 Task: Plan a trip to Danghara, Tajikistan from 10th December, 2023 to 15th December, 2023 for 7 adults.4 bedrooms having 7 beds and 4 bathrooms. Property type can be house. Amenities needed are: wifi, TV, free parkinig on premises, gym, breakfast. Look for 3 properties as per requirement.
Action: Mouse moved to (446, 96)
Screenshot: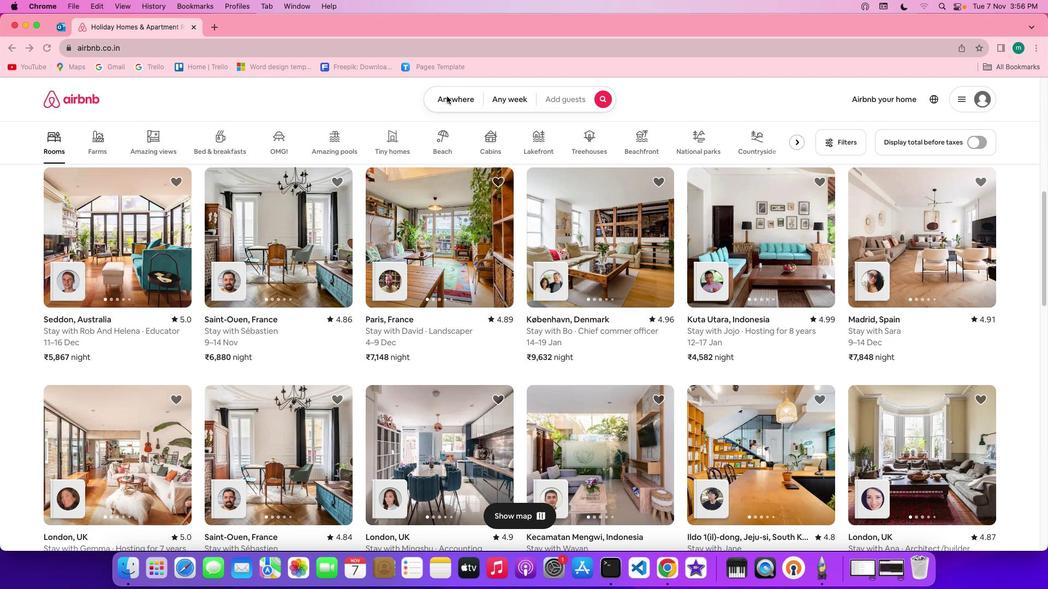 
Action: Mouse pressed left at (446, 96)
Screenshot: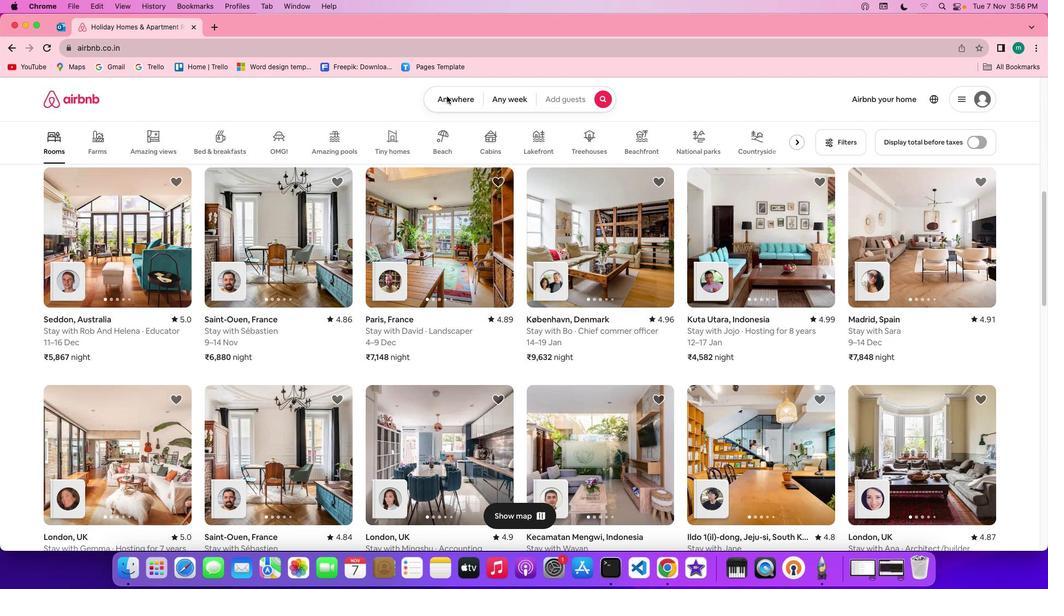 
Action: Mouse pressed left at (446, 96)
Screenshot: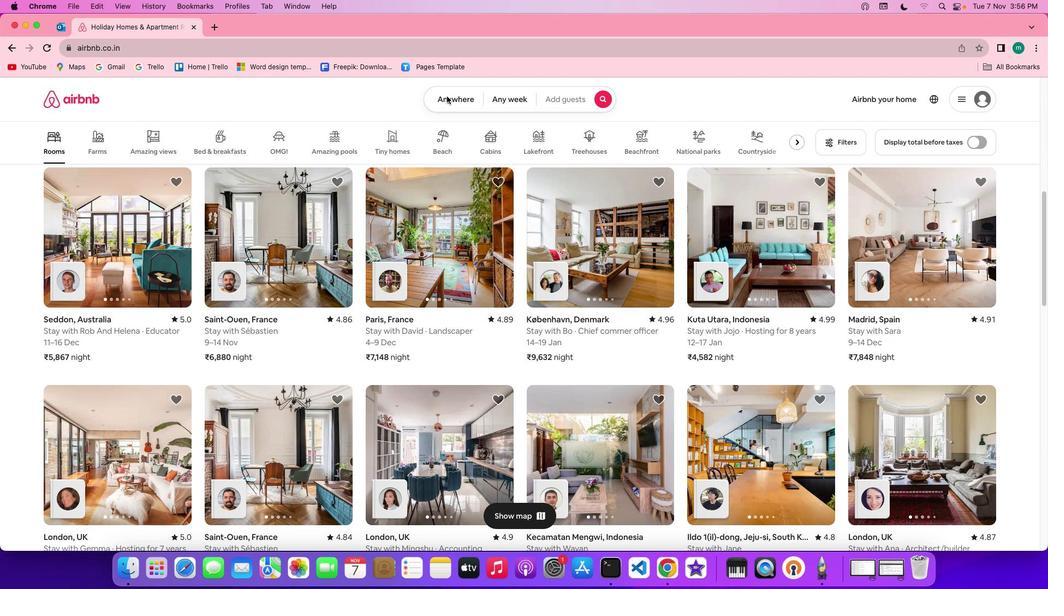 
Action: Mouse moved to (415, 145)
Screenshot: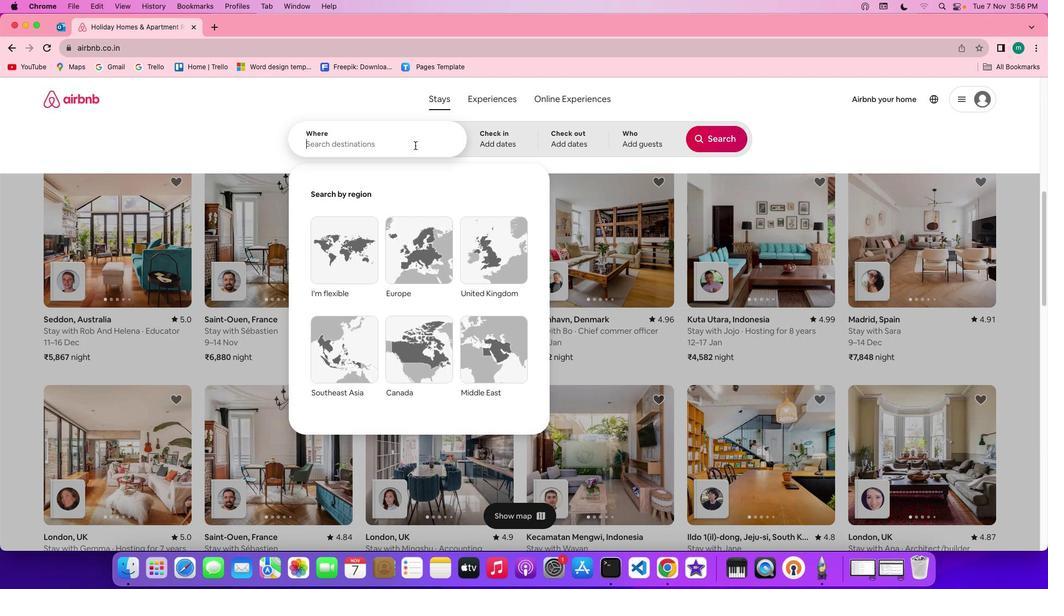 
Action: Mouse pressed left at (415, 145)
Screenshot: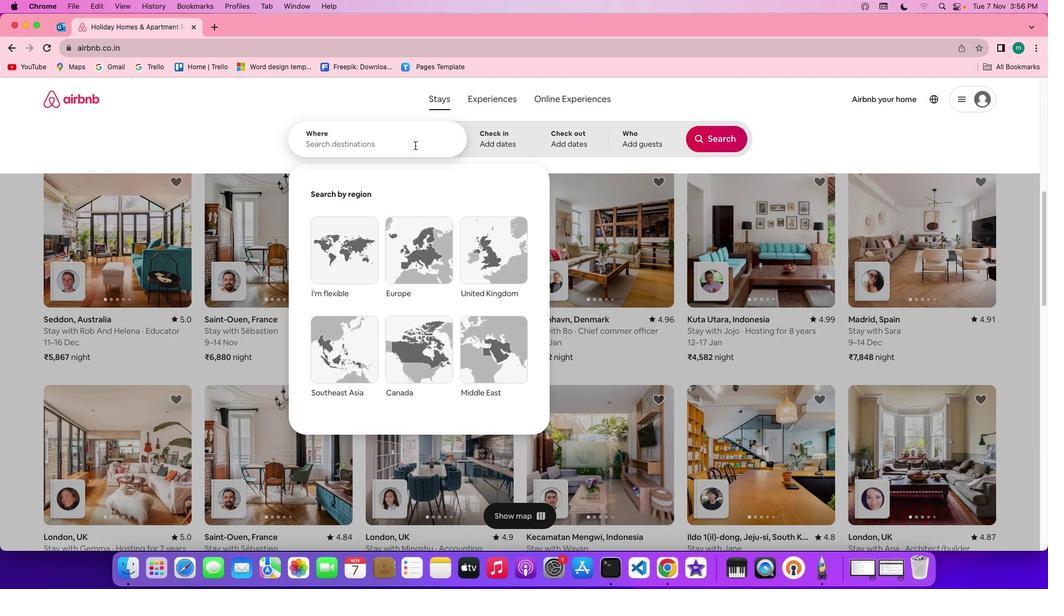 
Action: Key pressed Key.shift'D''a''n''g''h''a''r''a'','Key.spaceKey.shift'T''a''j''i''k''i''s''t''a''n'
Screenshot: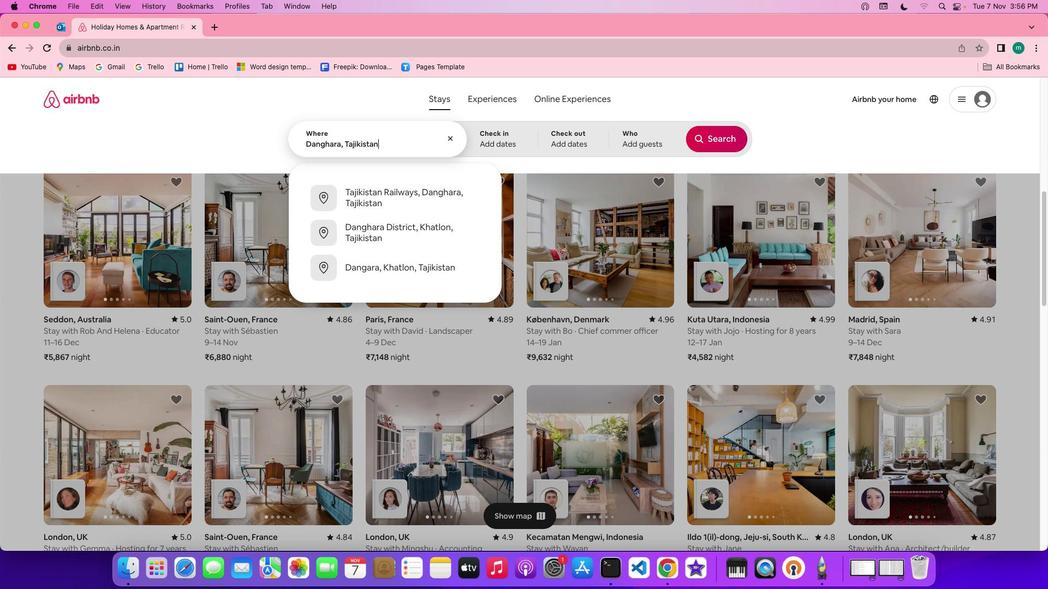 
Action: Mouse moved to (494, 143)
Screenshot: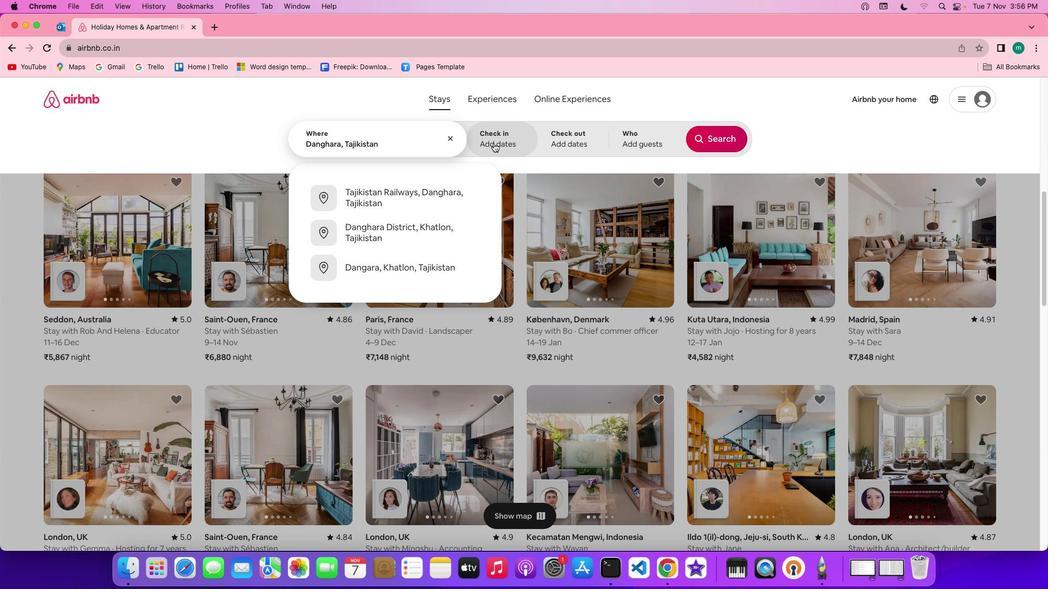 
Action: Mouse pressed left at (494, 143)
Screenshot: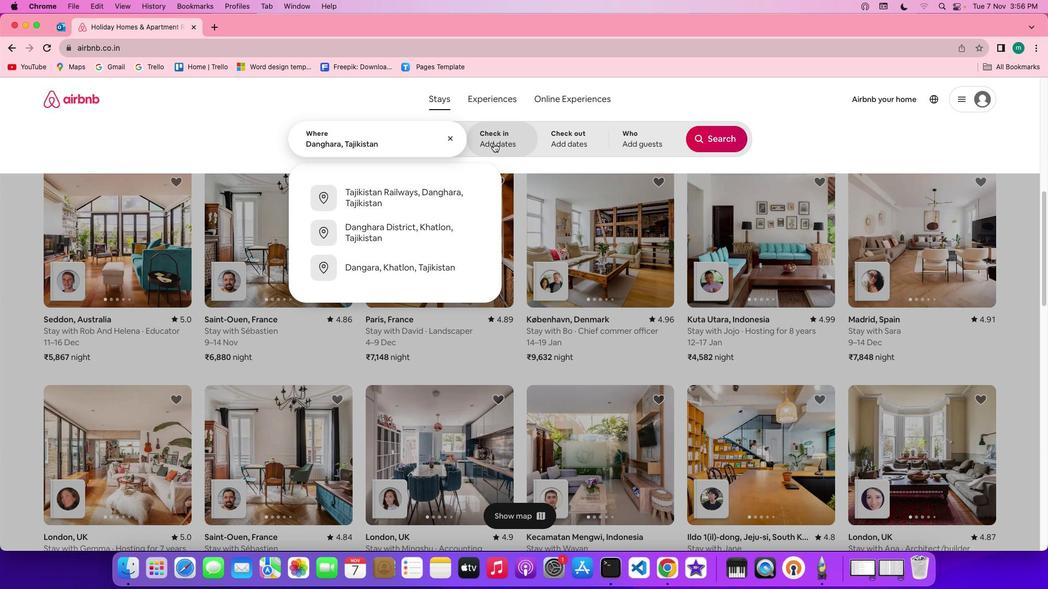 
Action: Mouse moved to (555, 330)
Screenshot: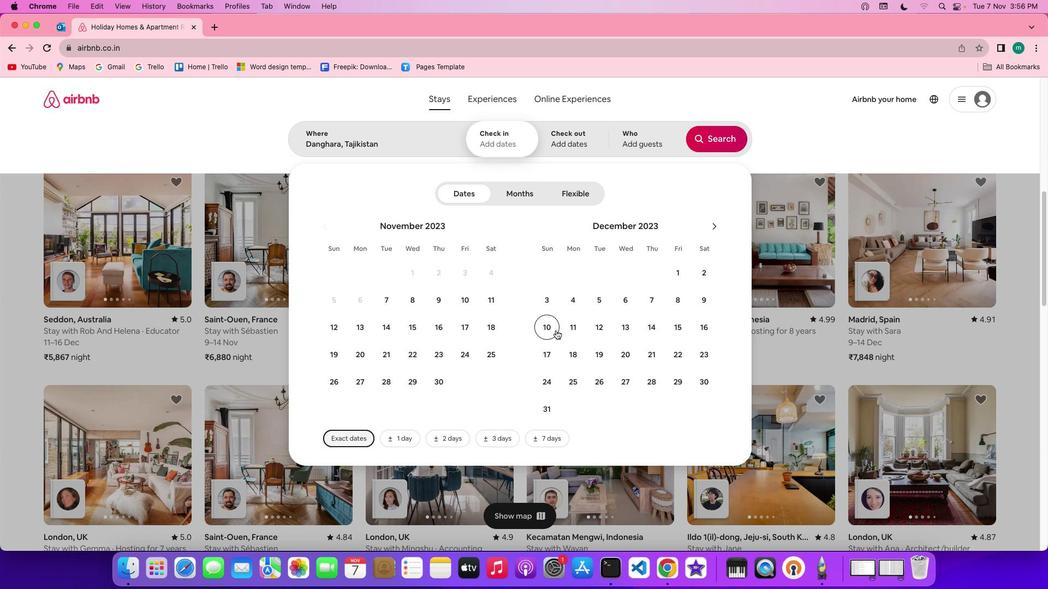 
Action: Mouse pressed left at (555, 330)
Screenshot: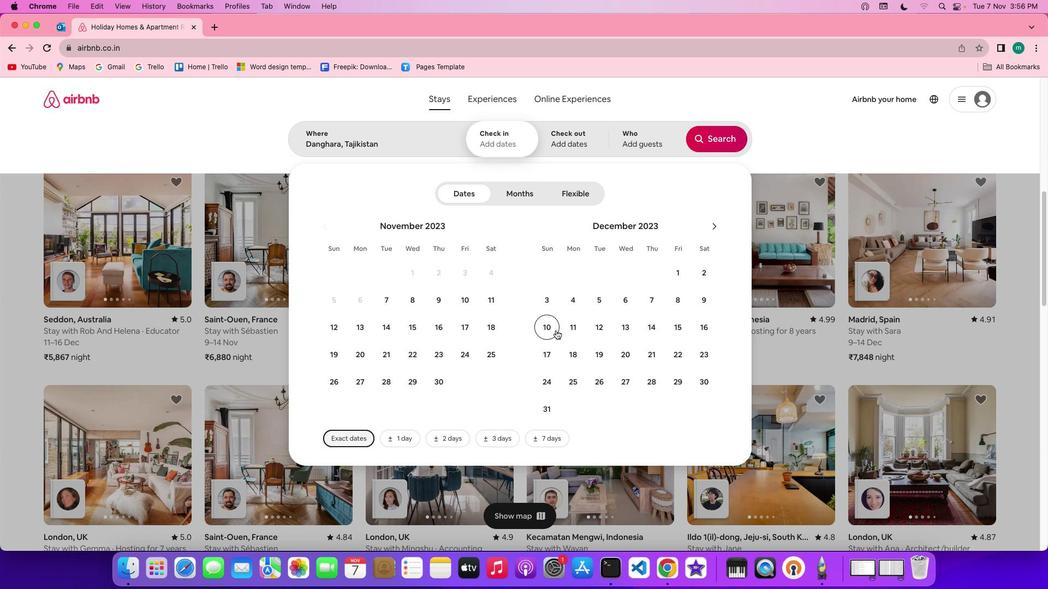 
Action: Mouse moved to (687, 332)
Screenshot: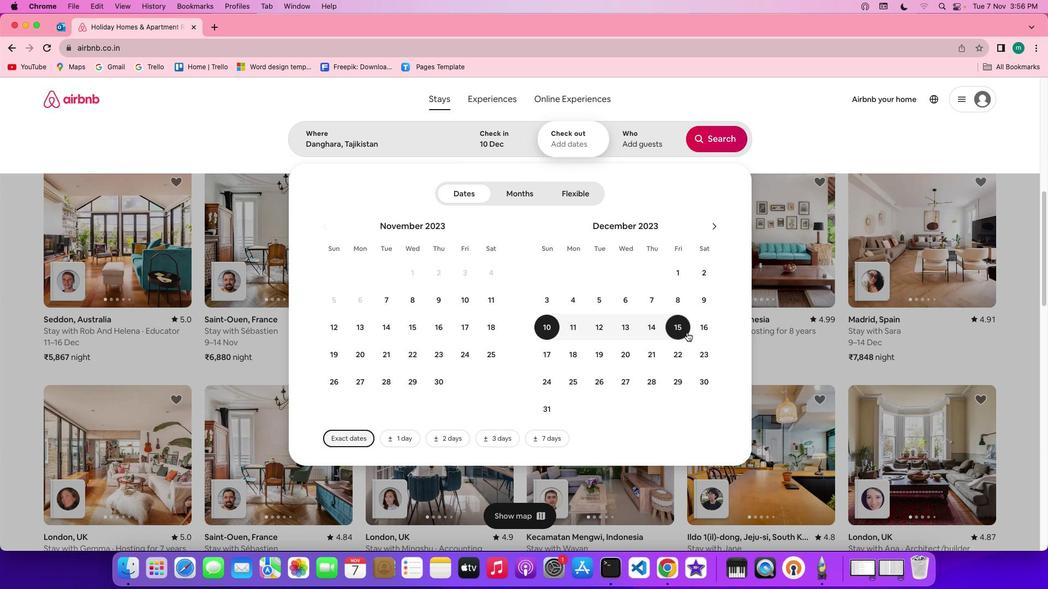 
Action: Mouse pressed left at (687, 332)
Screenshot: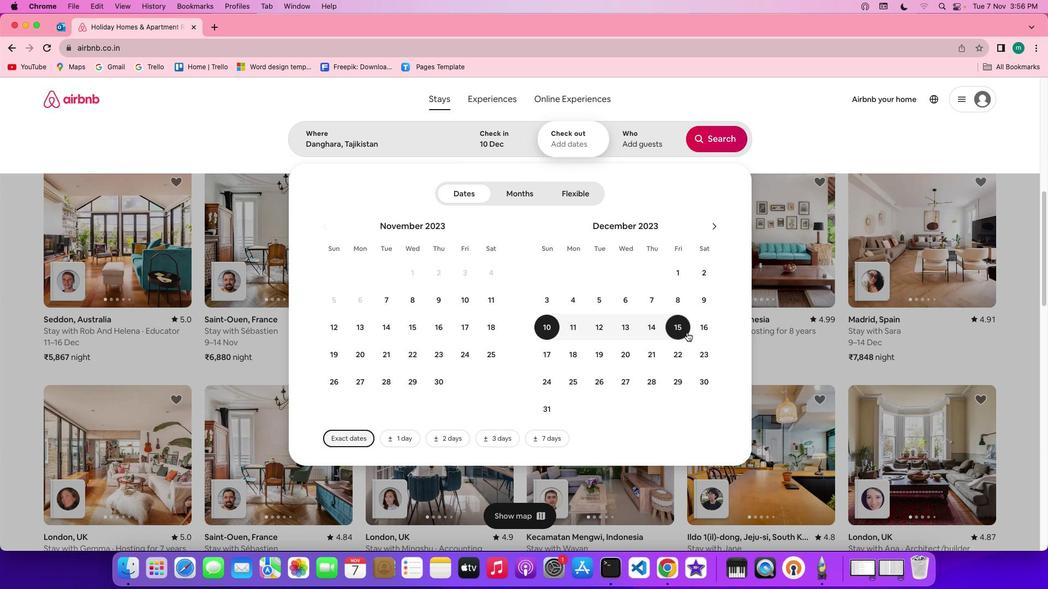 
Action: Mouse moved to (647, 142)
Screenshot: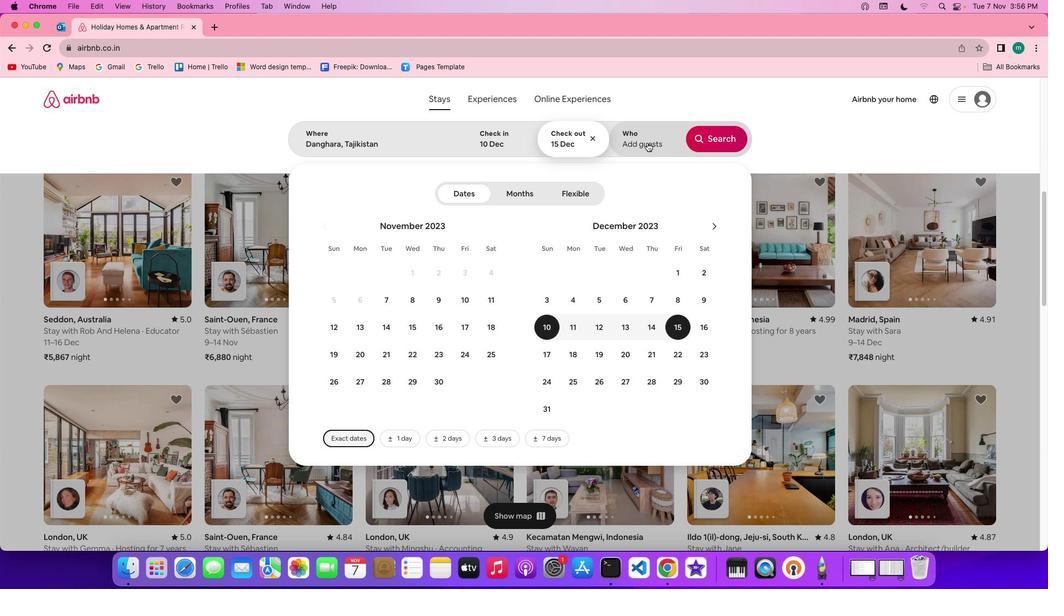 
Action: Mouse pressed left at (647, 142)
Screenshot: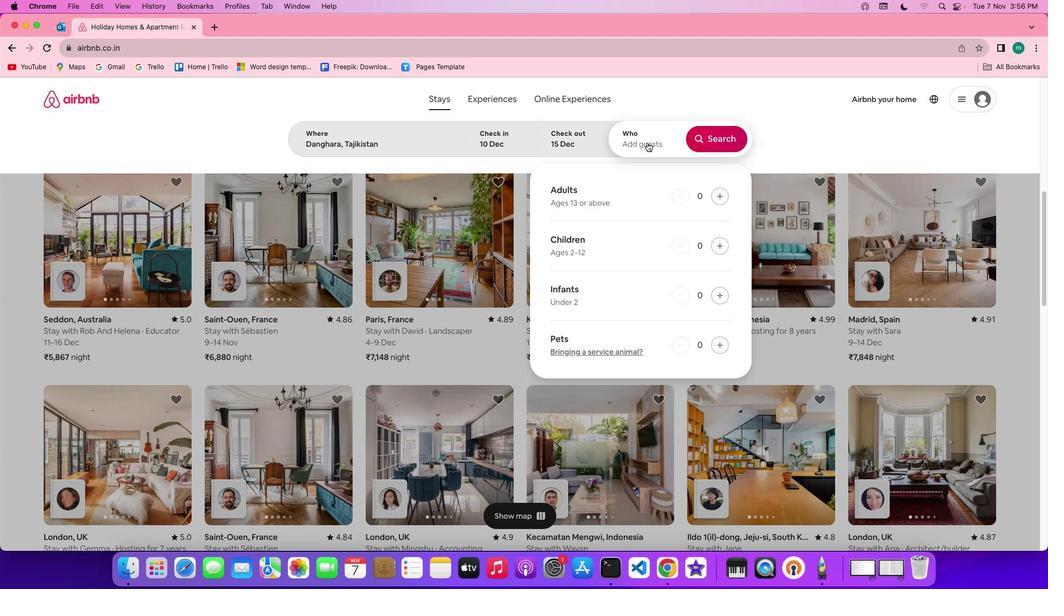 
Action: Mouse moved to (724, 197)
Screenshot: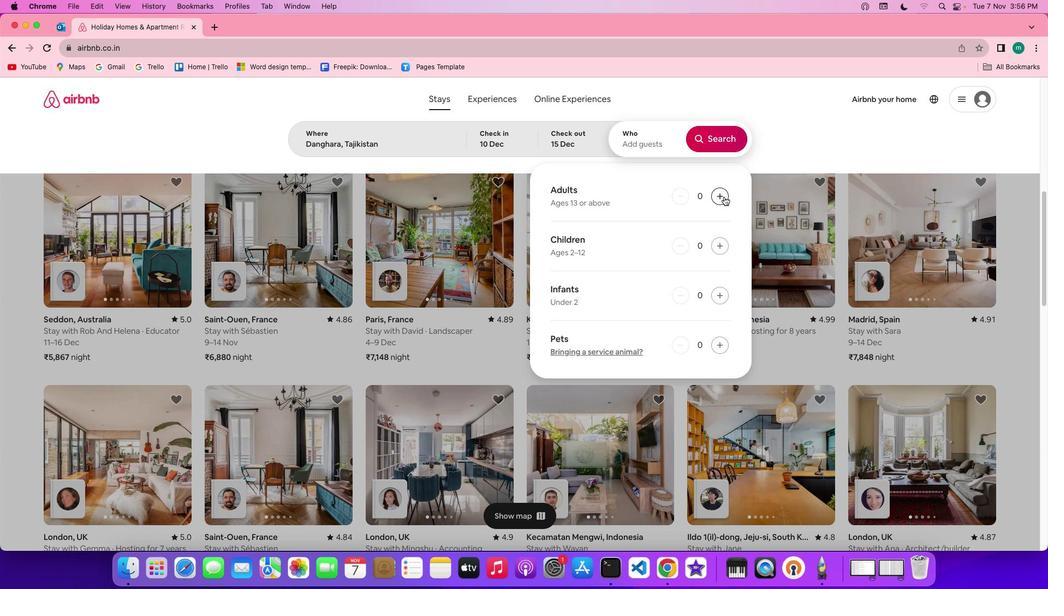 
Action: Mouse pressed left at (724, 197)
Screenshot: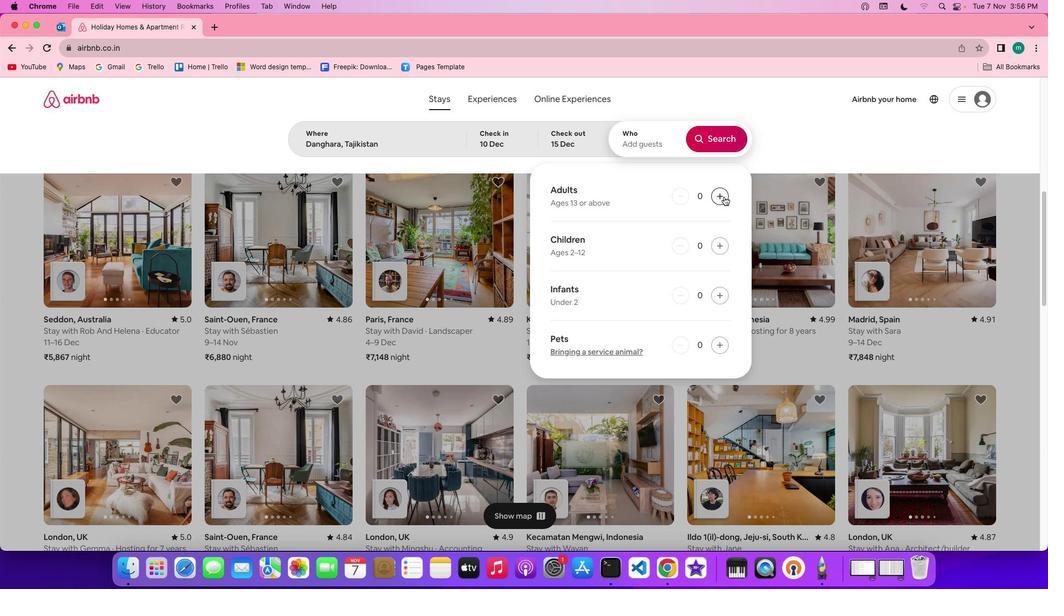 
Action: Mouse pressed left at (724, 197)
Screenshot: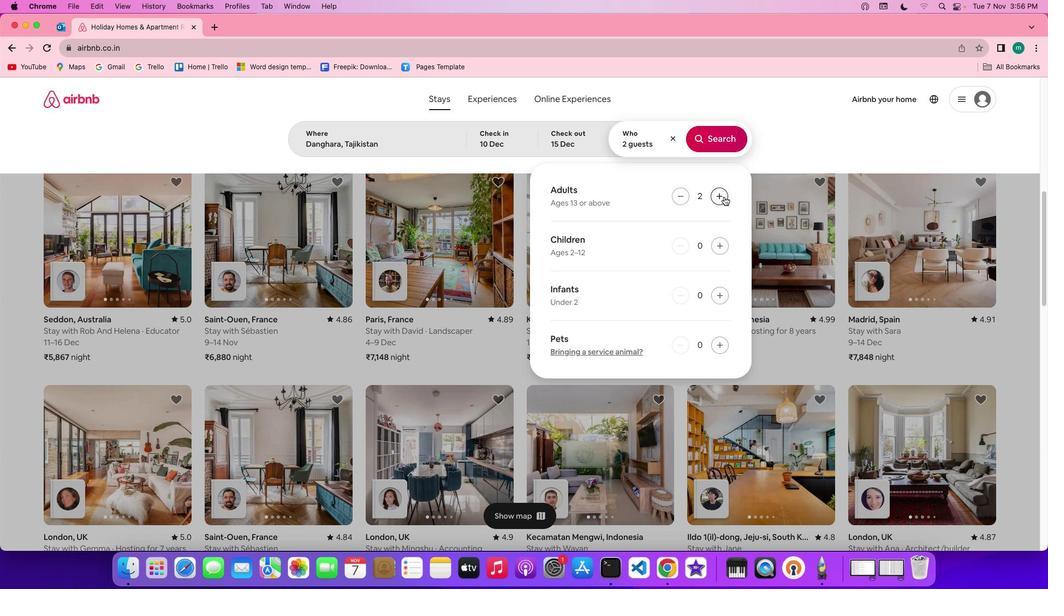 
Action: Mouse pressed left at (724, 197)
Screenshot: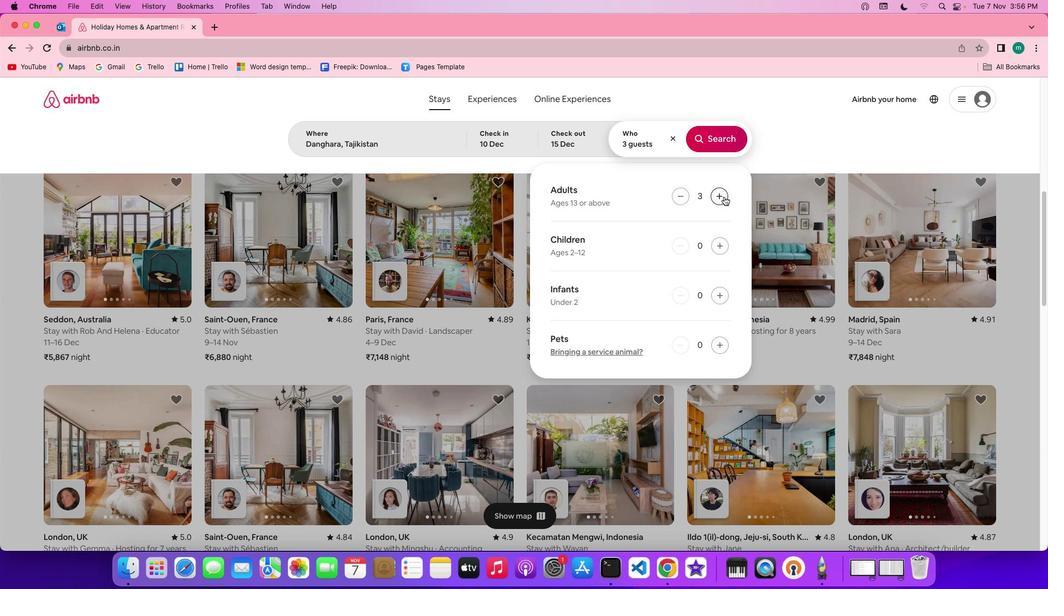 
Action: Mouse pressed left at (724, 197)
Screenshot: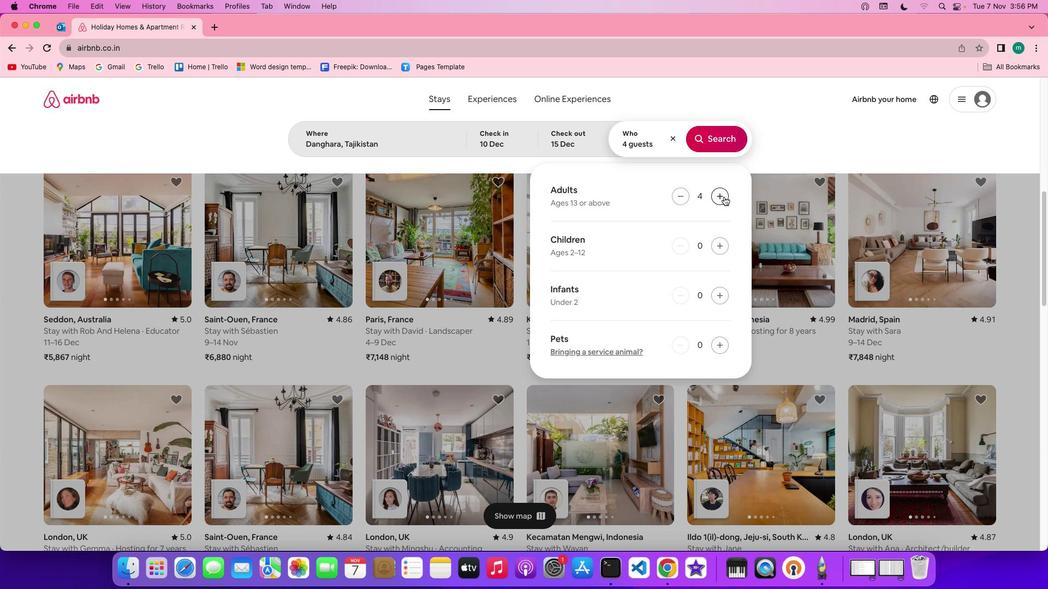 
Action: Mouse pressed left at (724, 197)
Screenshot: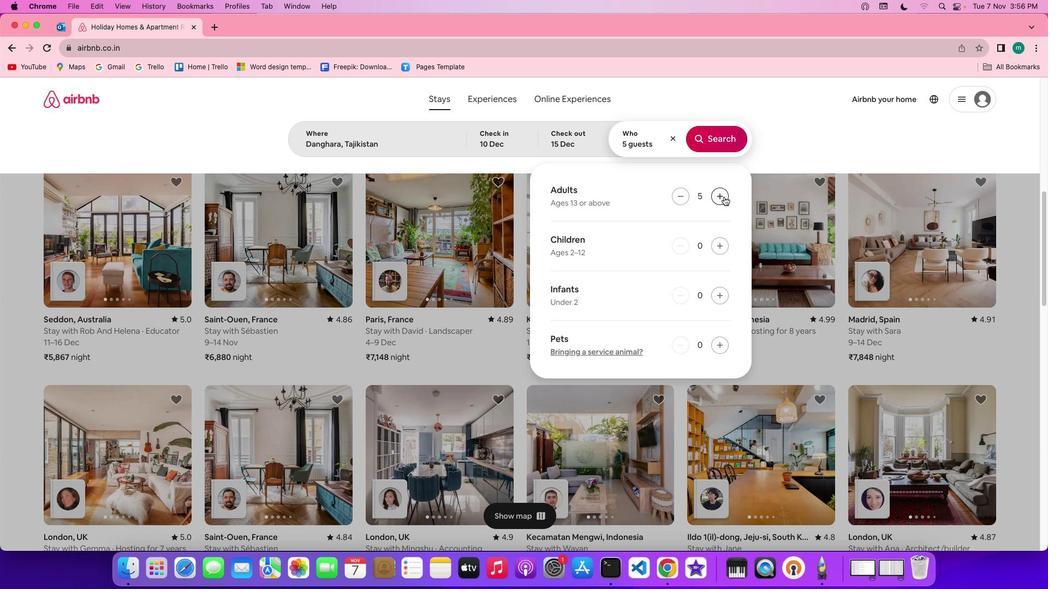 
Action: Mouse pressed left at (724, 197)
Screenshot: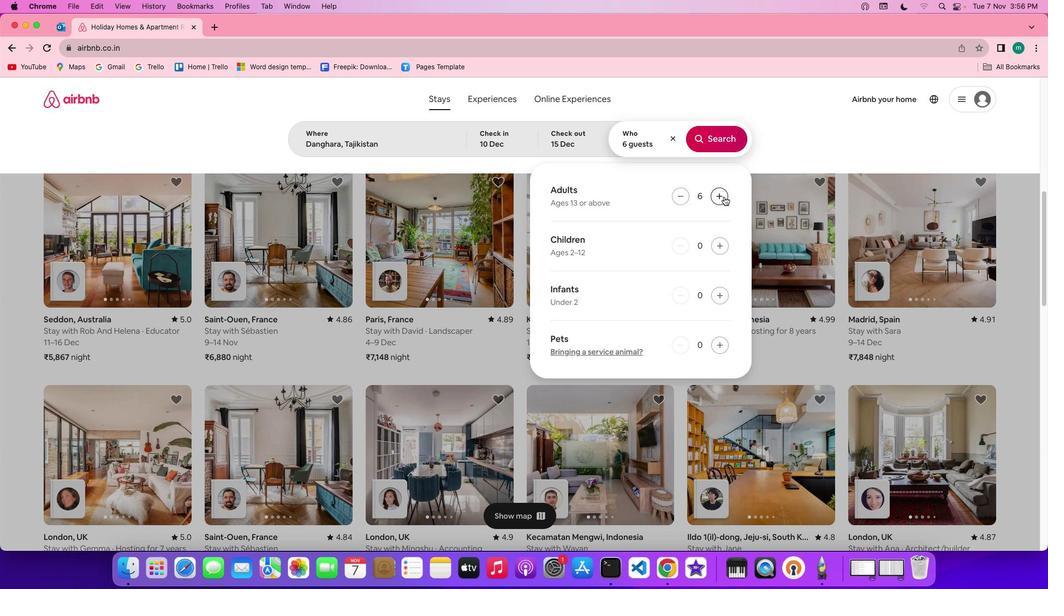 
Action: Mouse pressed left at (724, 197)
Screenshot: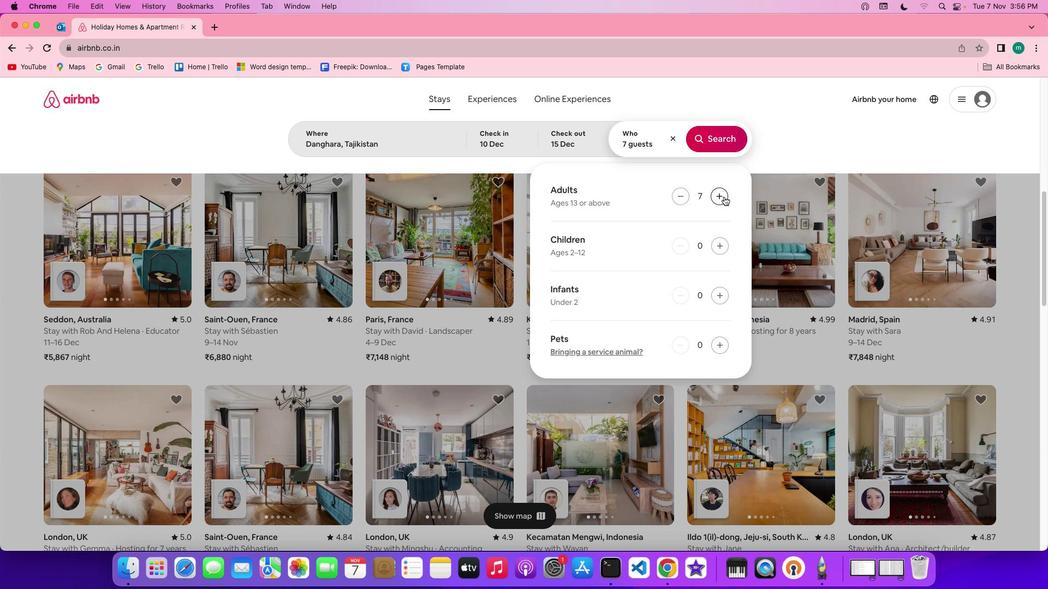 
Action: Mouse moved to (712, 134)
Screenshot: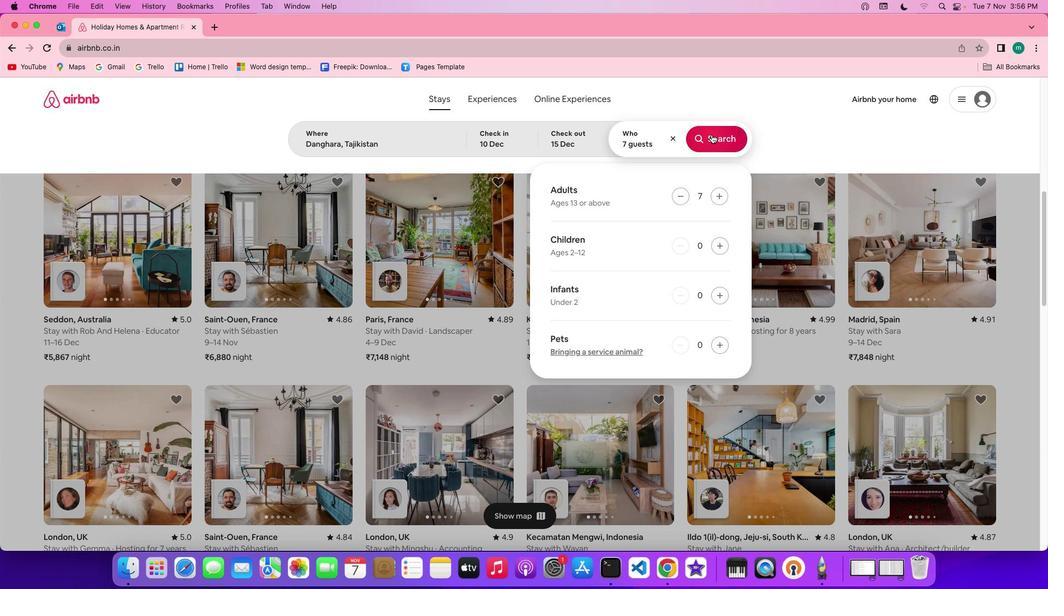 
Action: Mouse pressed left at (712, 134)
Screenshot: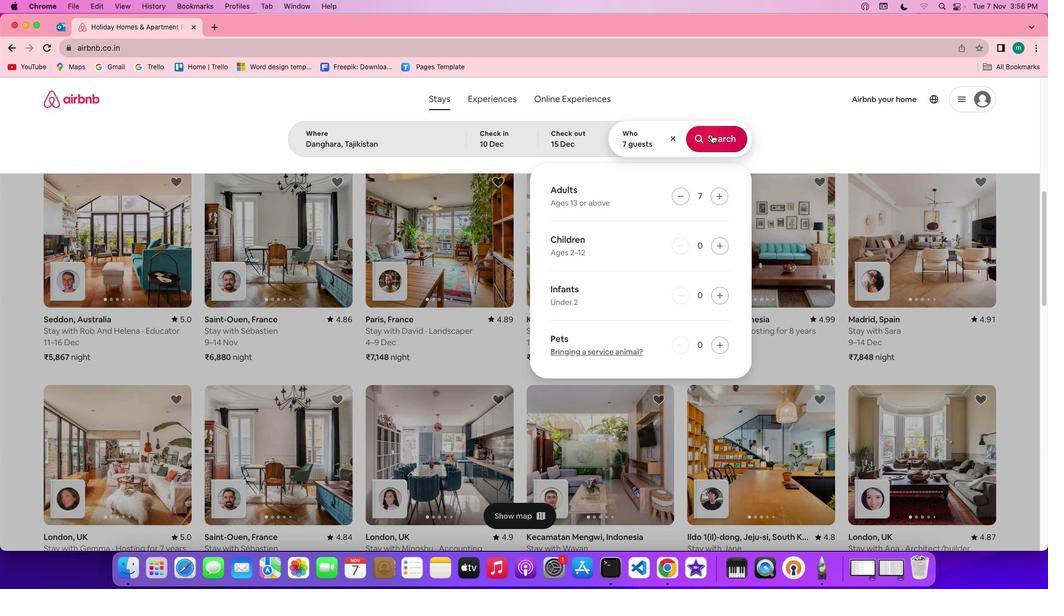 
Action: Mouse moved to (885, 144)
Screenshot: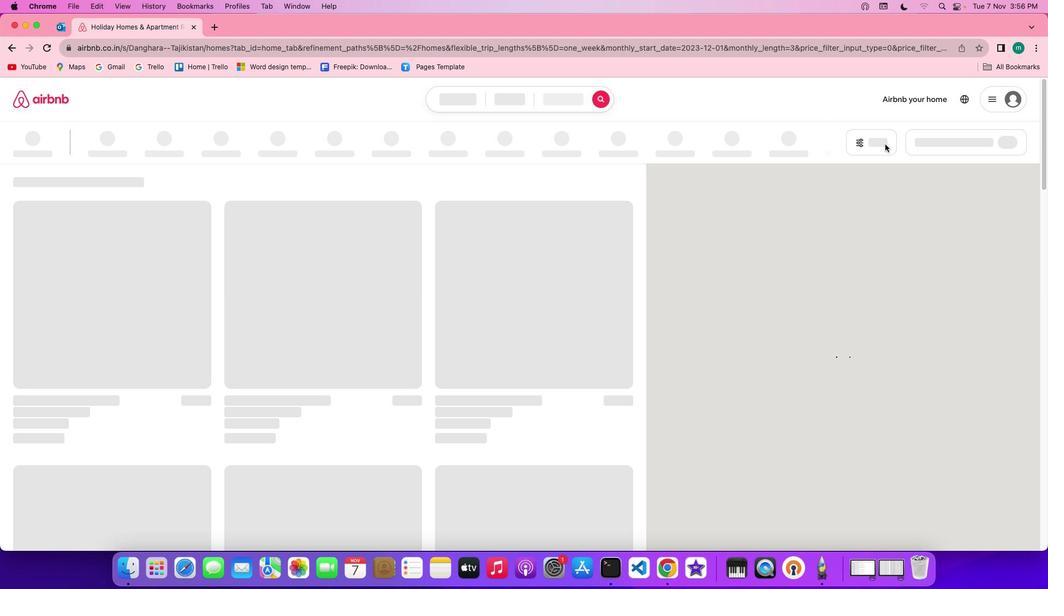 
Action: Mouse pressed left at (885, 144)
Screenshot: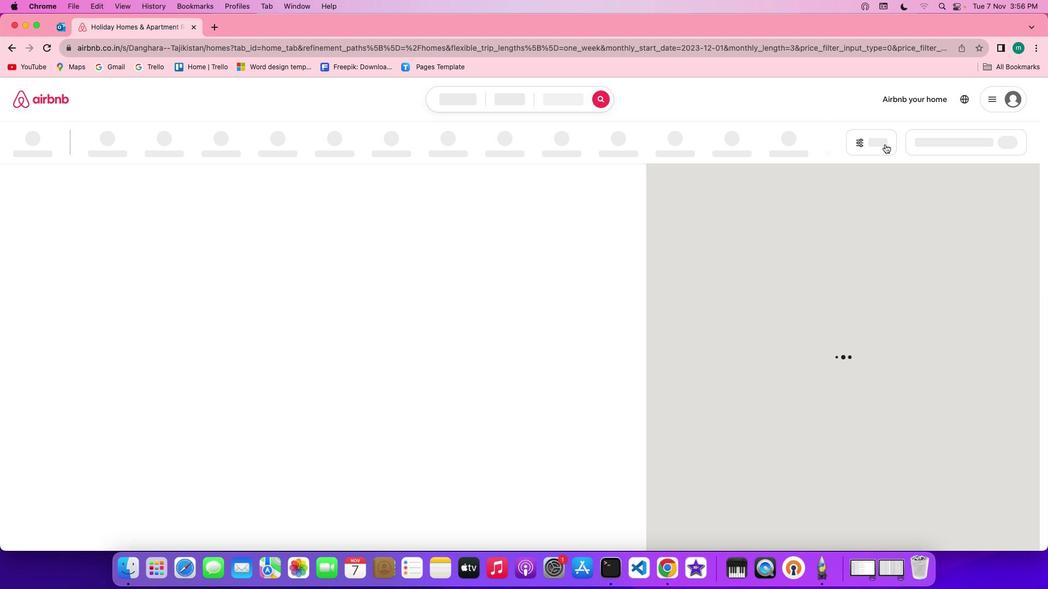 
Action: Mouse moved to (870, 137)
Screenshot: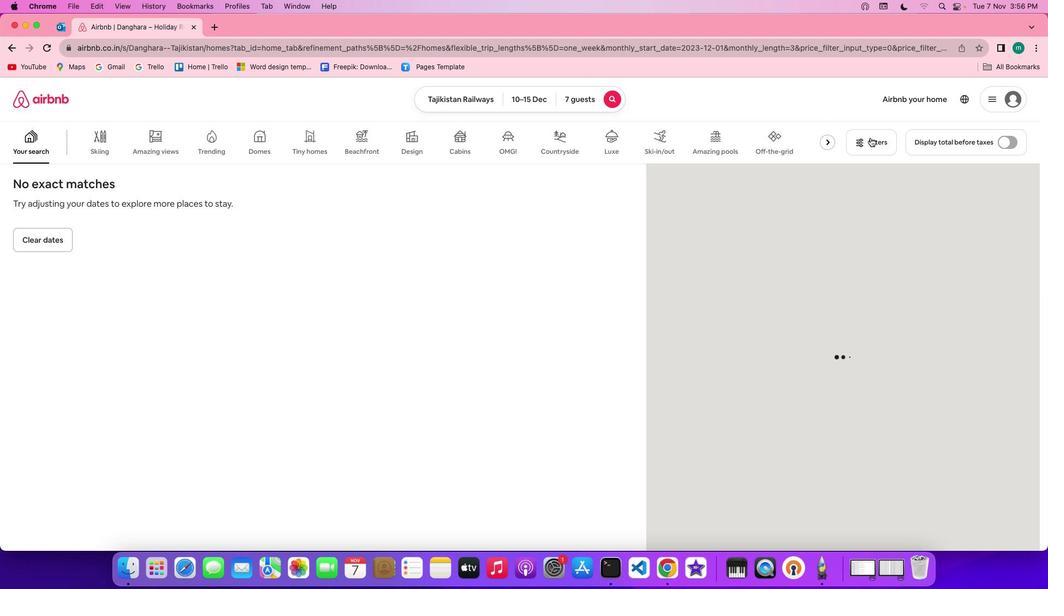 
Action: Mouse pressed left at (870, 137)
Screenshot: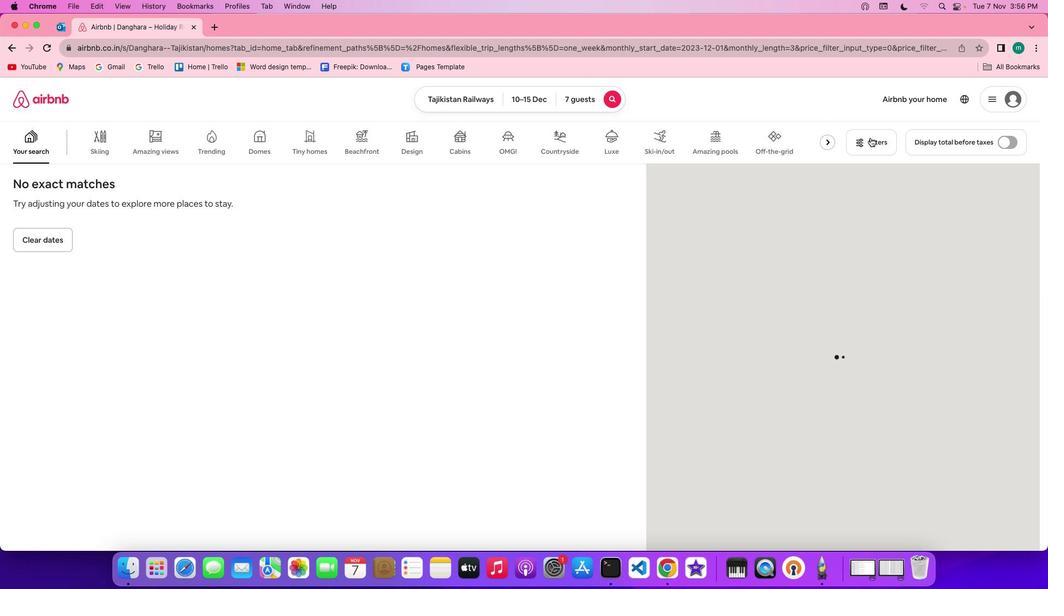 
Action: Mouse moved to (868, 146)
Screenshot: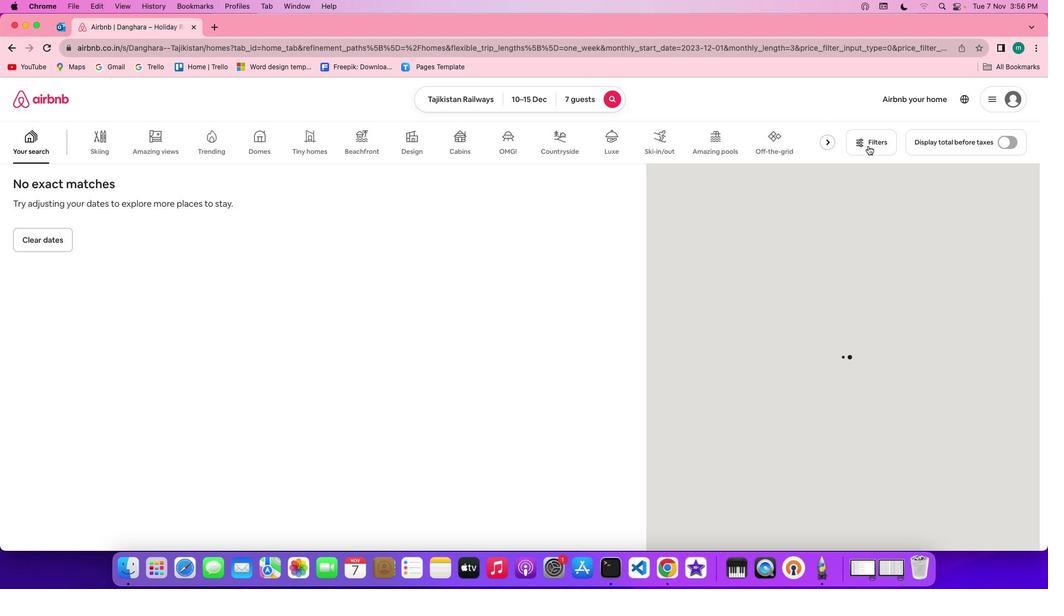 
Action: Mouse pressed left at (868, 146)
Screenshot: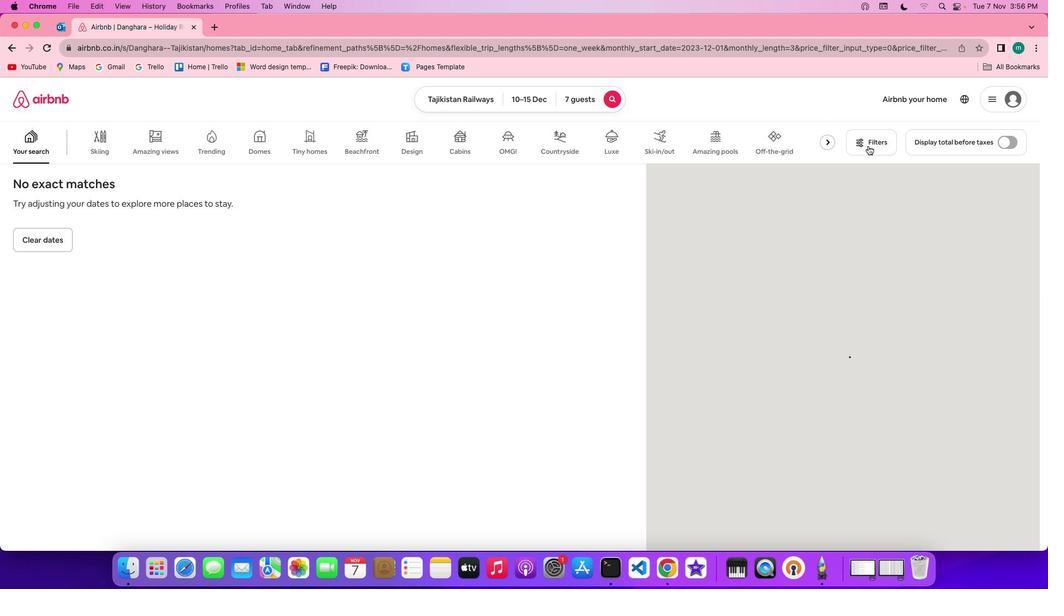 
Action: Mouse moved to (870, 144)
Screenshot: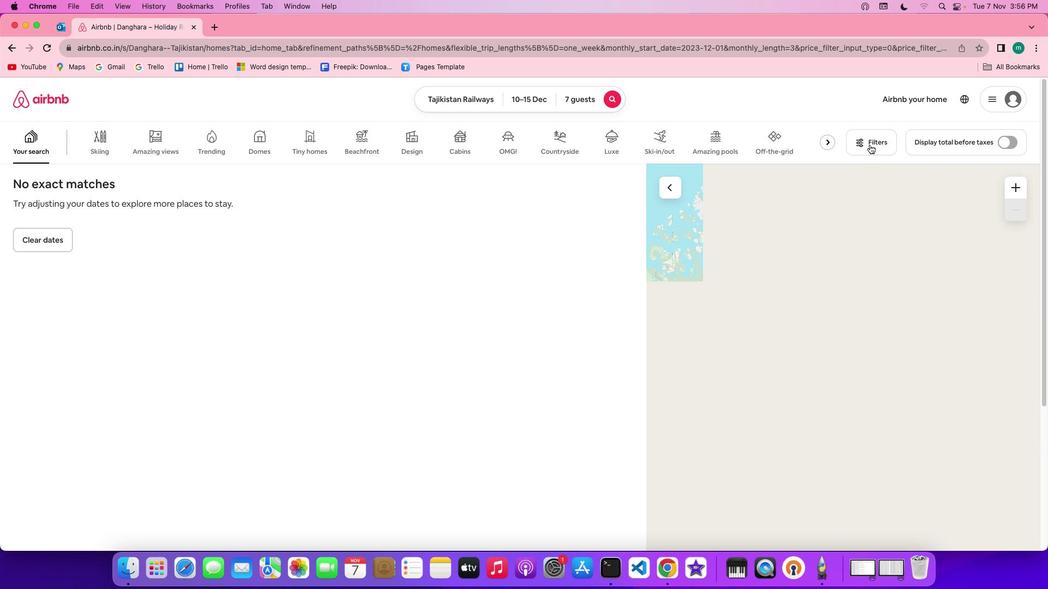 
Action: Mouse pressed left at (870, 144)
Screenshot: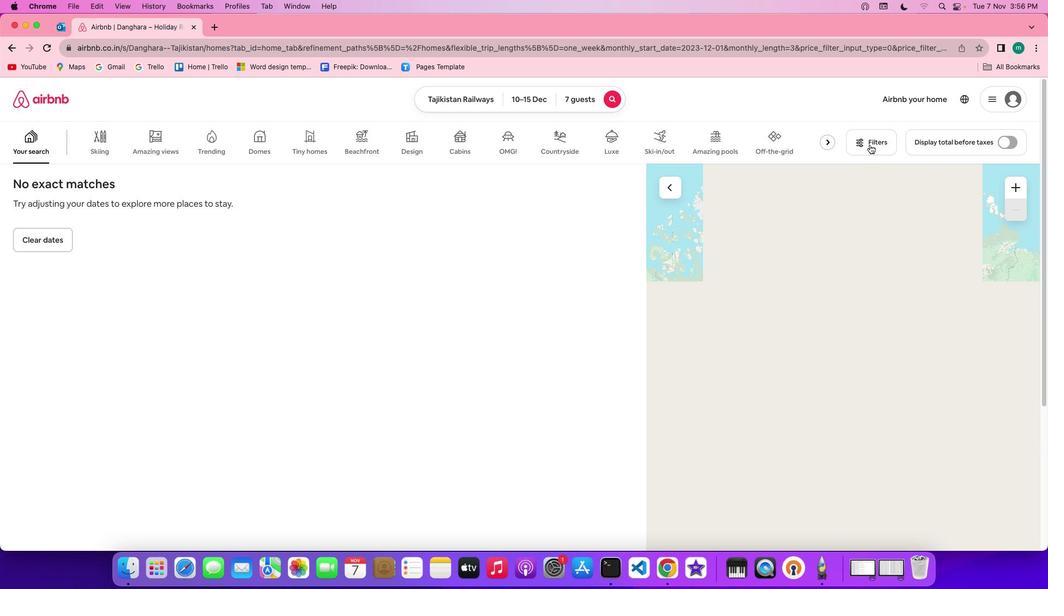 
Action: Mouse moved to (626, 270)
Screenshot: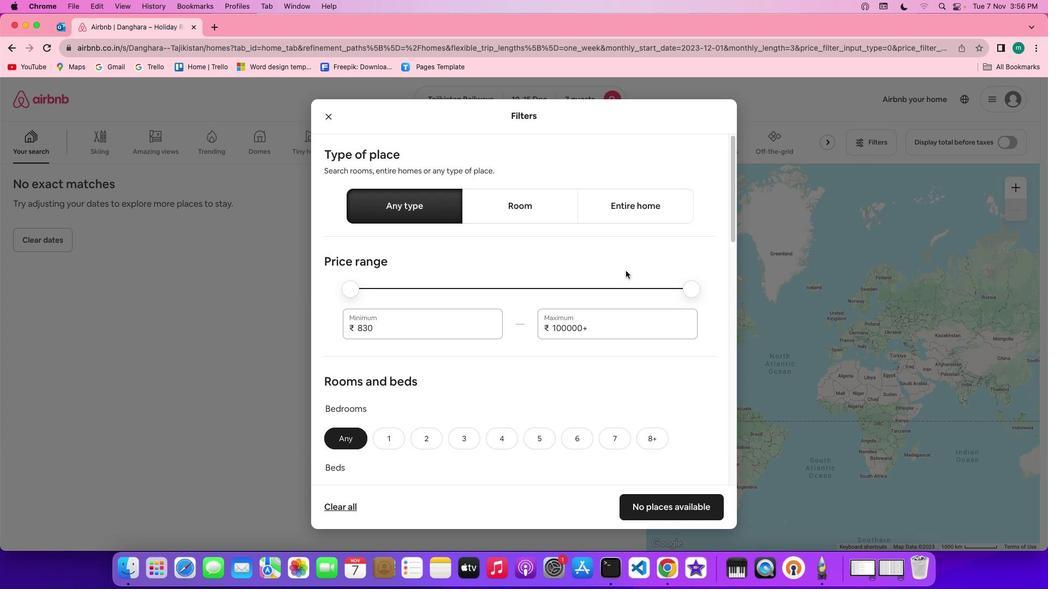 
Action: Mouse scrolled (626, 270) with delta (0, 0)
Screenshot: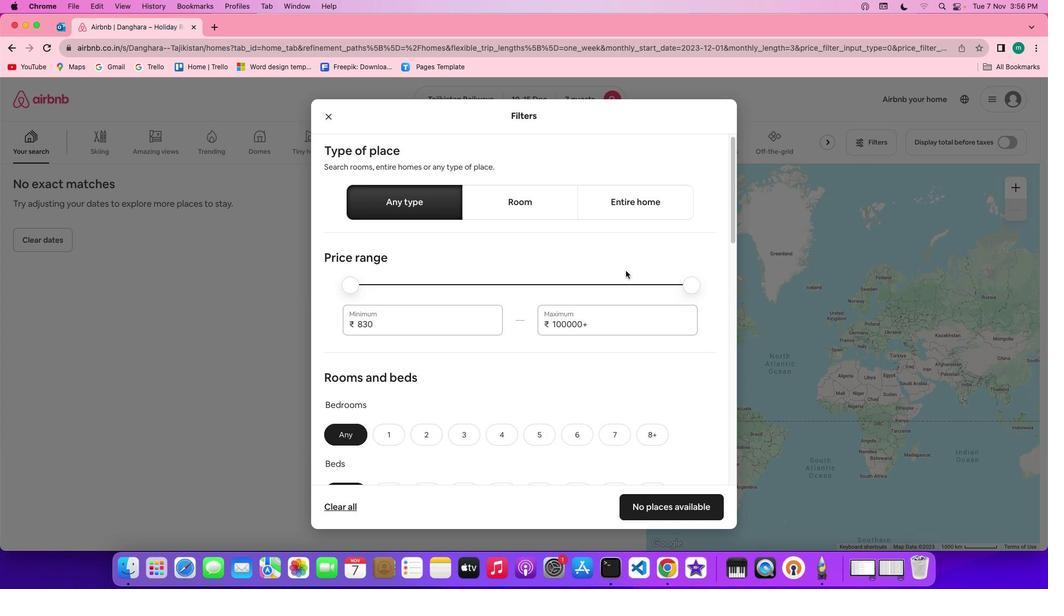 
Action: Mouse scrolled (626, 270) with delta (0, 0)
Screenshot: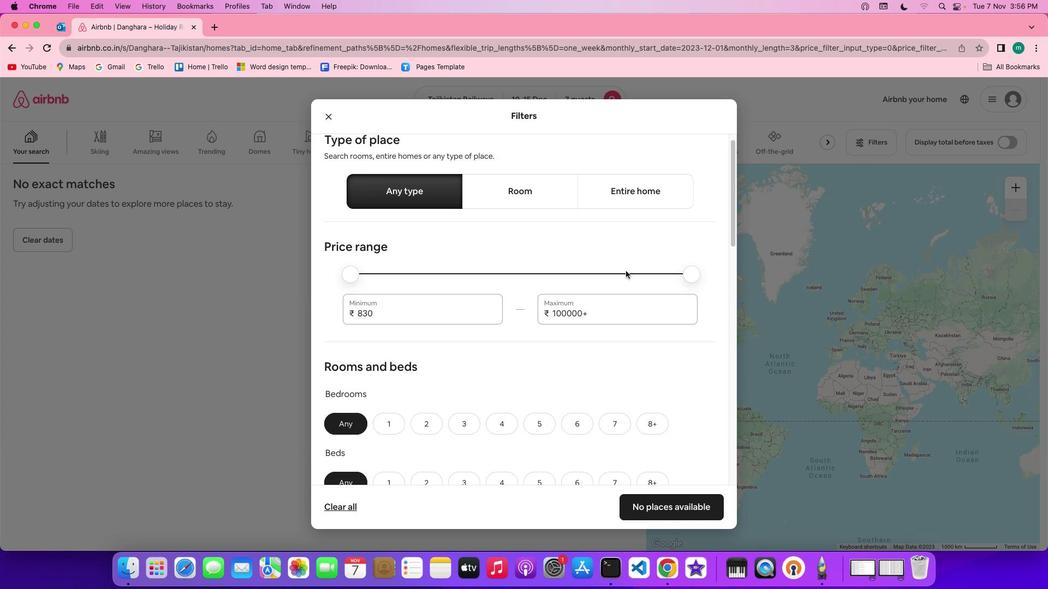 
Action: Mouse scrolled (626, 270) with delta (0, 0)
Screenshot: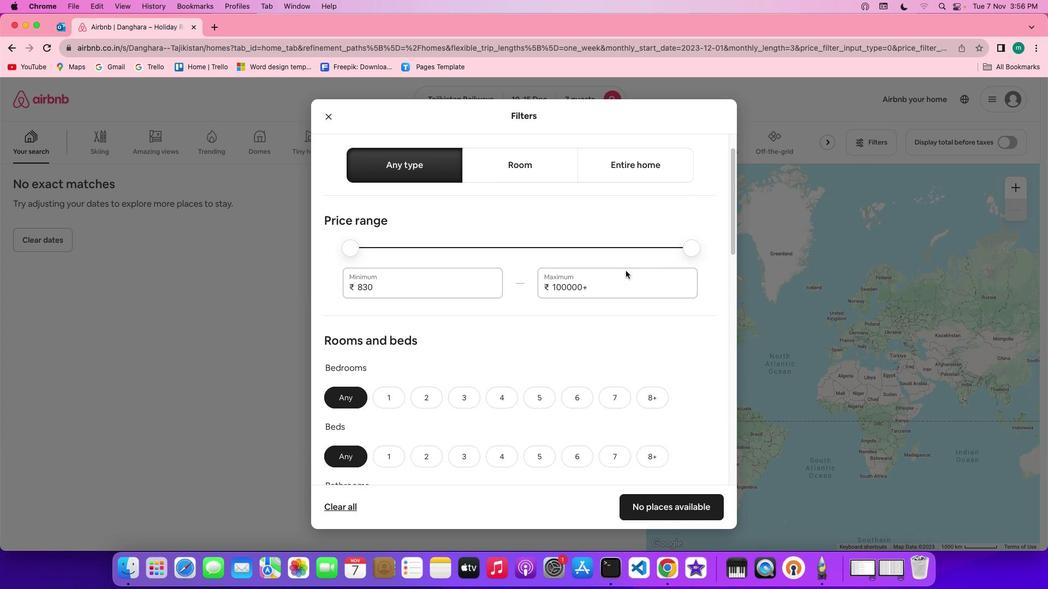 
Action: Mouse scrolled (626, 270) with delta (0, 0)
Screenshot: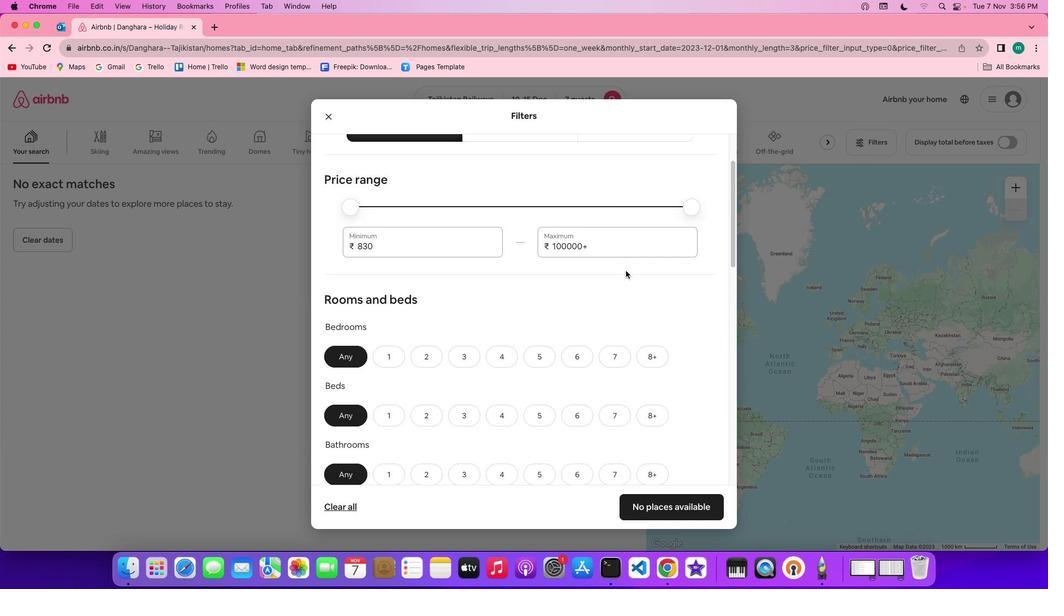 
Action: Mouse moved to (625, 270)
Screenshot: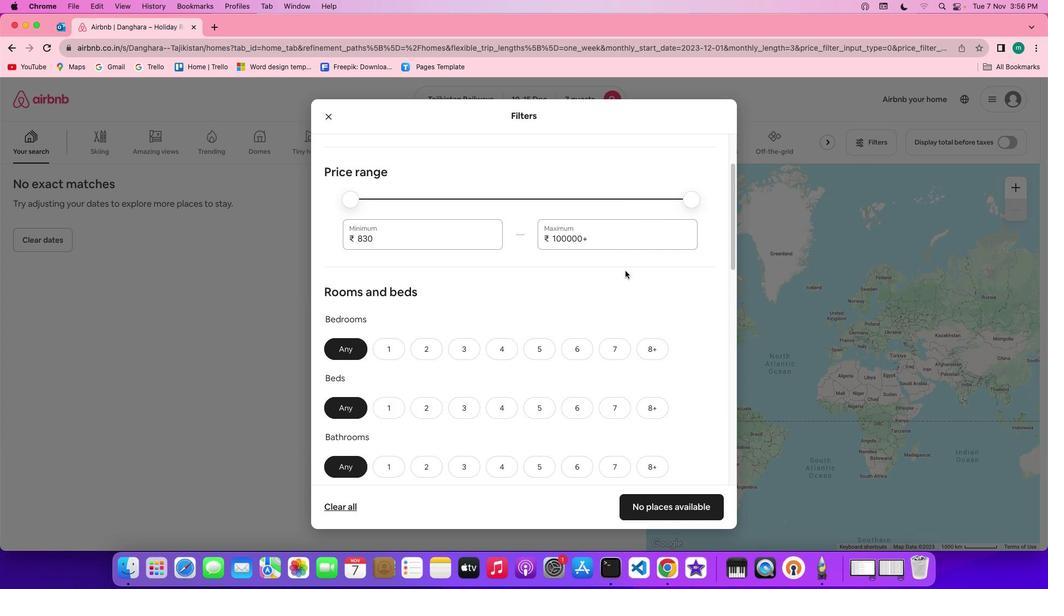 
Action: Mouse scrolled (625, 270) with delta (0, 0)
Screenshot: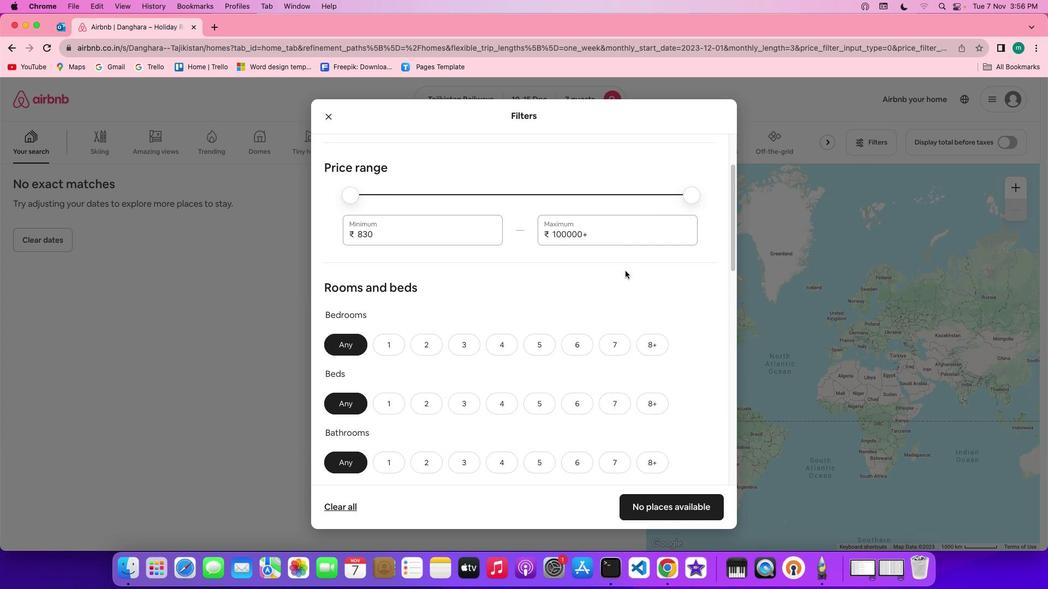 
Action: Mouse scrolled (625, 270) with delta (0, 0)
Screenshot: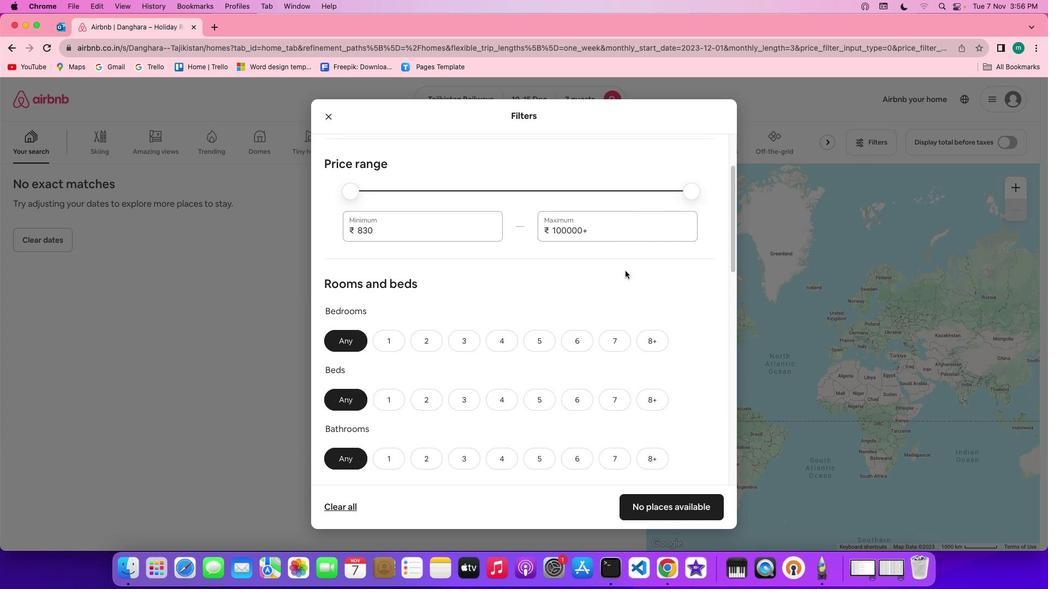 
Action: Mouse scrolled (625, 270) with delta (0, 0)
Screenshot: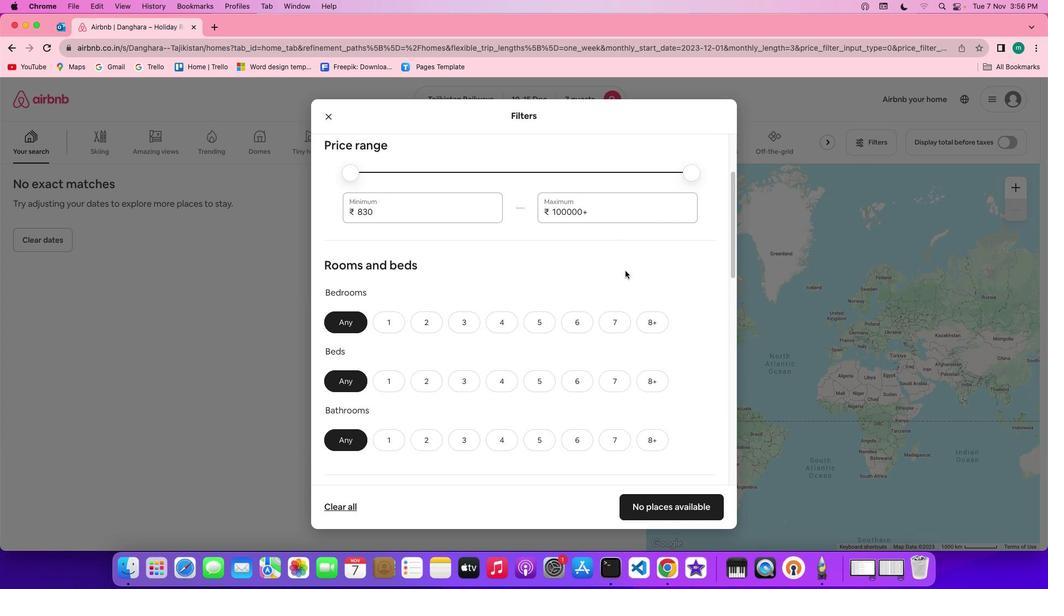 
Action: Mouse scrolled (625, 270) with delta (0, 0)
Screenshot: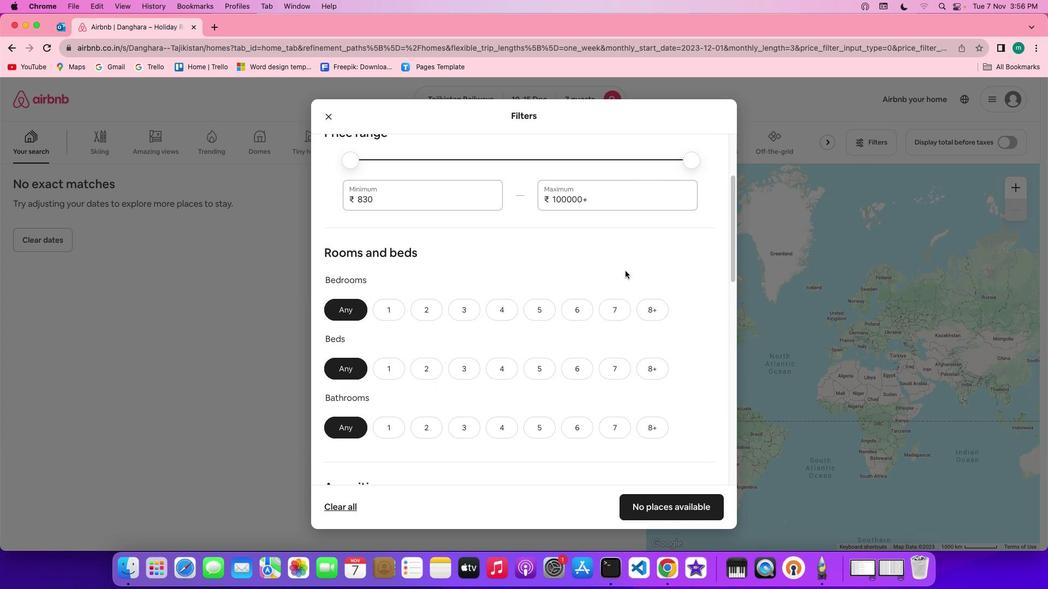 
Action: Mouse scrolled (625, 270) with delta (0, 0)
Screenshot: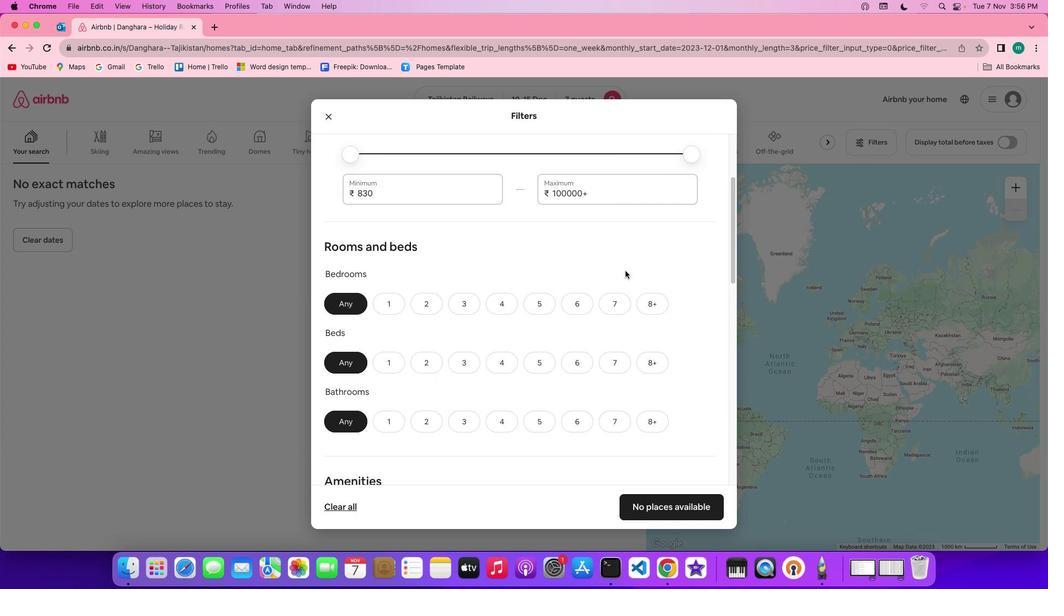 
Action: Mouse scrolled (625, 270) with delta (0, 0)
Screenshot: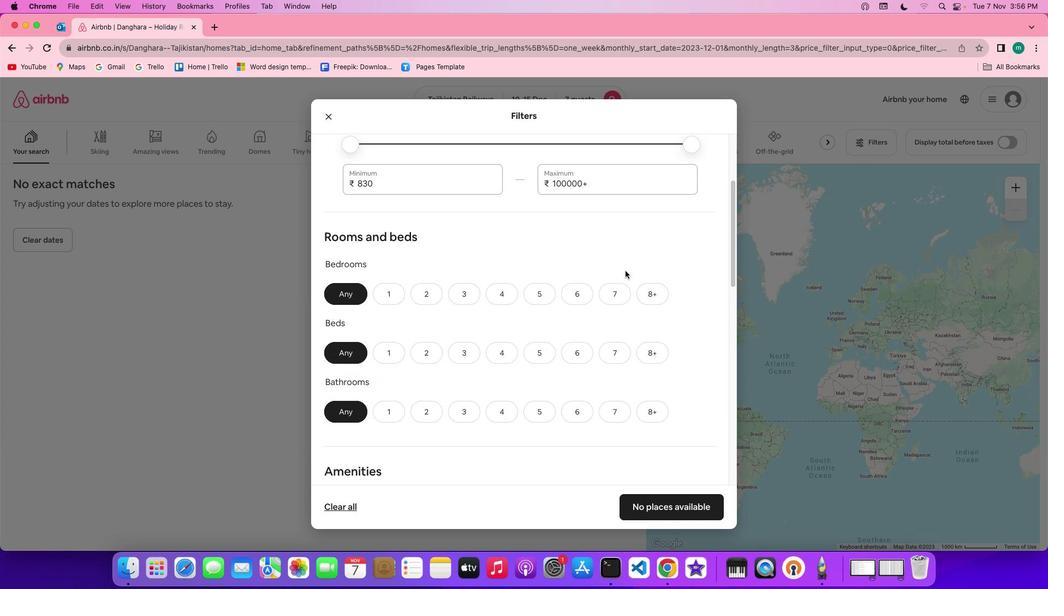 
Action: Mouse scrolled (625, 270) with delta (0, 0)
Screenshot: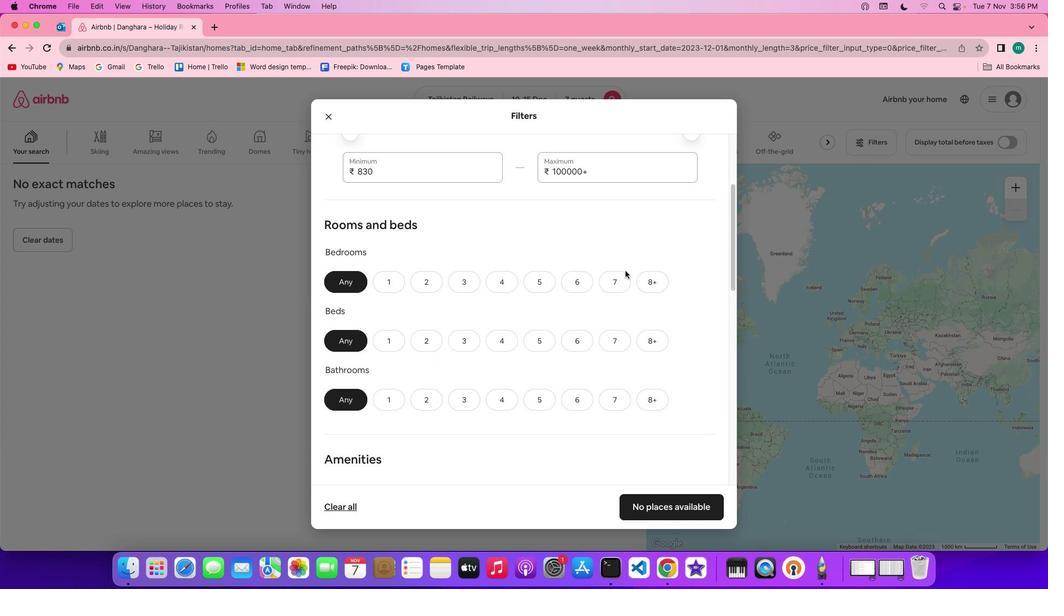
Action: Mouse scrolled (625, 270) with delta (0, 0)
Screenshot: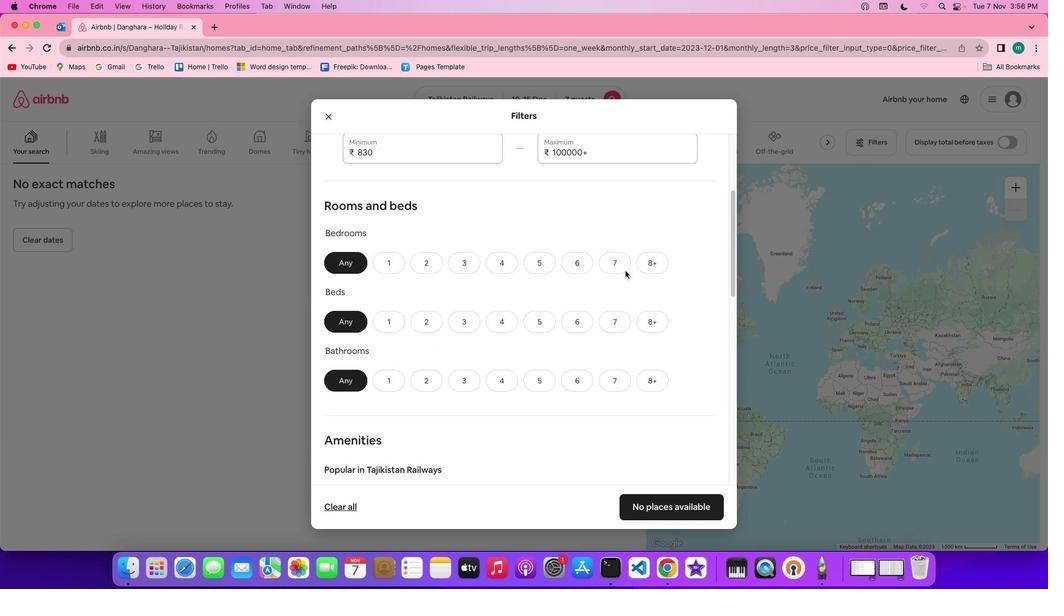 
Action: Mouse moved to (506, 255)
Screenshot: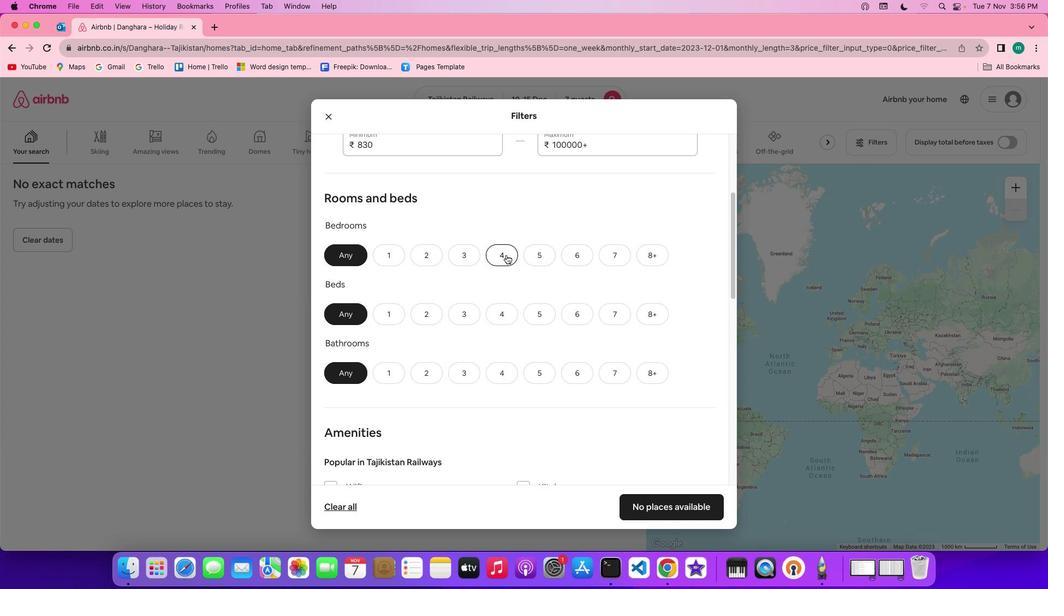 
Action: Mouse pressed left at (506, 255)
Screenshot: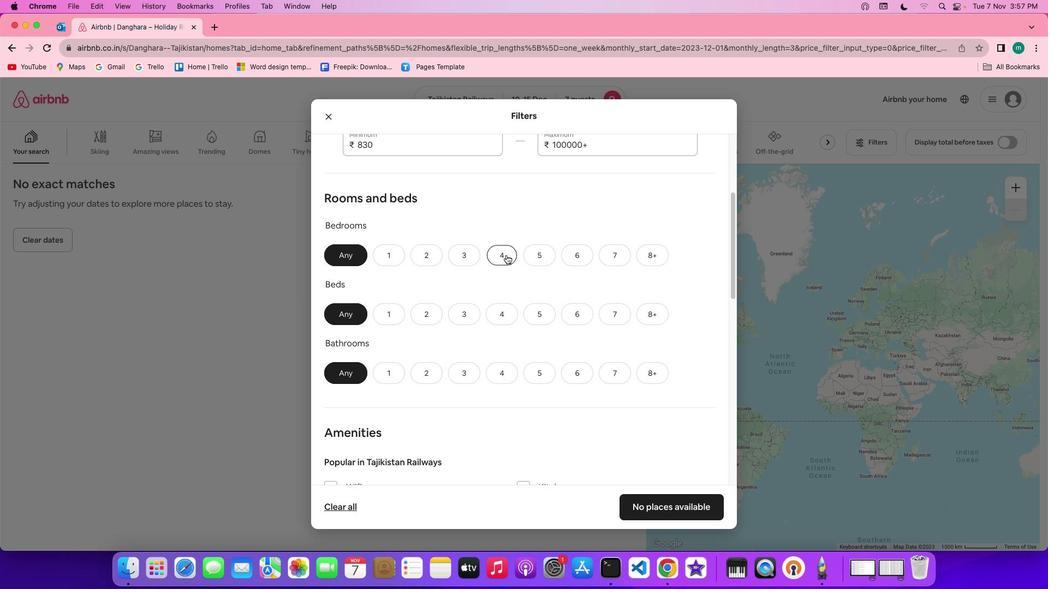 
Action: Mouse moved to (606, 314)
Screenshot: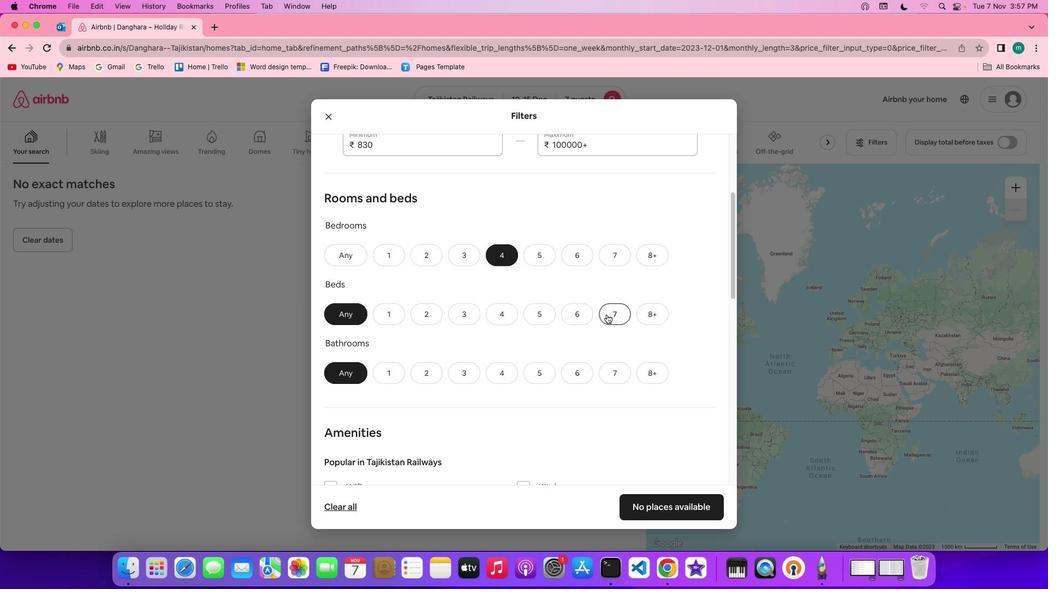 
Action: Mouse pressed left at (606, 314)
Screenshot: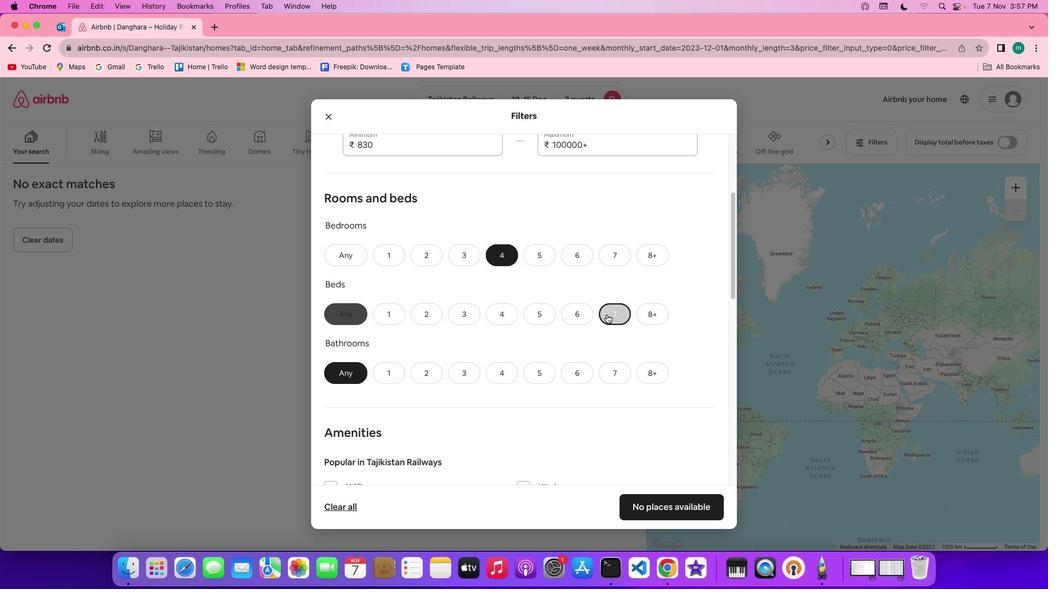 
Action: Mouse moved to (515, 370)
Screenshot: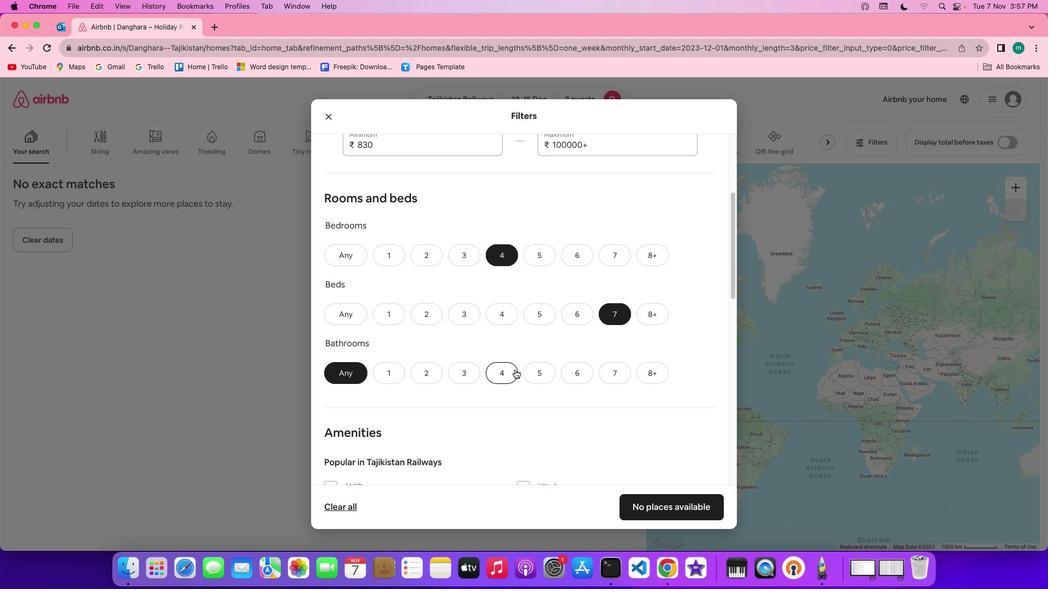 
Action: Mouse pressed left at (515, 370)
Screenshot: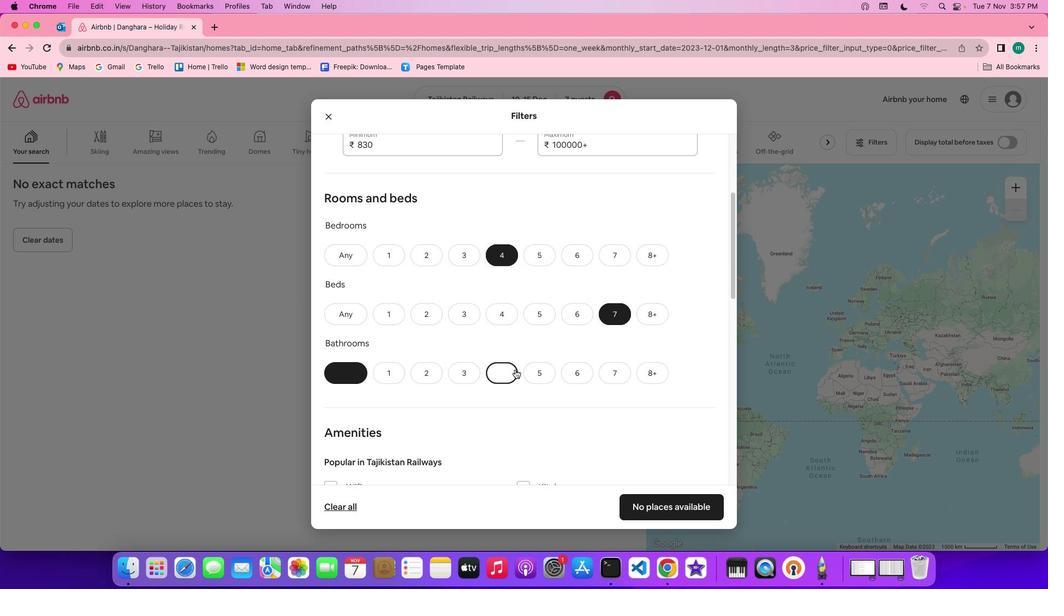 
Action: Mouse moved to (625, 363)
Screenshot: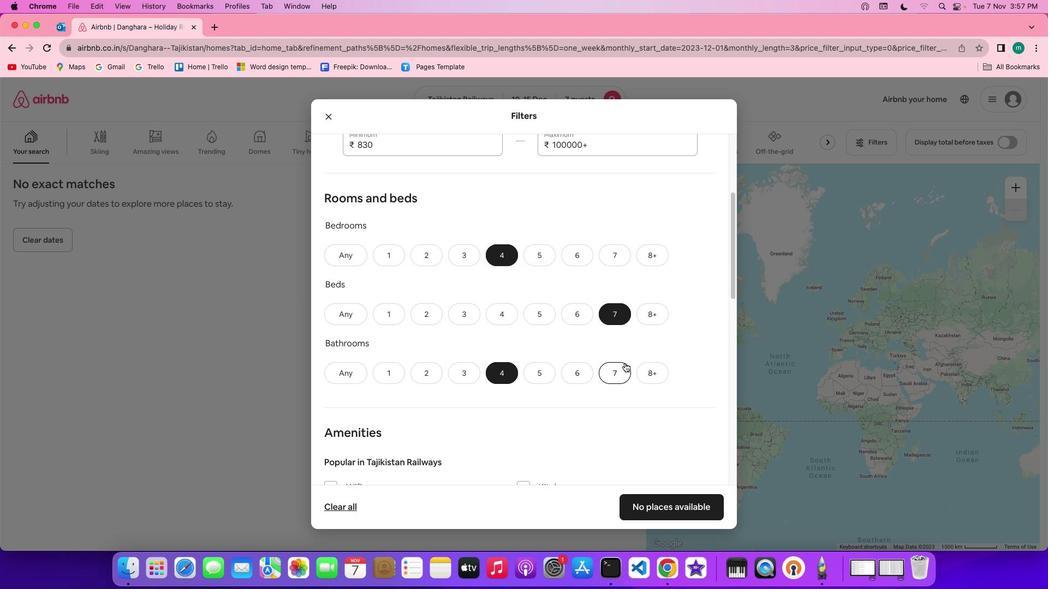 
Action: Mouse scrolled (625, 363) with delta (0, 0)
Screenshot: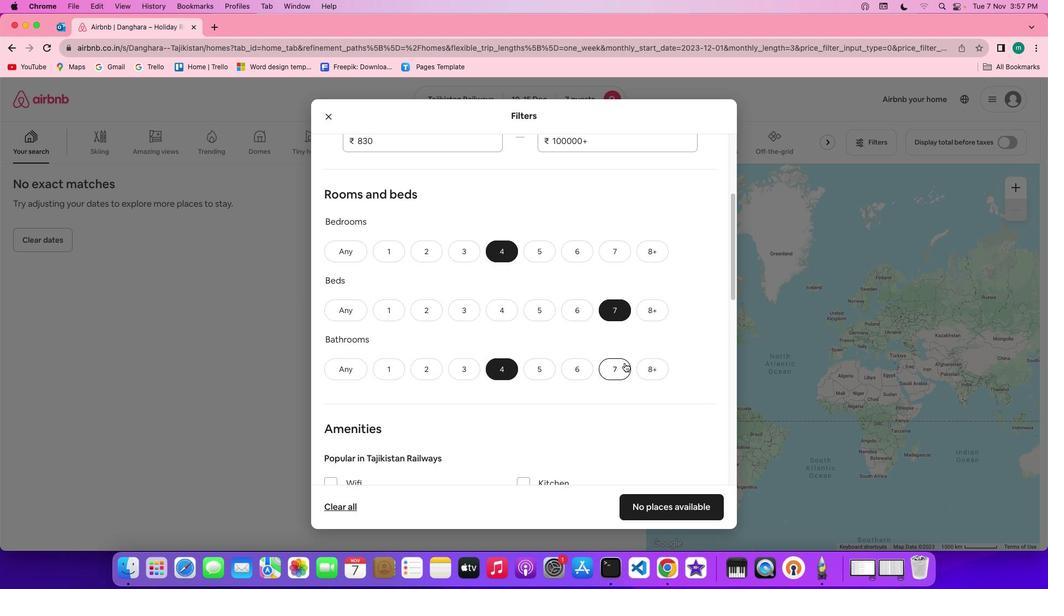
Action: Mouse scrolled (625, 363) with delta (0, 0)
Screenshot: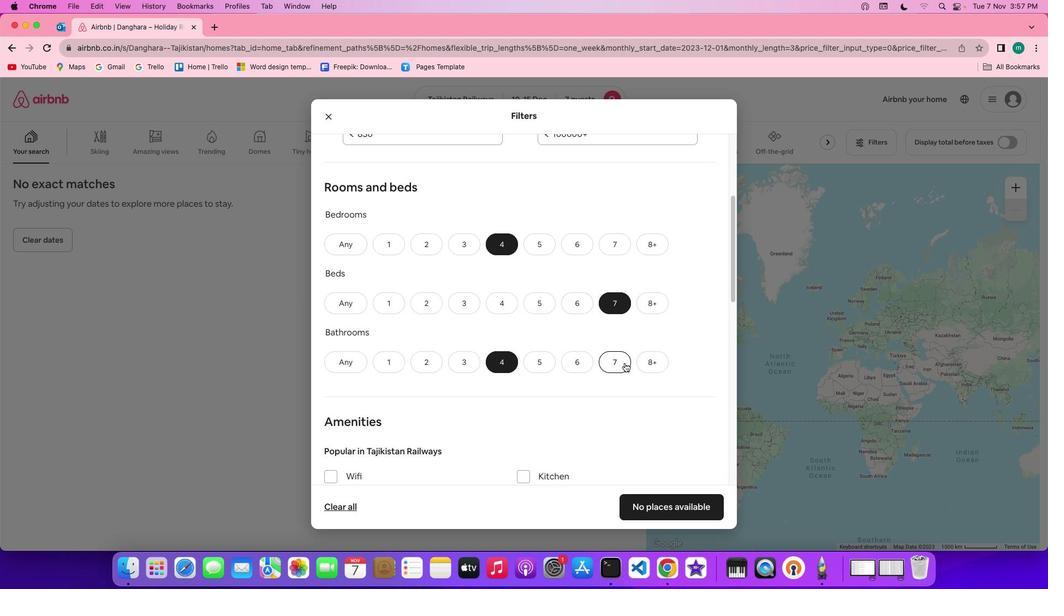 
Action: Mouse scrolled (625, 363) with delta (0, 0)
Screenshot: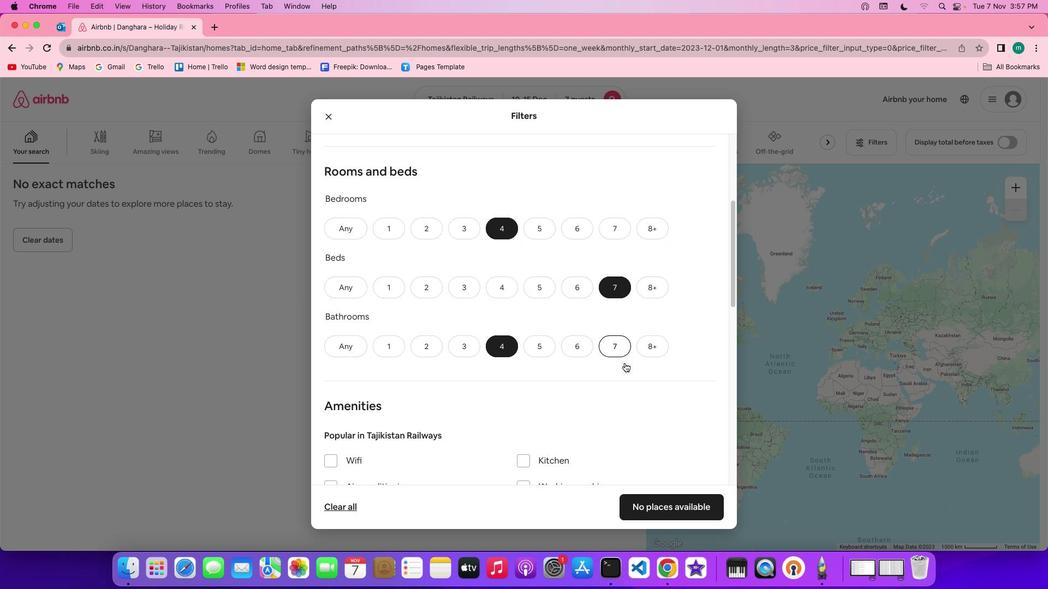 
Action: Mouse scrolled (625, 363) with delta (0, 0)
Screenshot: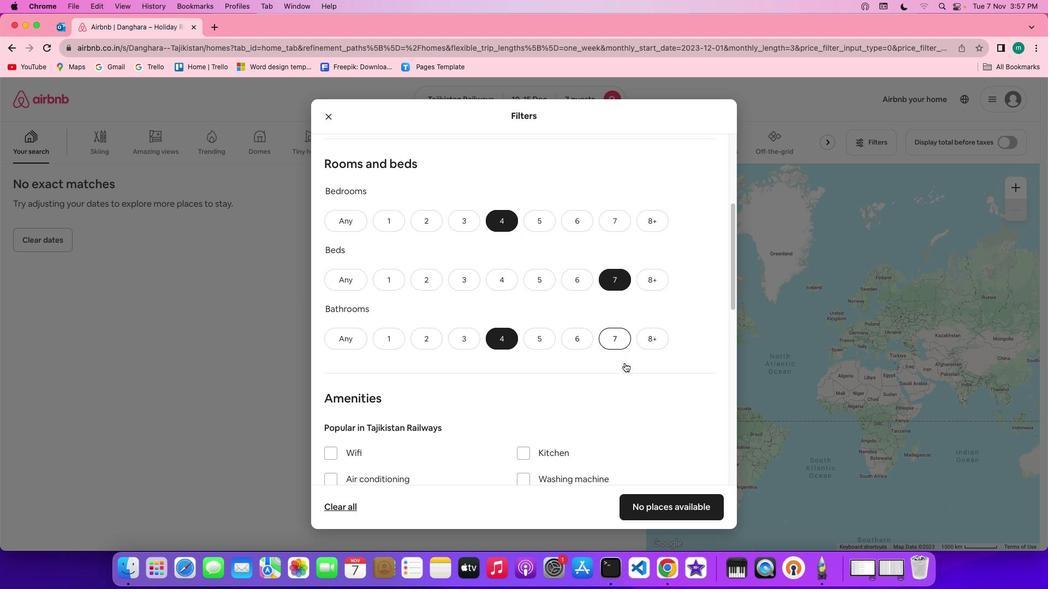 
Action: Mouse scrolled (625, 363) with delta (0, 0)
Screenshot: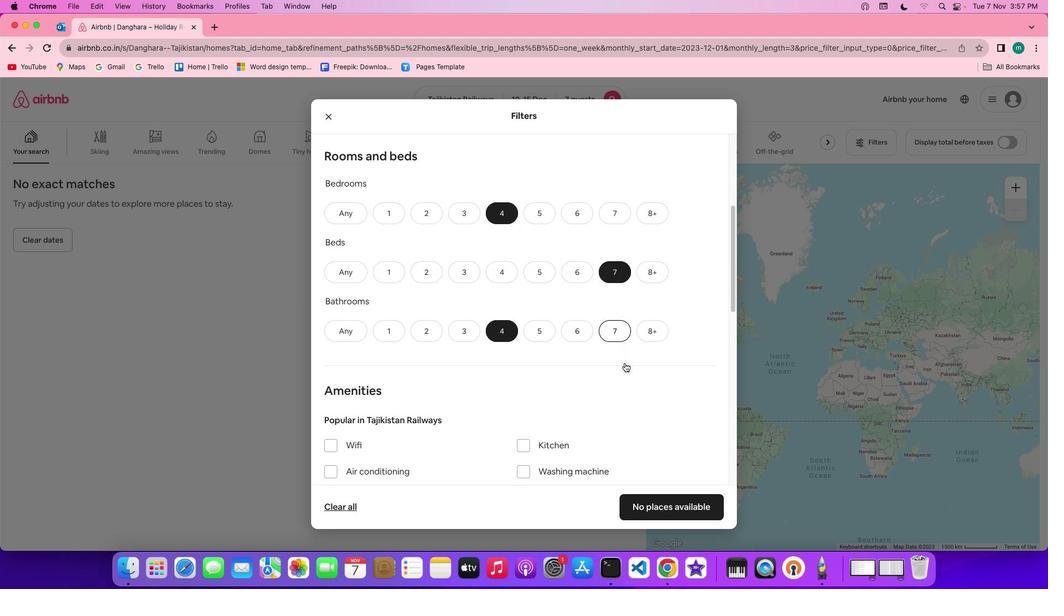 
Action: Mouse scrolled (625, 363) with delta (0, 0)
Screenshot: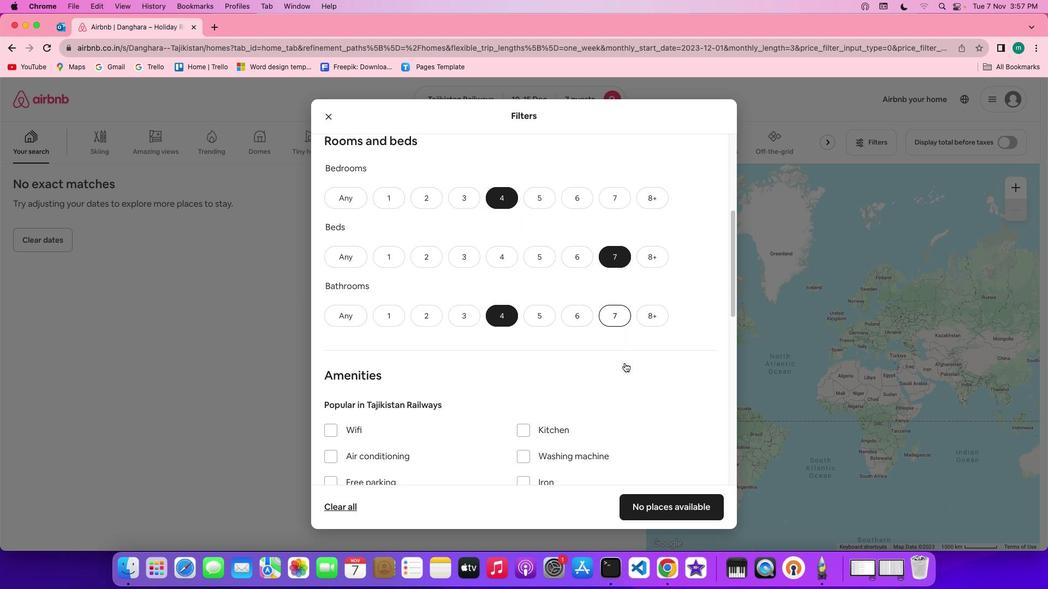 
Action: Mouse scrolled (625, 363) with delta (0, 0)
Screenshot: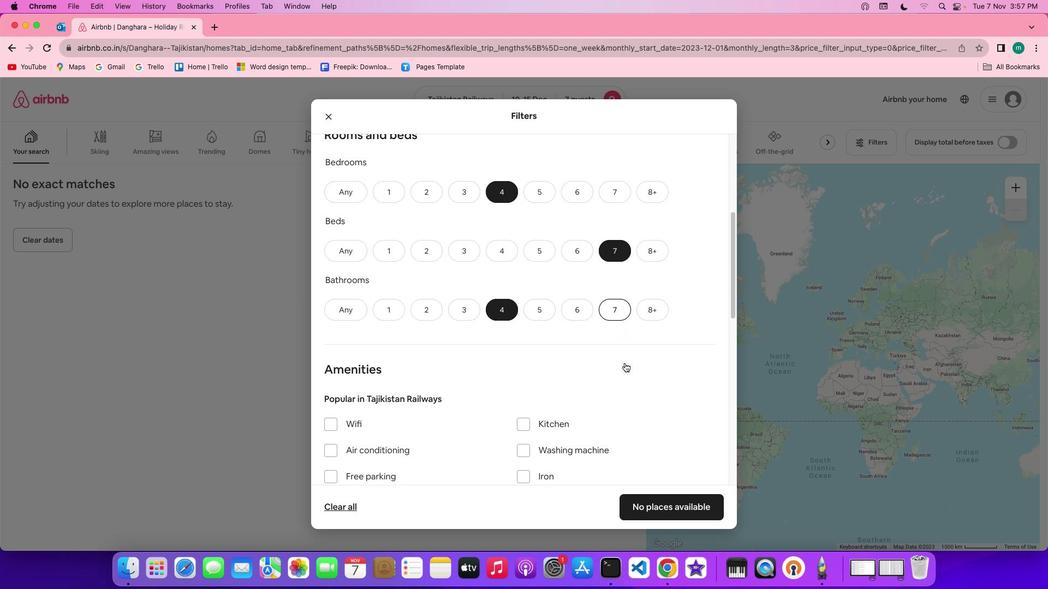 
Action: Mouse scrolled (625, 363) with delta (0, 0)
Screenshot: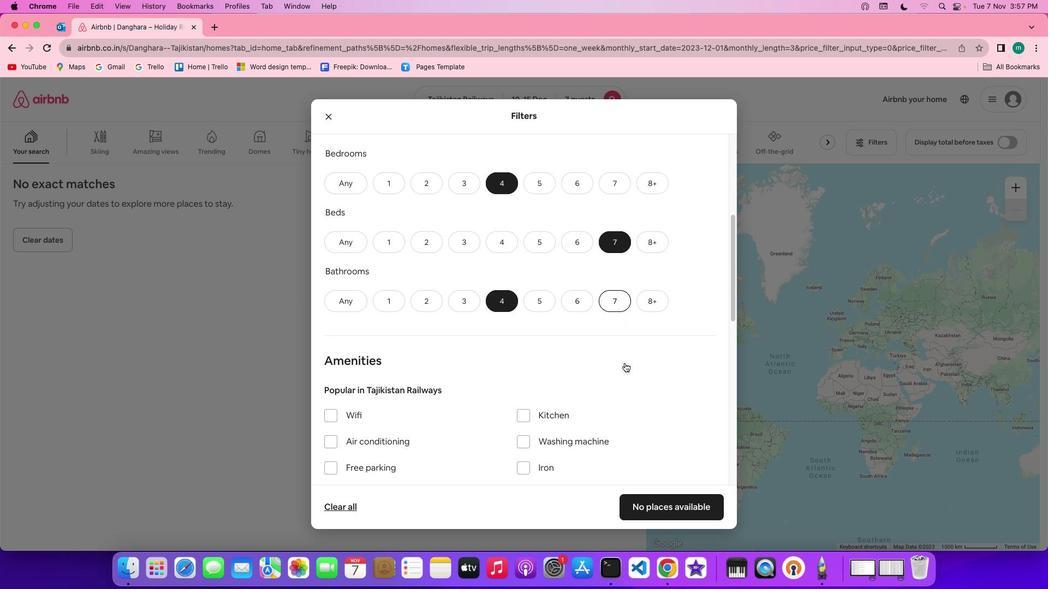 
Action: Mouse scrolled (625, 363) with delta (0, 0)
Screenshot: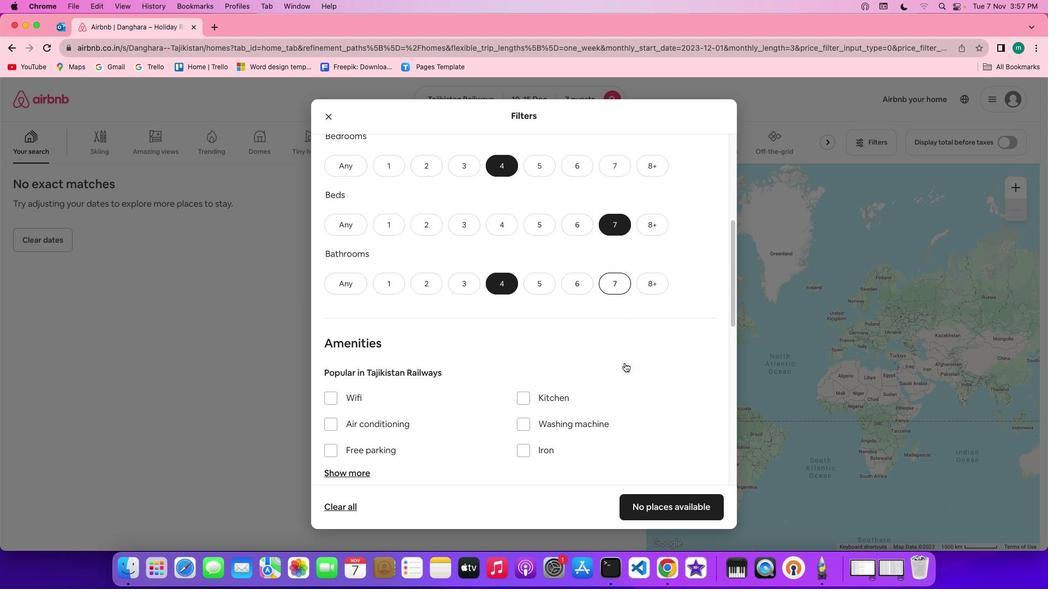 
Action: Mouse scrolled (625, 363) with delta (0, 0)
Screenshot: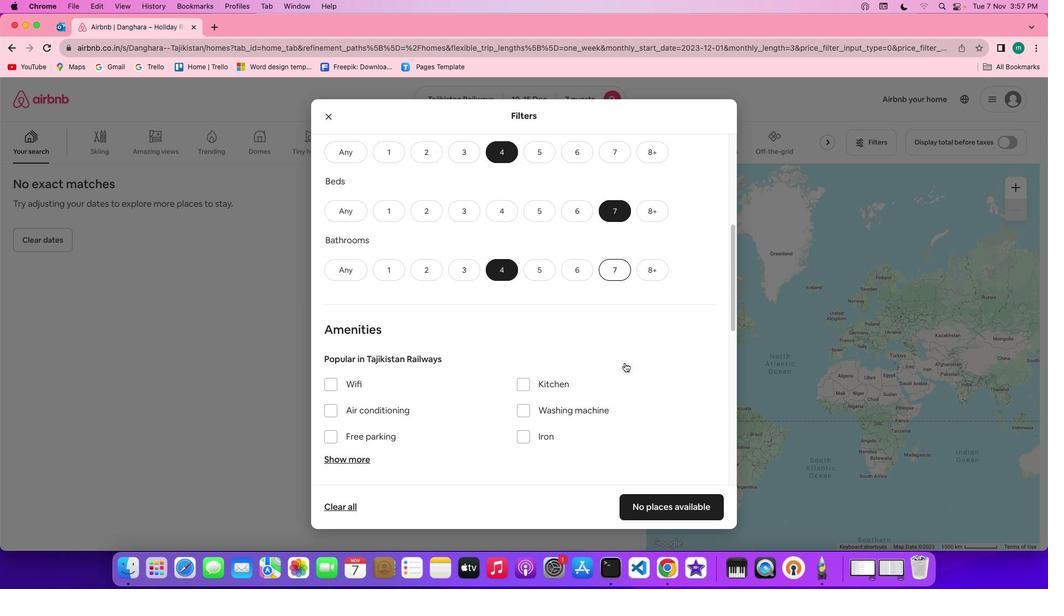
Action: Mouse scrolled (625, 363) with delta (0, 0)
Screenshot: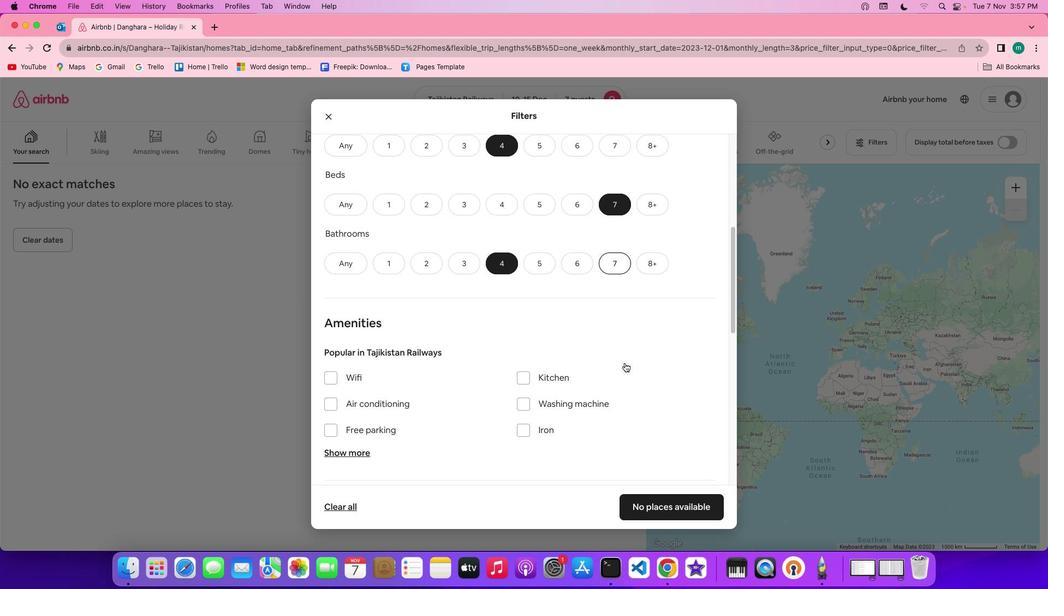 
Action: Mouse scrolled (625, 363) with delta (0, 0)
Screenshot: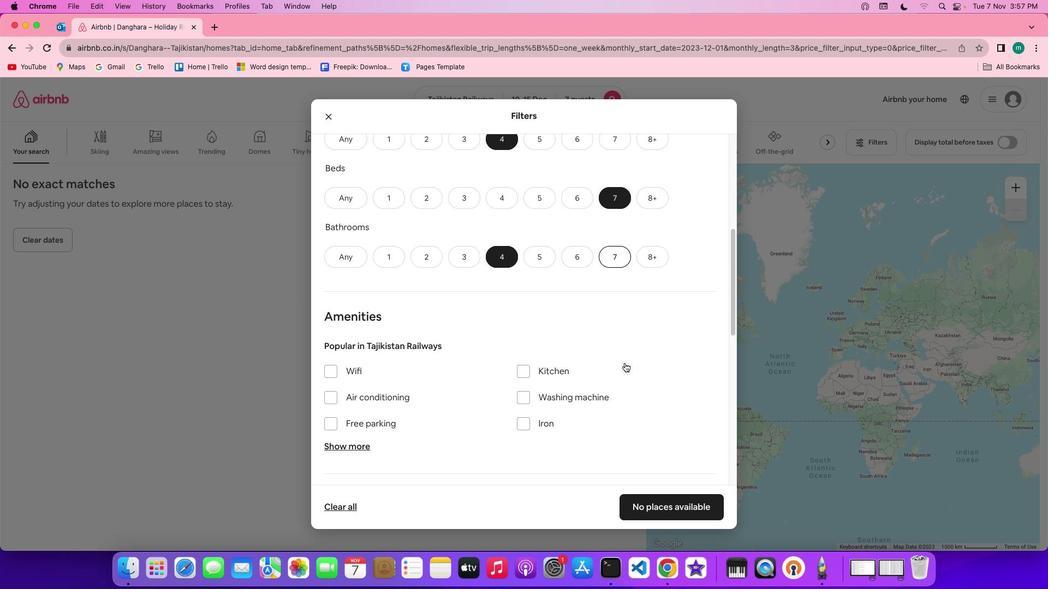 
Action: Mouse scrolled (625, 363) with delta (0, 0)
Screenshot: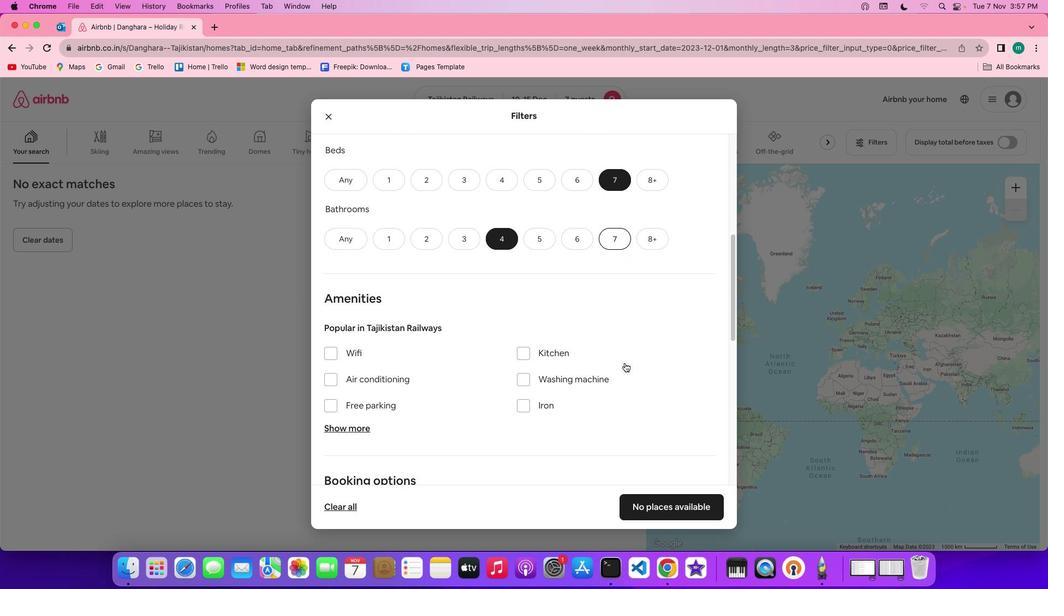 
Action: Mouse scrolled (625, 363) with delta (0, 0)
Screenshot: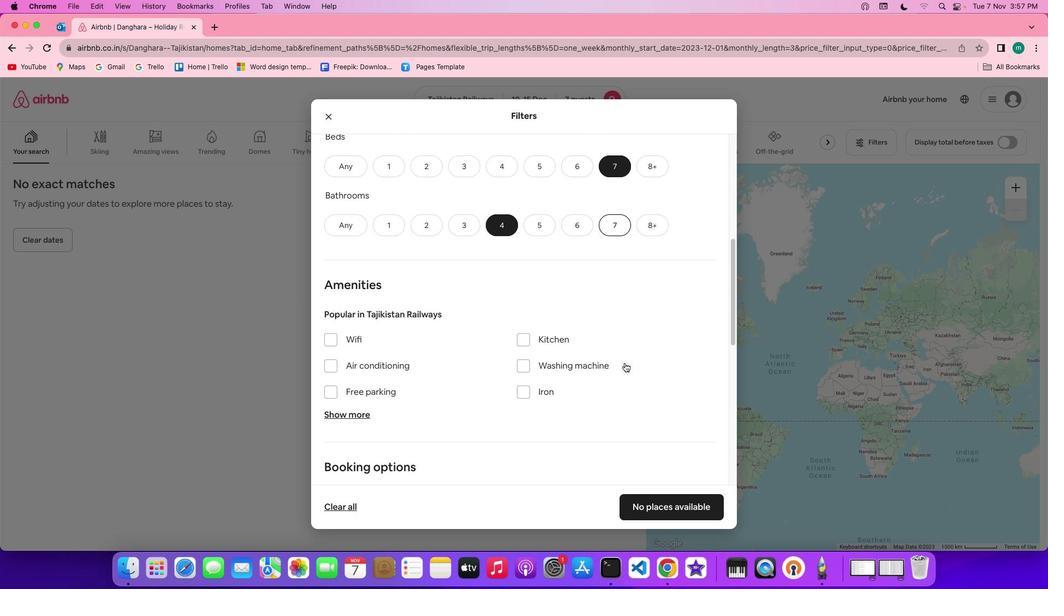 
Action: Mouse scrolled (625, 363) with delta (0, 0)
Screenshot: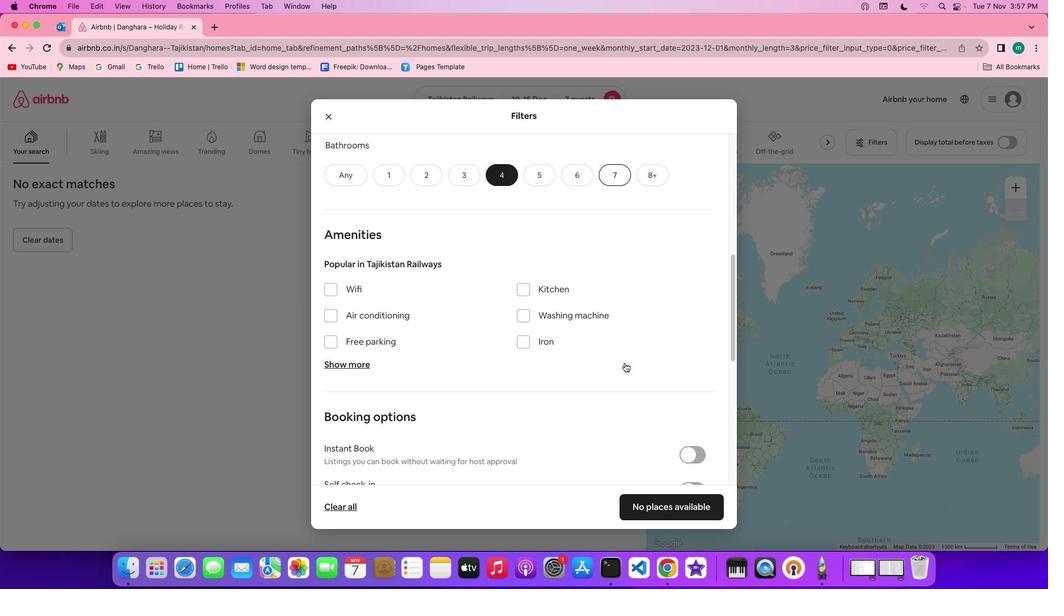 
Action: Mouse scrolled (625, 363) with delta (0, 0)
Screenshot: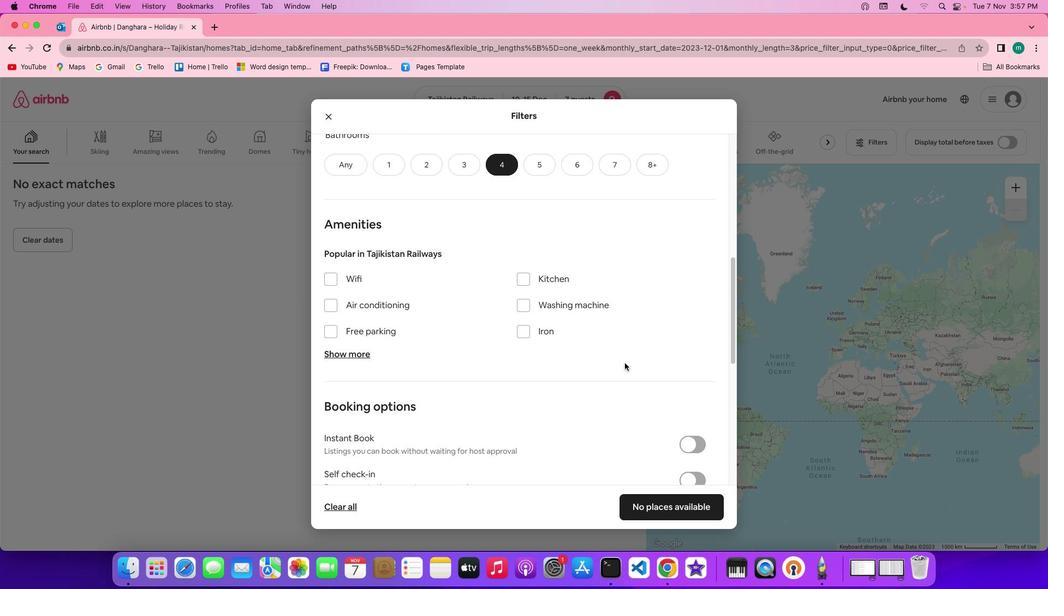 
Action: Mouse scrolled (625, 363) with delta (0, 0)
Screenshot: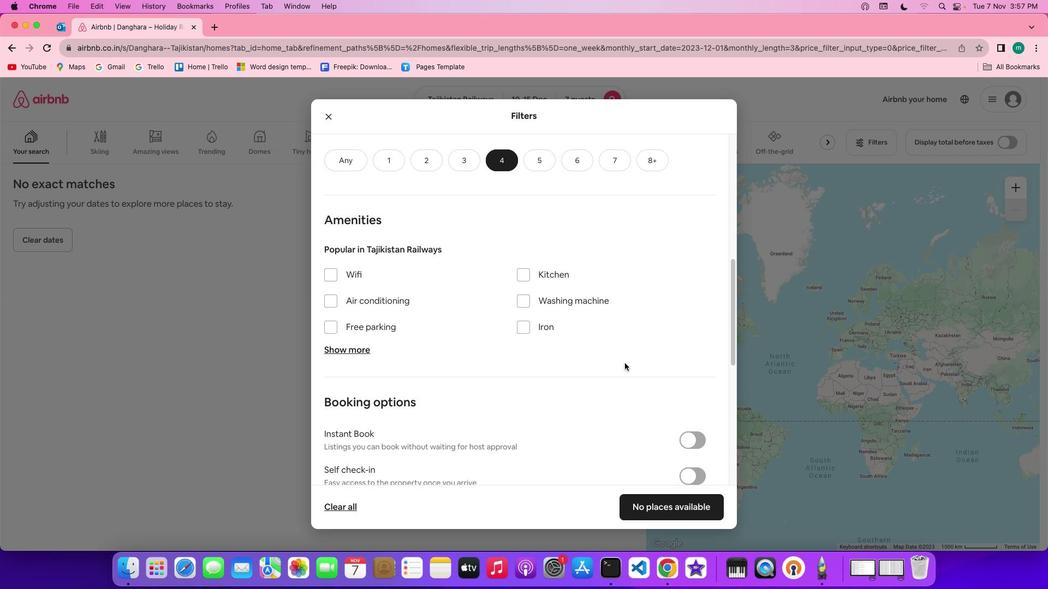 
Action: Mouse scrolled (625, 363) with delta (0, 0)
Screenshot: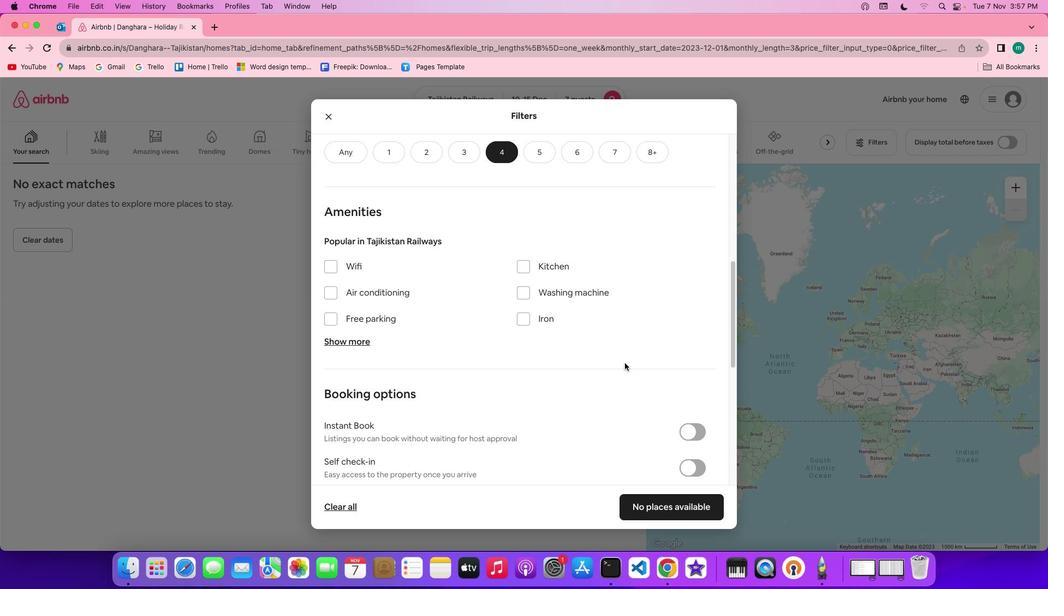 
Action: Mouse scrolled (625, 363) with delta (0, 0)
Screenshot: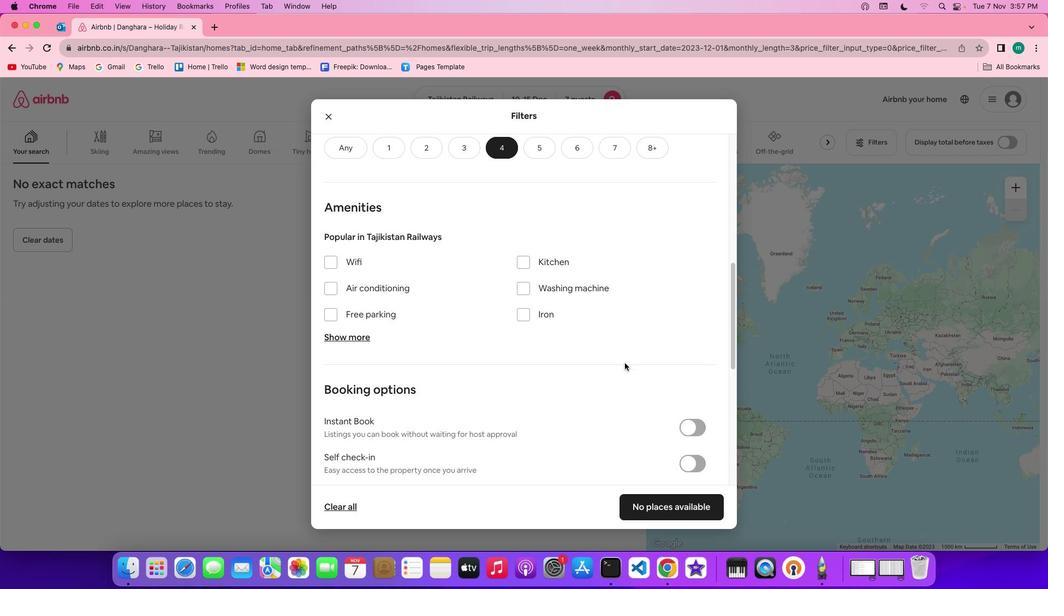 
Action: Mouse scrolled (625, 363) with delta (0, 0)
Screenshot: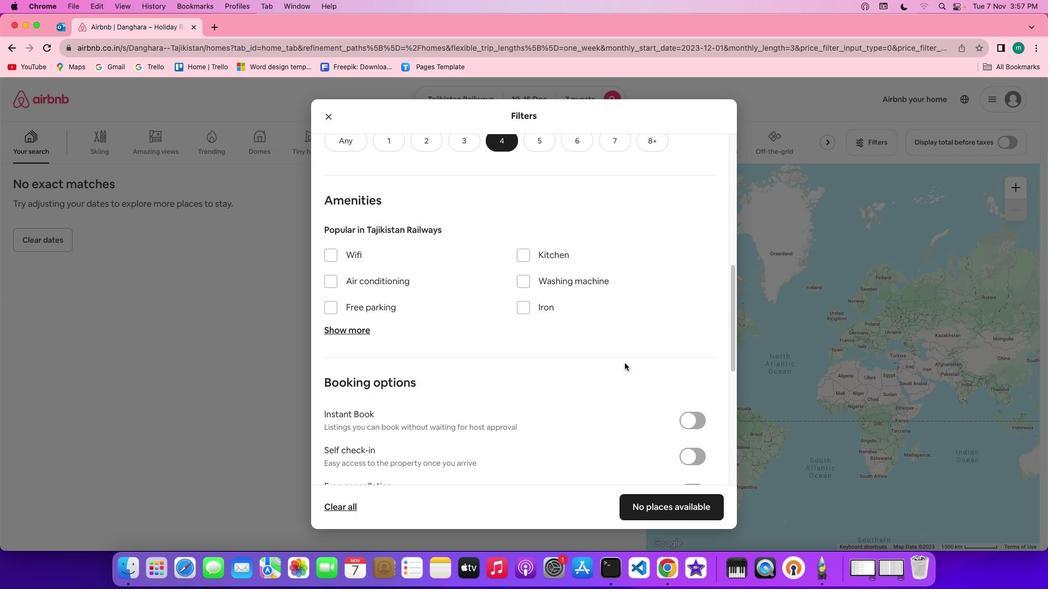 
Action: Mouse scrolled (625, 363) with delta (0, 0)
Screenshot: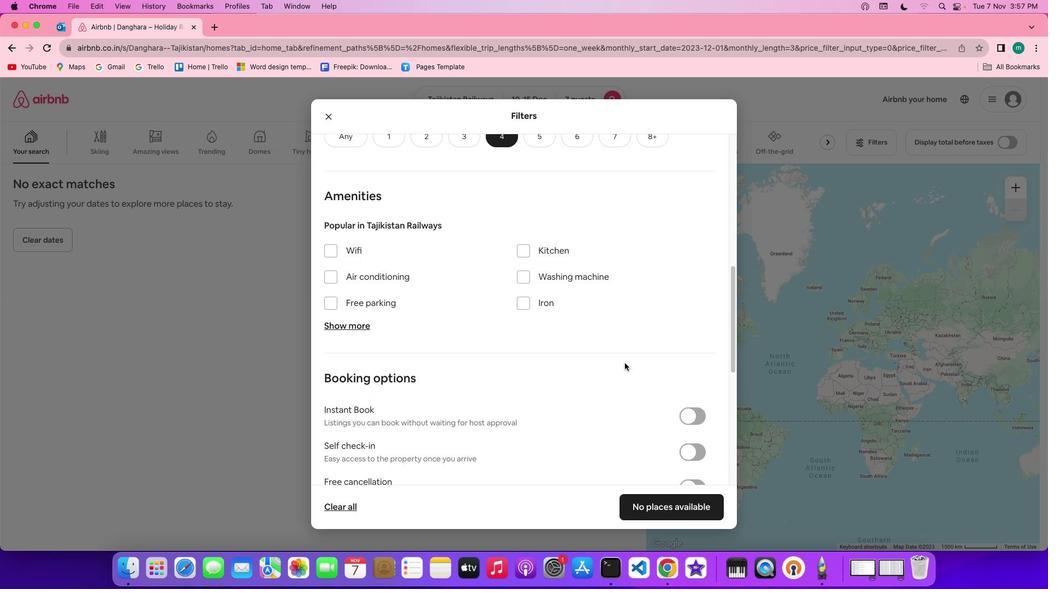 
Action: Mouse scrolled (625, 363) with delta (0, 0)
Screenshot: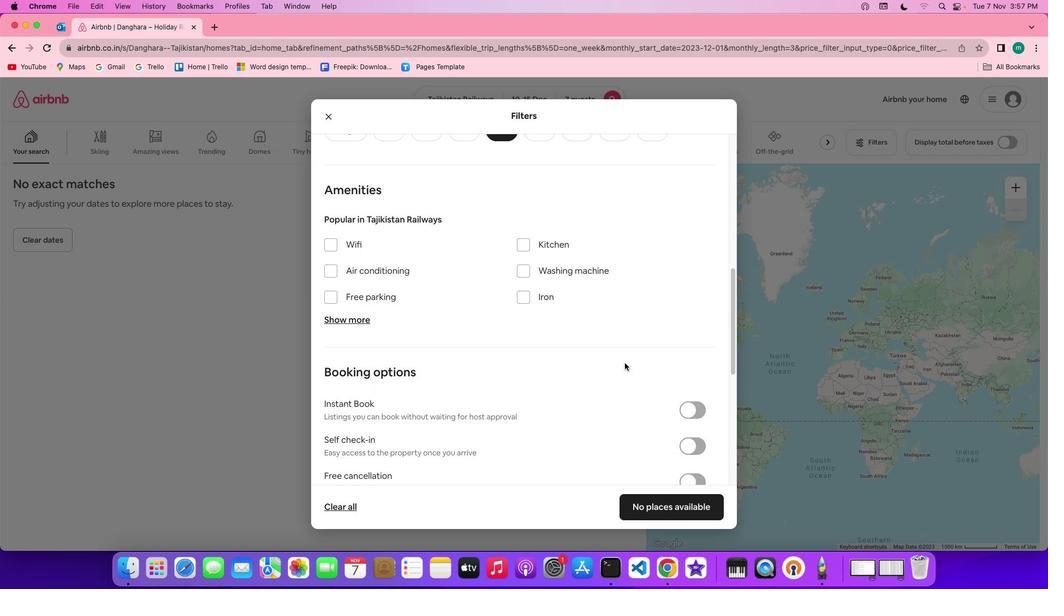 
Action: Mouse moved to (359, 238)
Screenshot: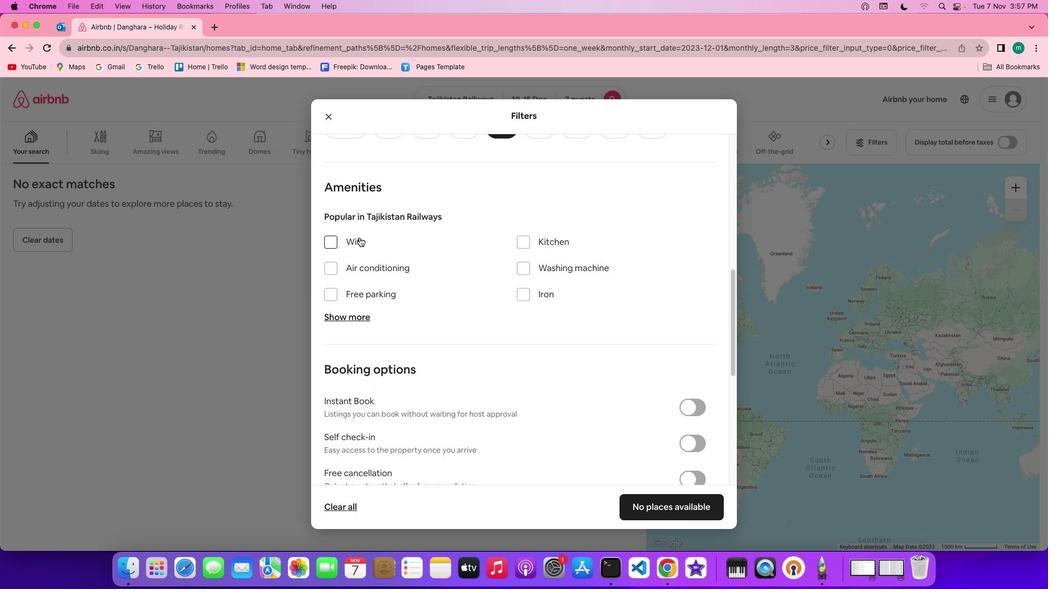 
Action: Mouse pressed left at (359, 238)
Screenshot: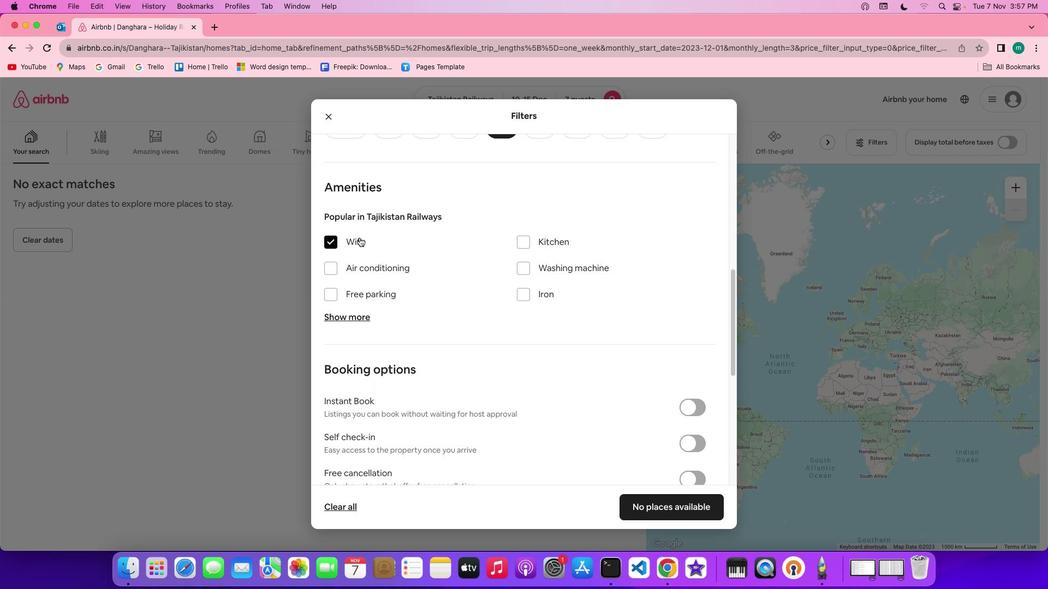 
Action: Mouse moved to (356, 313)
Screenshot: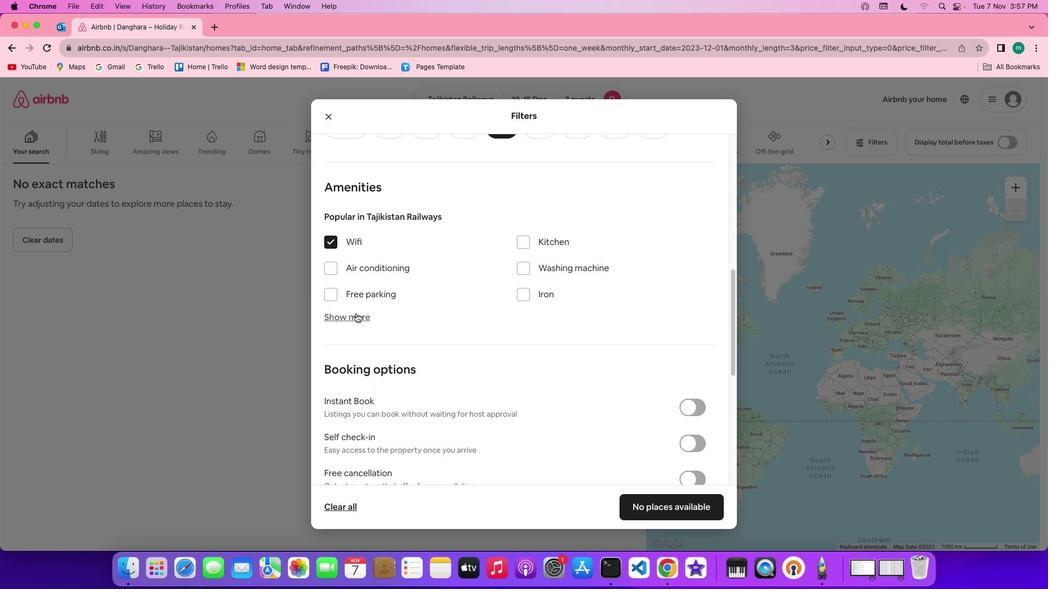 
Action: Mouse pressed left at (356, 313)
Screenshot: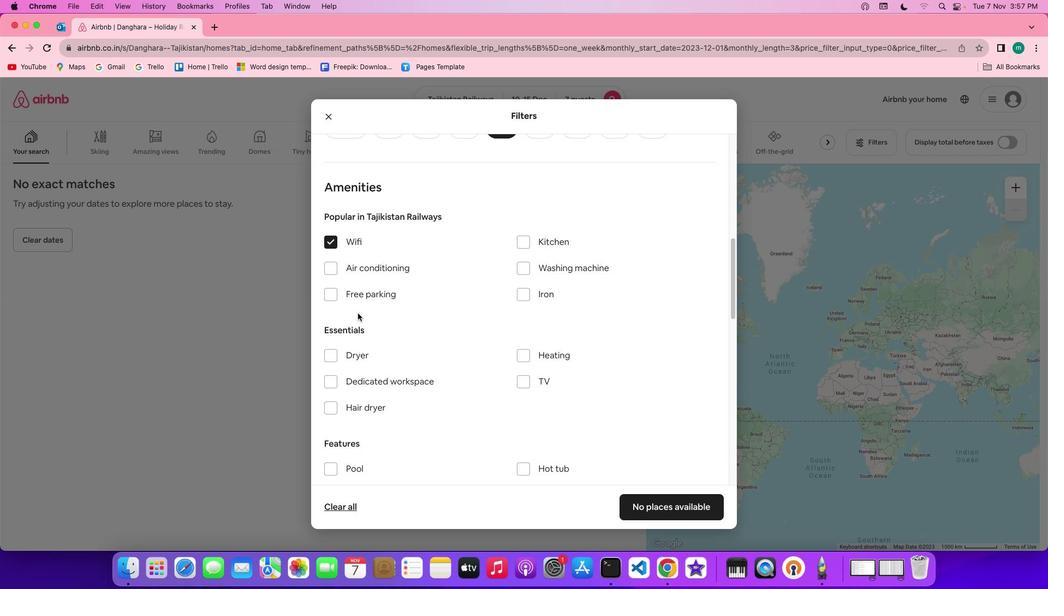 
Action: Mouse moved to (532, 381)
Screenshot: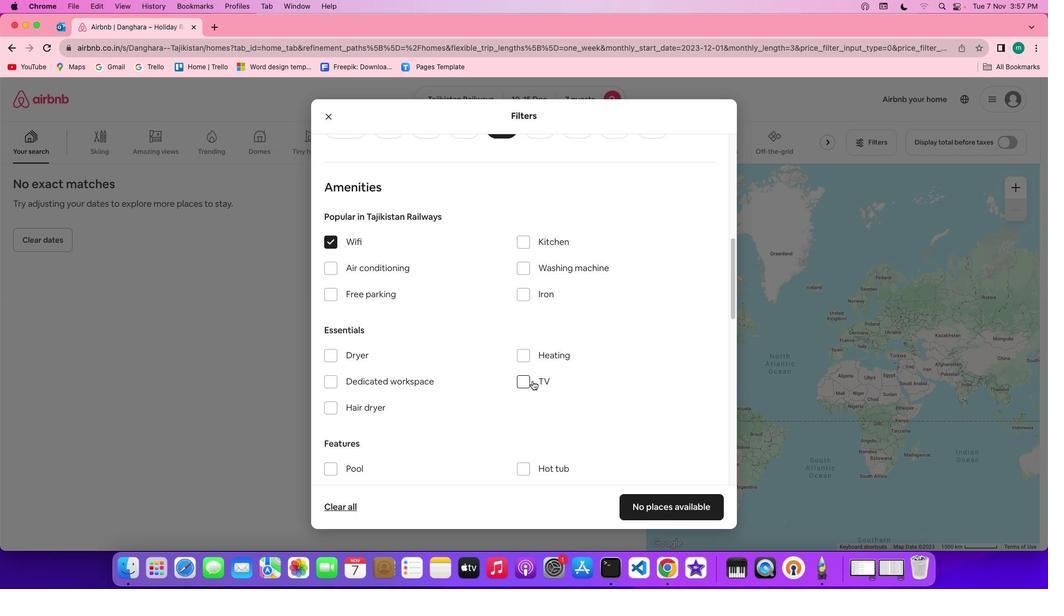
Action: Mouse pressed left at (532, 381)
Screenshot: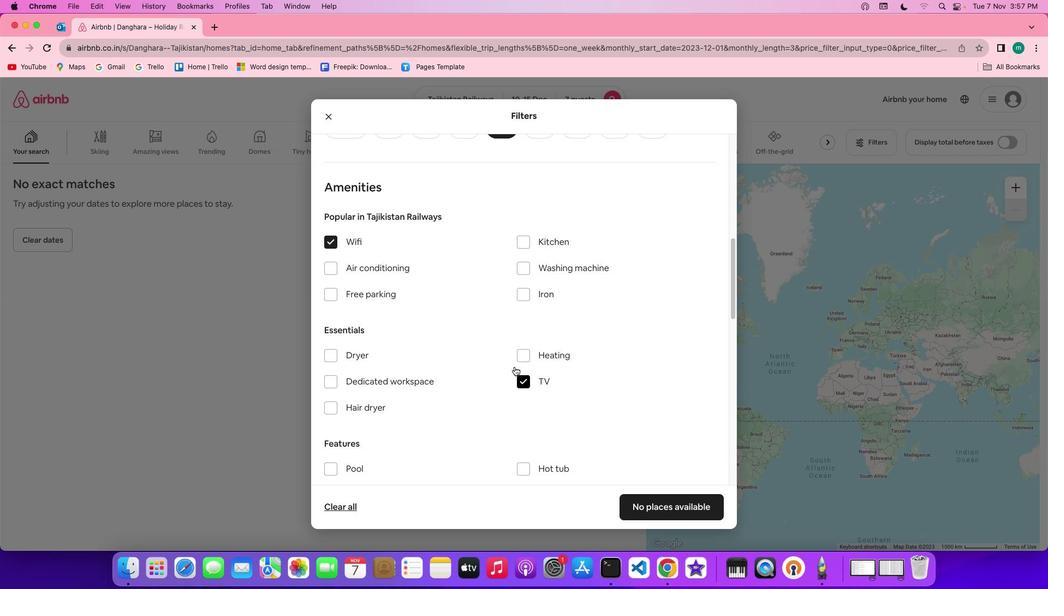 
Action: Mouse moved to (388, 292)
Screenshot: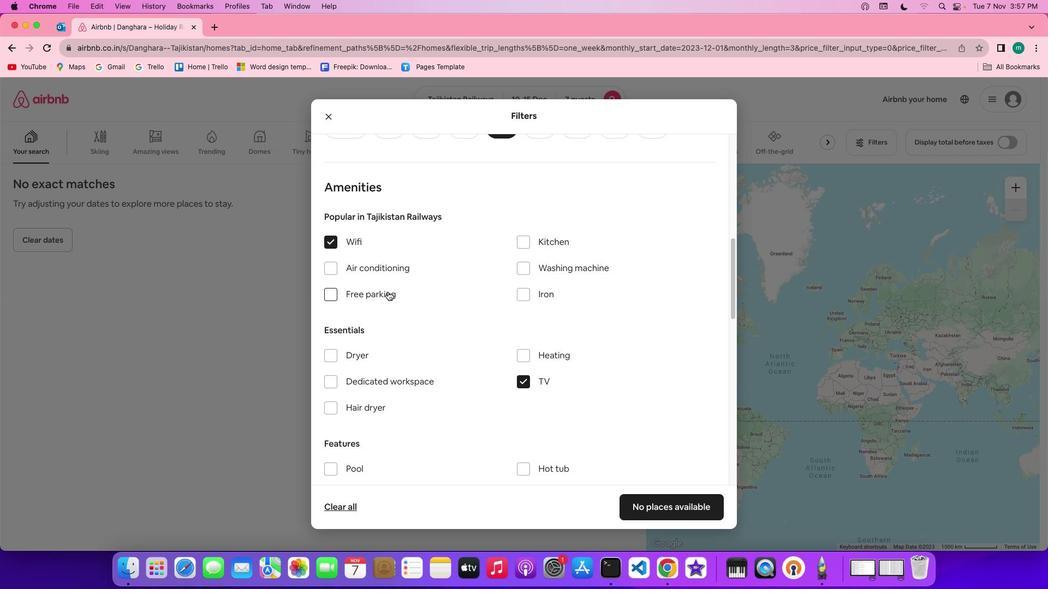 
Action: Mouse pressed left at (388, 292)
Screenshot: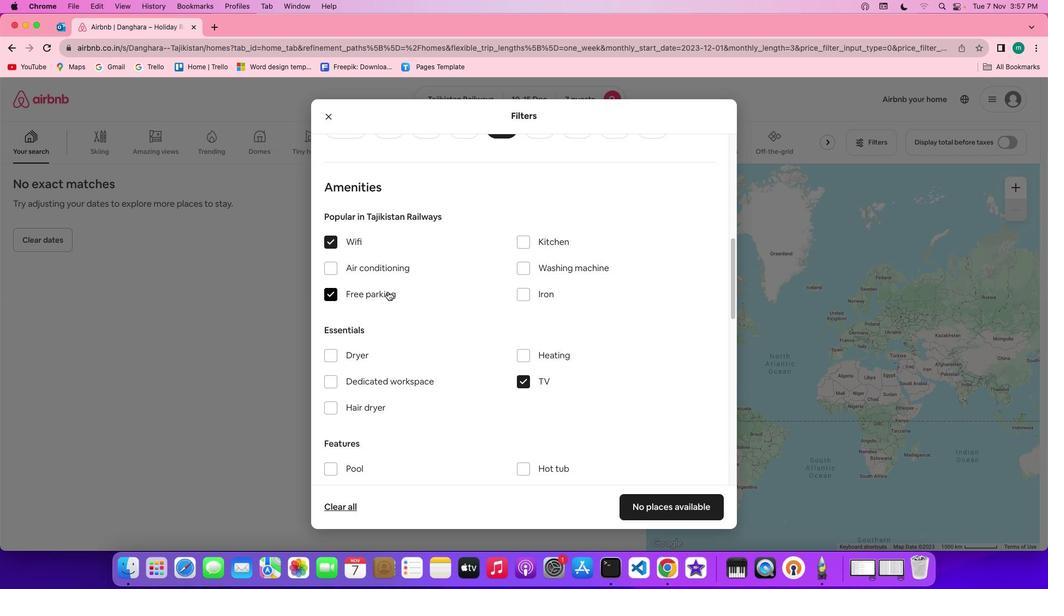 
Action: Mouse moved to (502, 310)
Screenshot: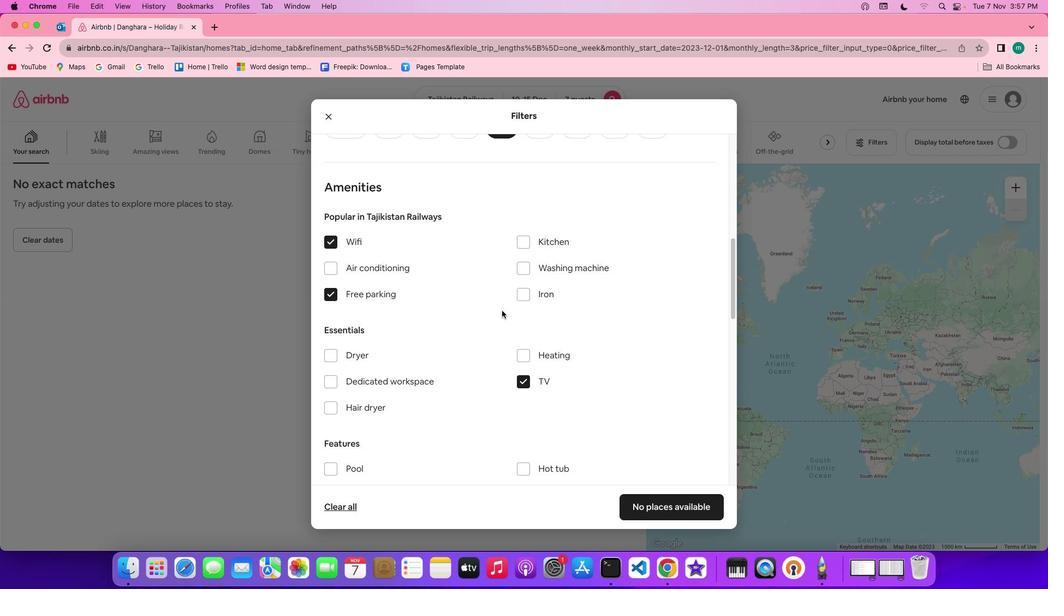 
Action: Mouse scrolled (502, 310) with delta (0, 0)
Screenshot: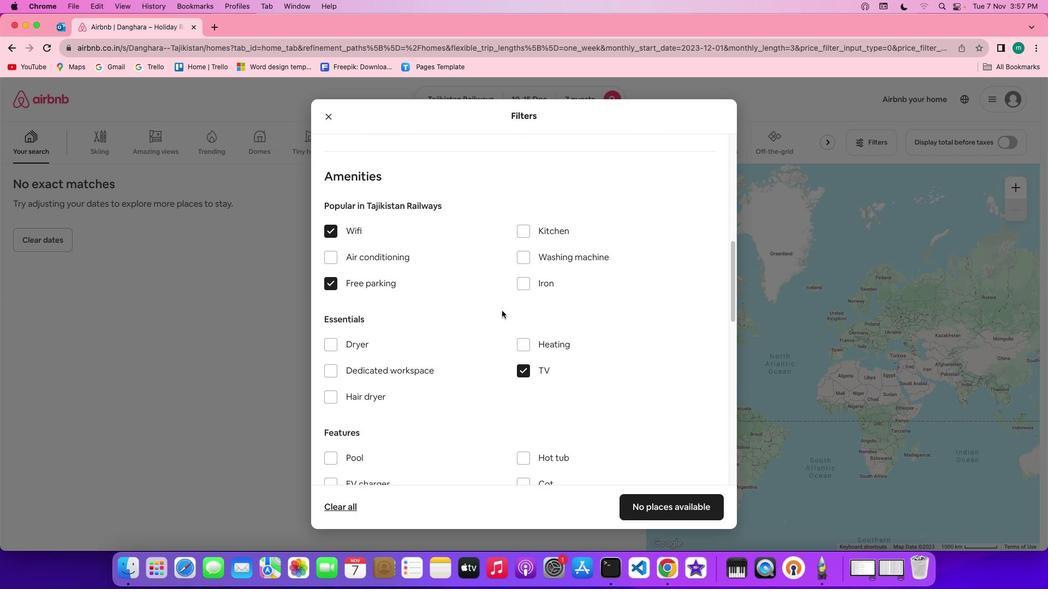 
Action: Mouse scrolled (502, 310) with delta (0, 0)
Screenshot: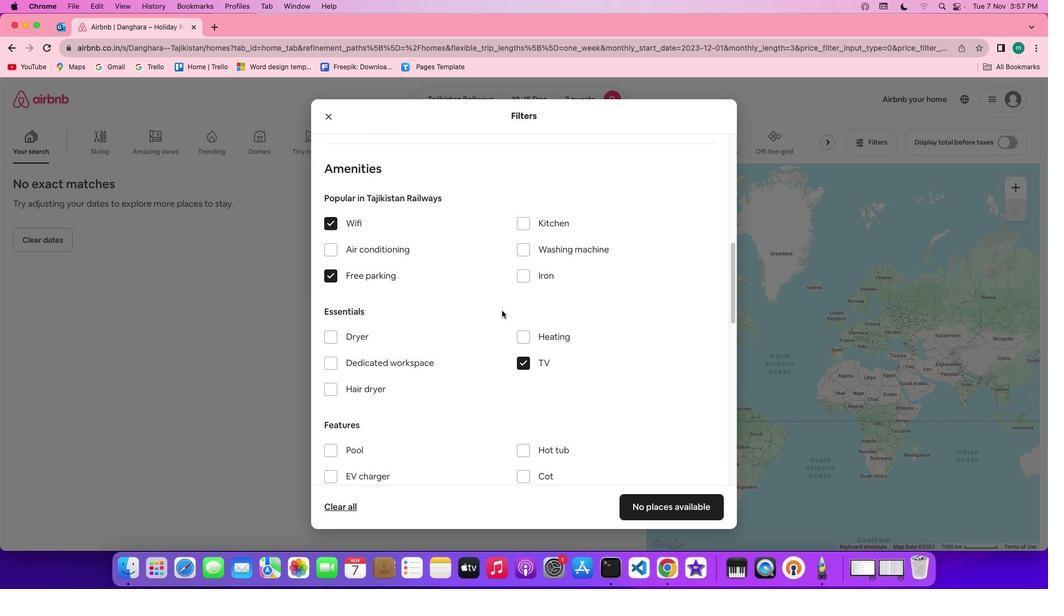 
Action: Mouse scrolled (502, 310) with delta (0, 0)
Screenshot: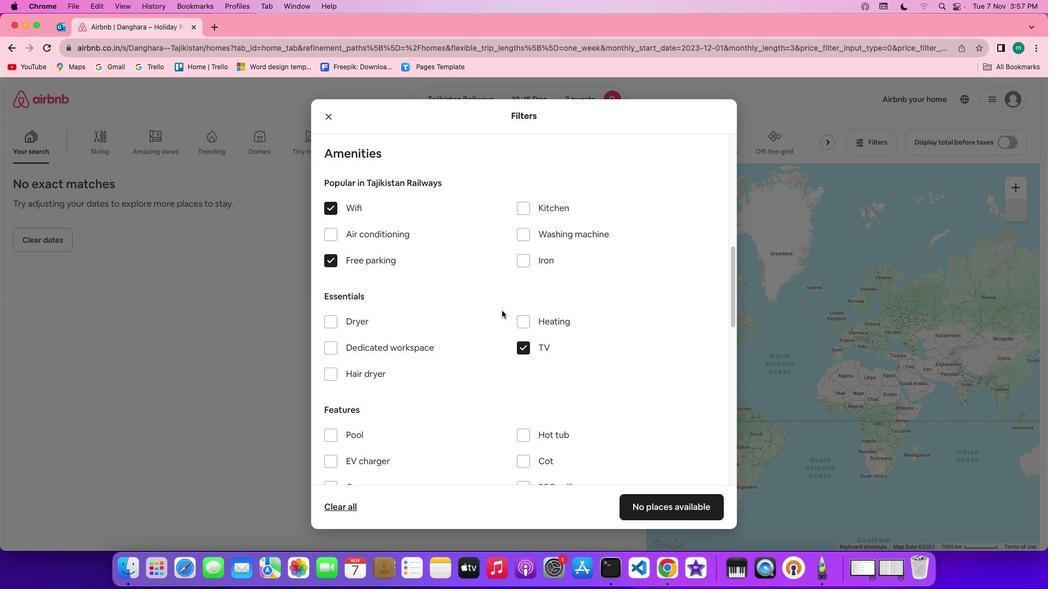 
Action: Mouse scrolled (502, 310) with delta (0, 0)
Screenshot: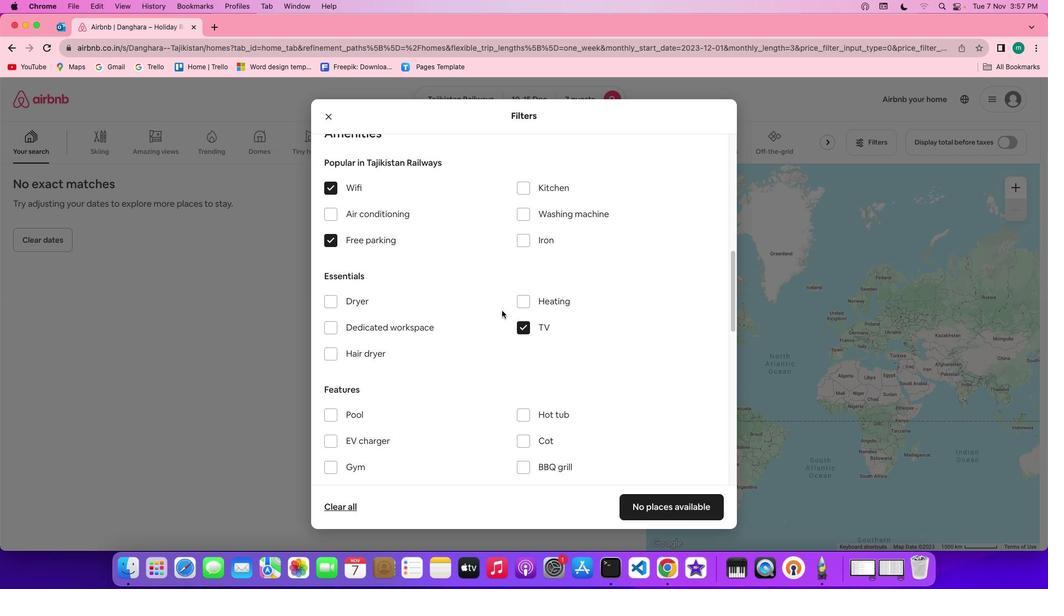 
Action: Mouse scrolled (502, 310) with delta (0, 0)
Screenshot: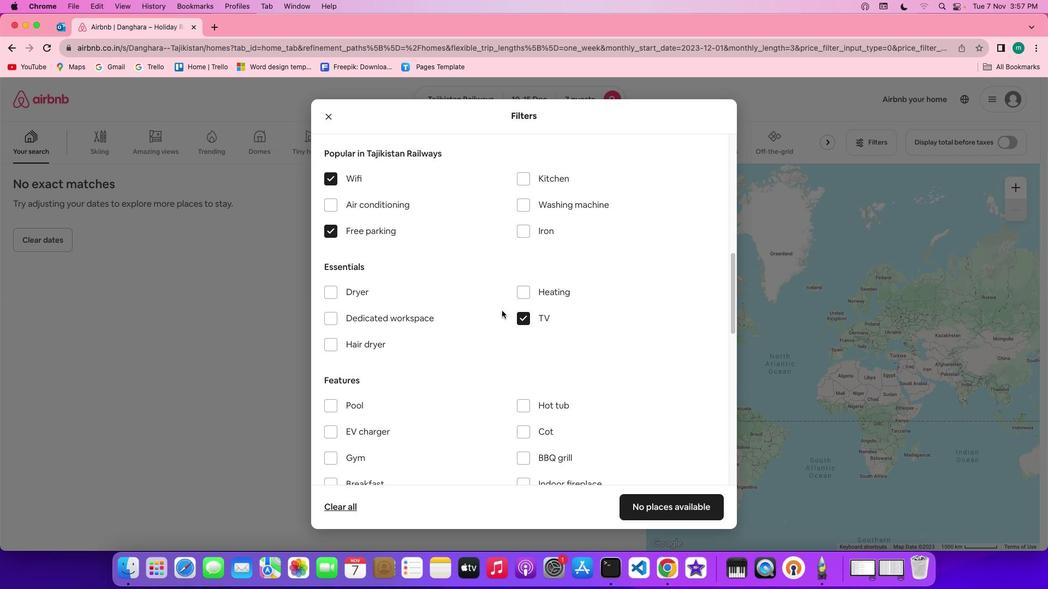 
Action: Mouse scrolled (502, 310) with delta (0, 0)
Screenshot: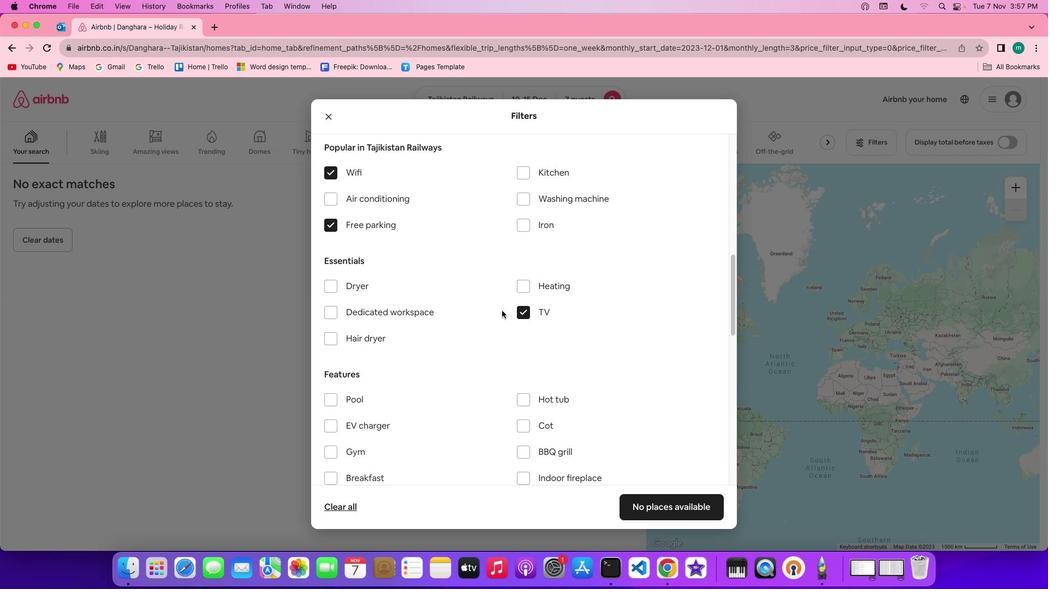
Action: Mouse scrolled (502, 310) with delta (0, 0)
Screenshot: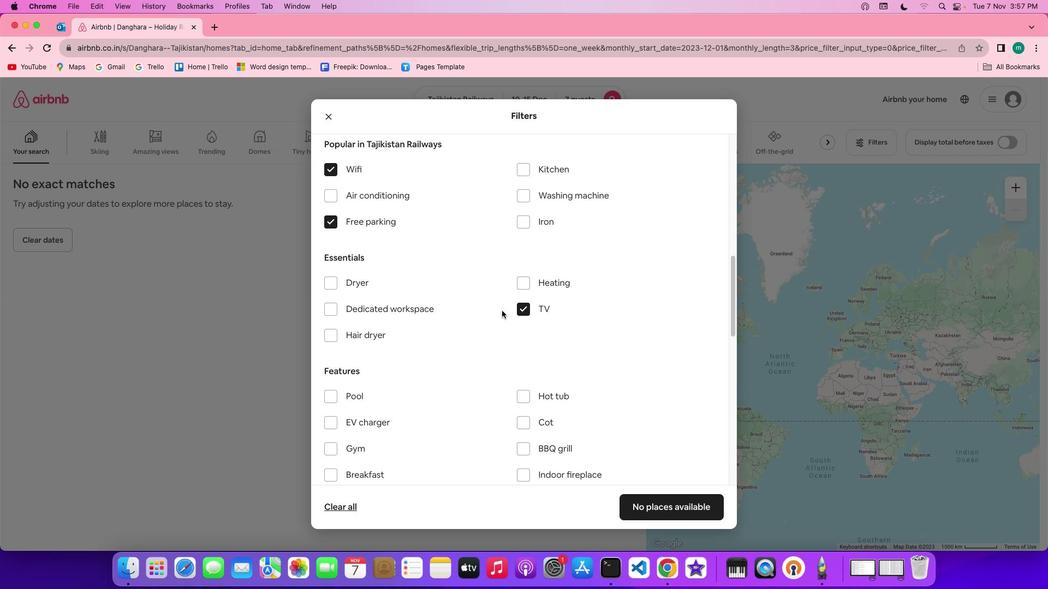 
Action: Mouse scrolled (502, 310) with delta (0, 0)
Screenshot: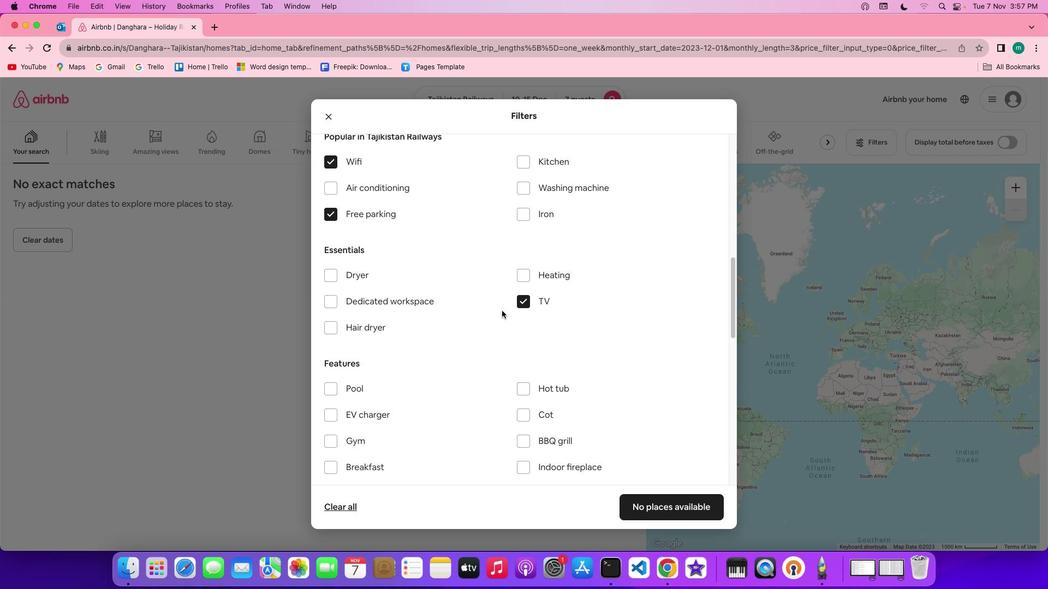 
Action: Mouse scrolled (502, 310) with delta (0, 0)
Screenshot: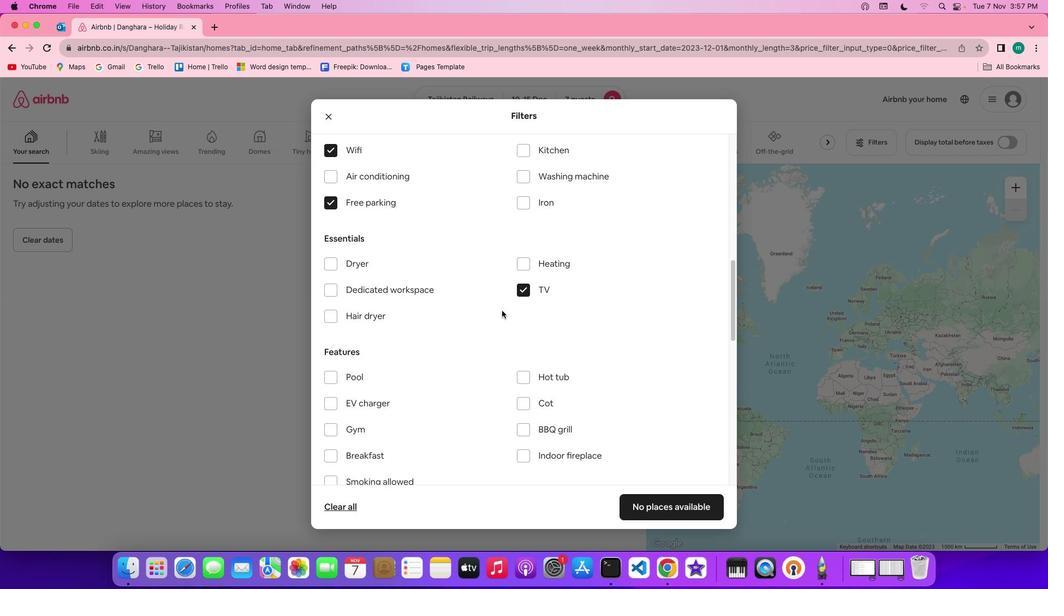 
Action: Mouse scrolled (502, 310) with delta (0, 0)
Screenshot: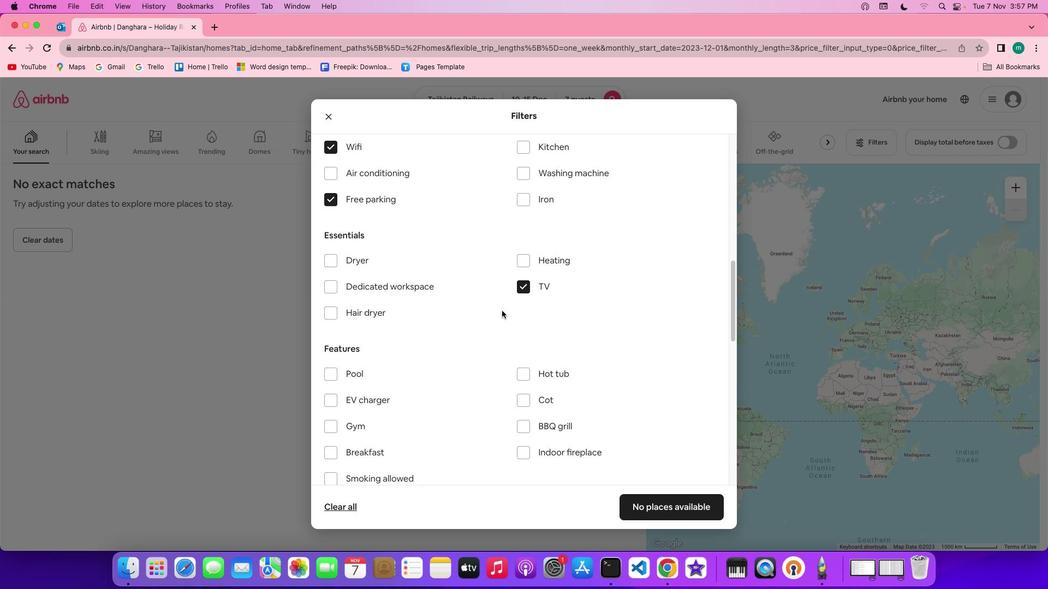 
Action: Mouse scrolled (502, 310) with delta (0, -1)
Screenshot: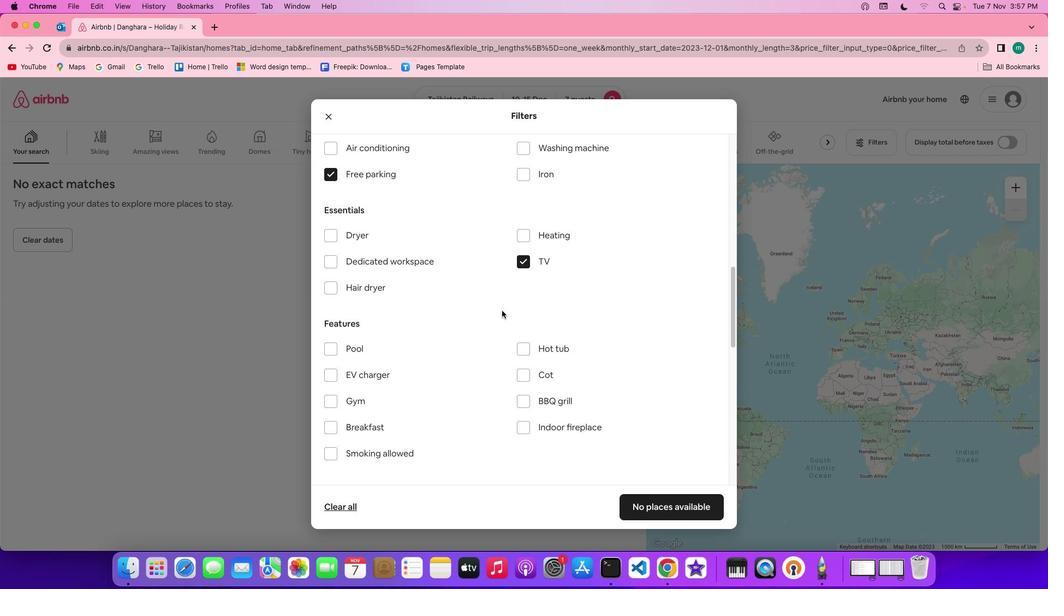 
Action: Mouse scrolled (502, 310) with delta (0, 0)
Screenshot: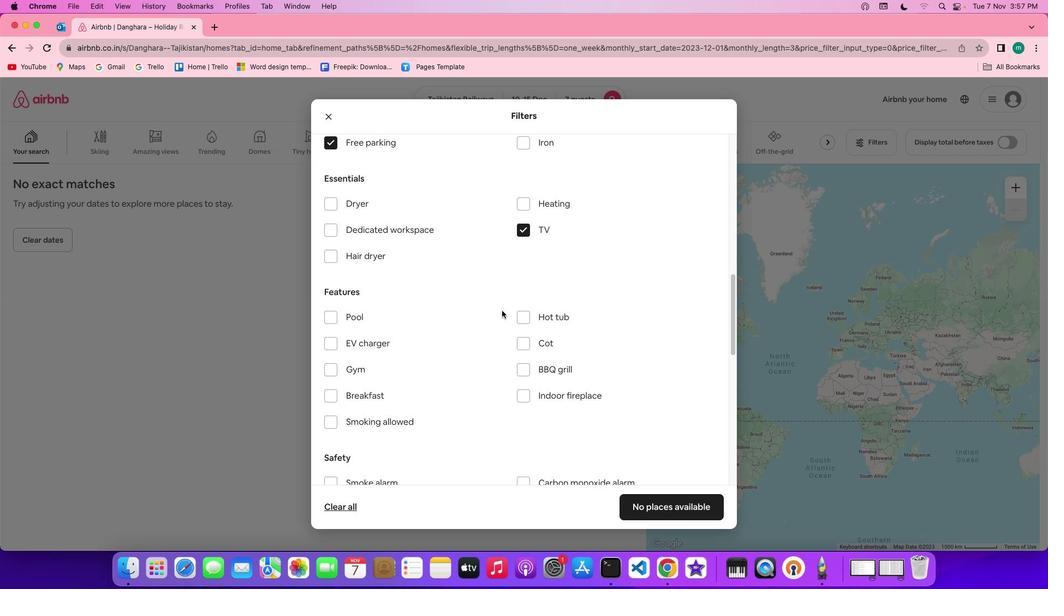 
Action: Mouse scrolled (502, 310) with delta (0, 0)
Screenshot: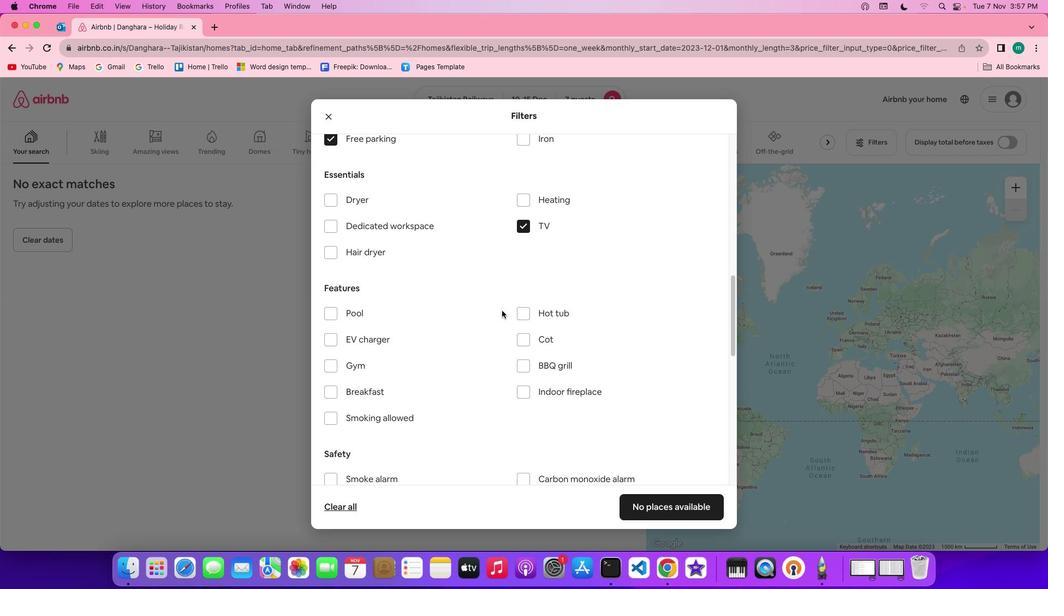 
Action: Mouse scrolled (502, 310) with delta (0, 0)
Screenshot: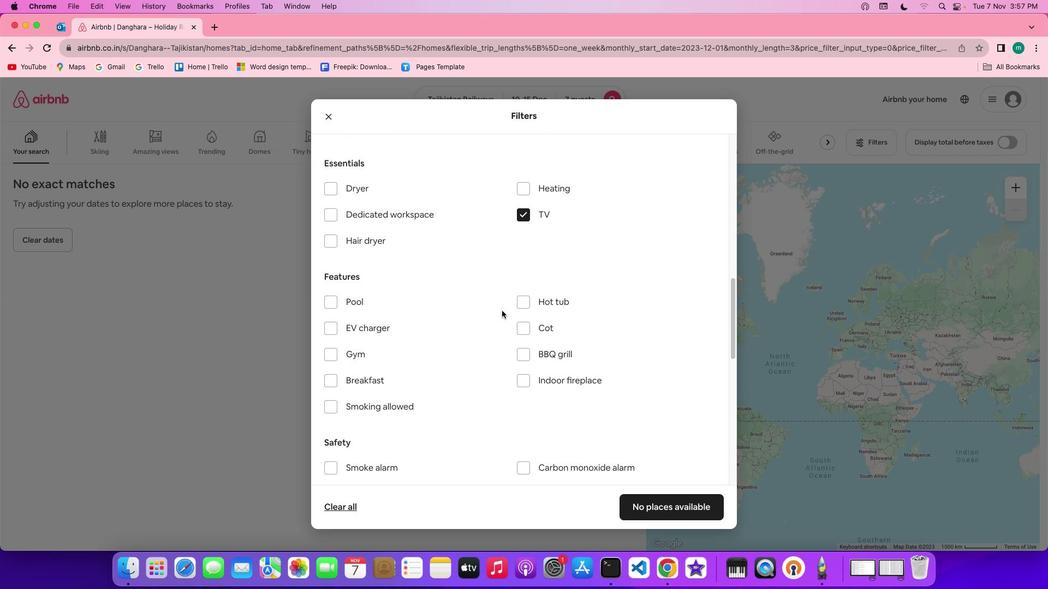 
Action: Mouse scrolled (502, 310) with delta (0, 0)
Screenshot: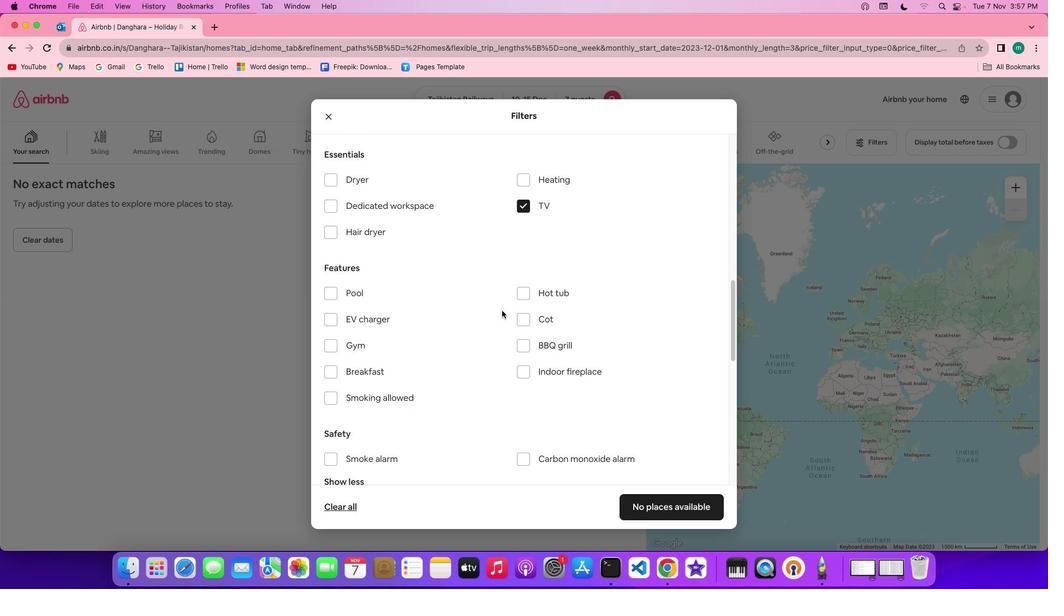 
Action: Mouse scrolled (502, 310) with delta (0, 0)
Screenshot: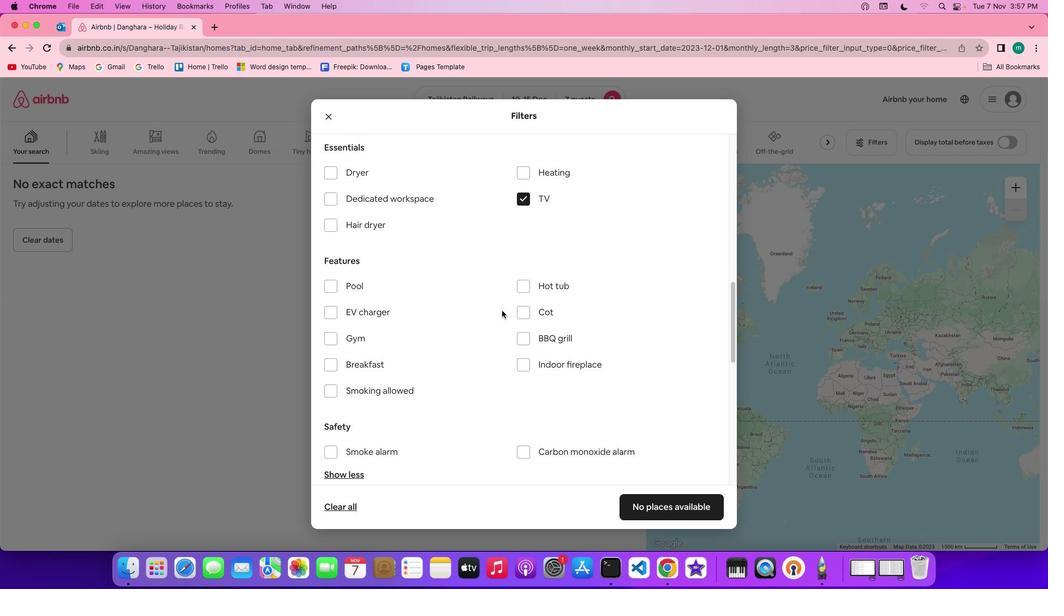 
Action: Mouse scrolled (502, 310) with delta (0, 0)
Screenshot: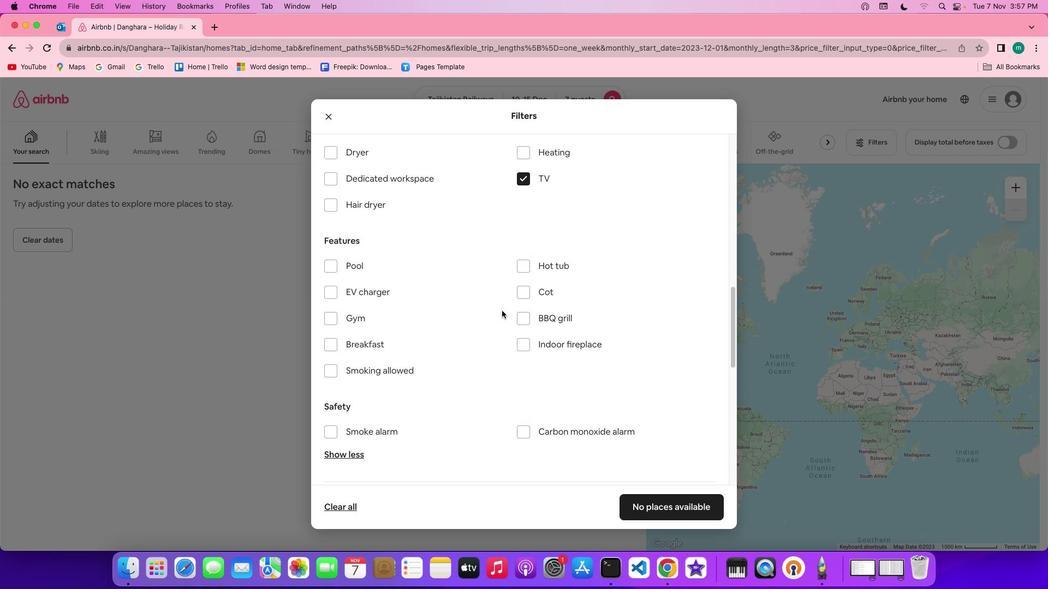 
Action: Mouse moved to (353, 298)
Screenshot: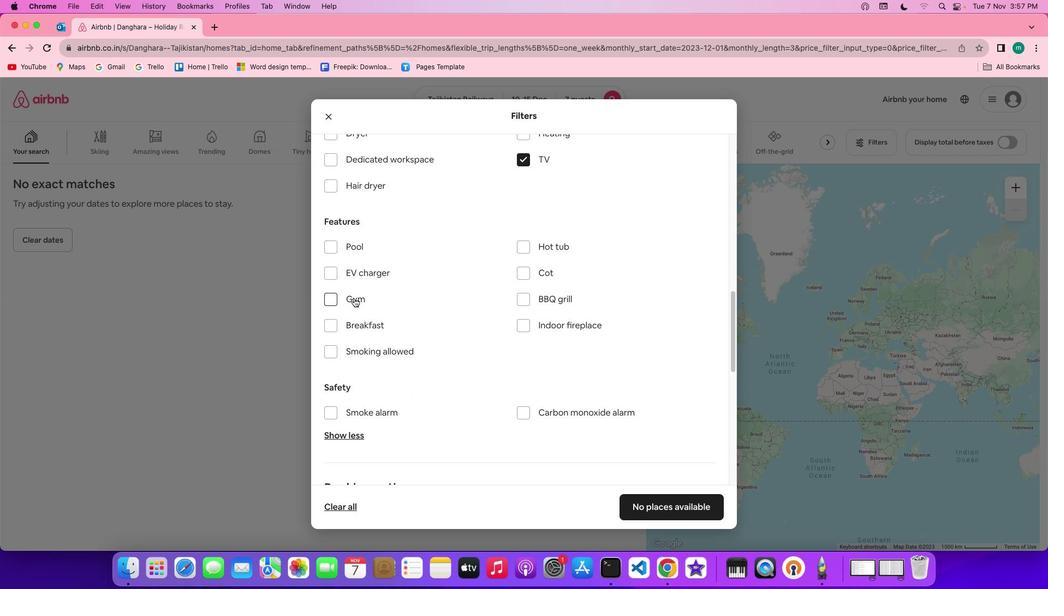 
Action: Mouse pressed left at (353, 298)
Screenshot: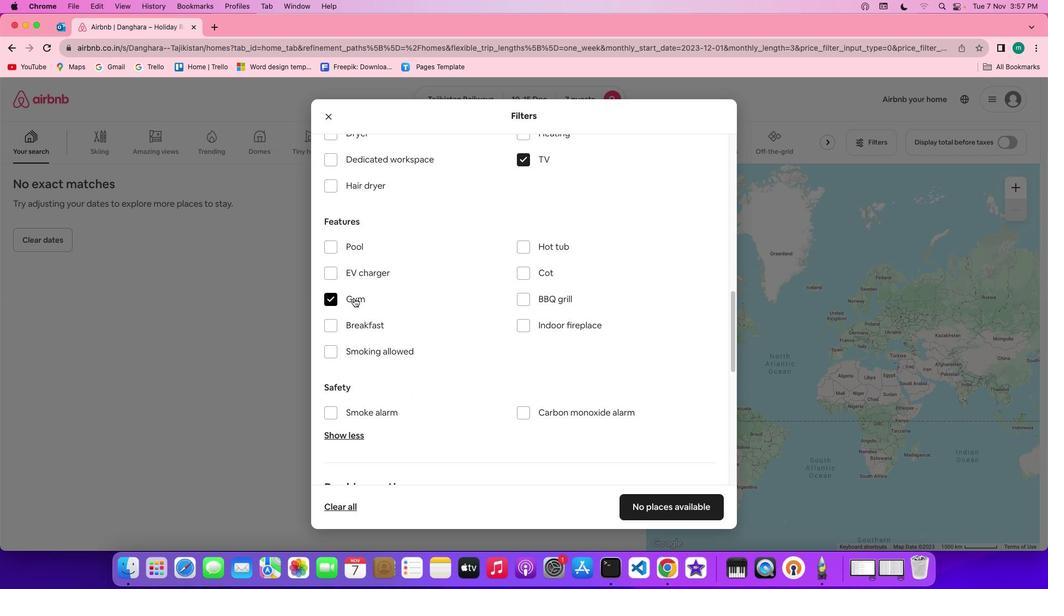 
Action: Mouse moved to (363, 322)
Screenshot: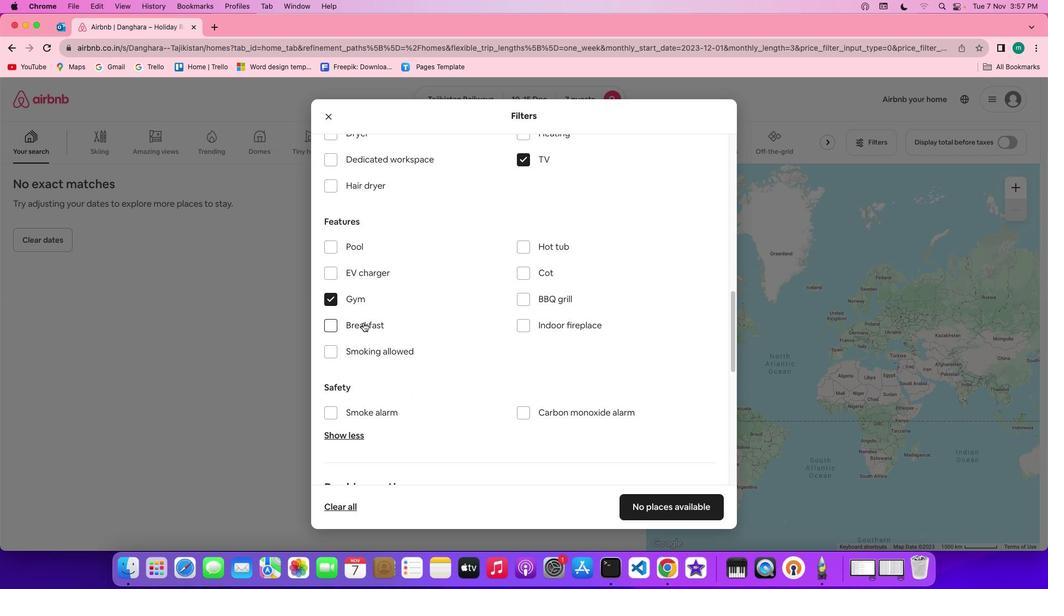 
Action: Mouse pressed left at (363, 322)
Screenshot: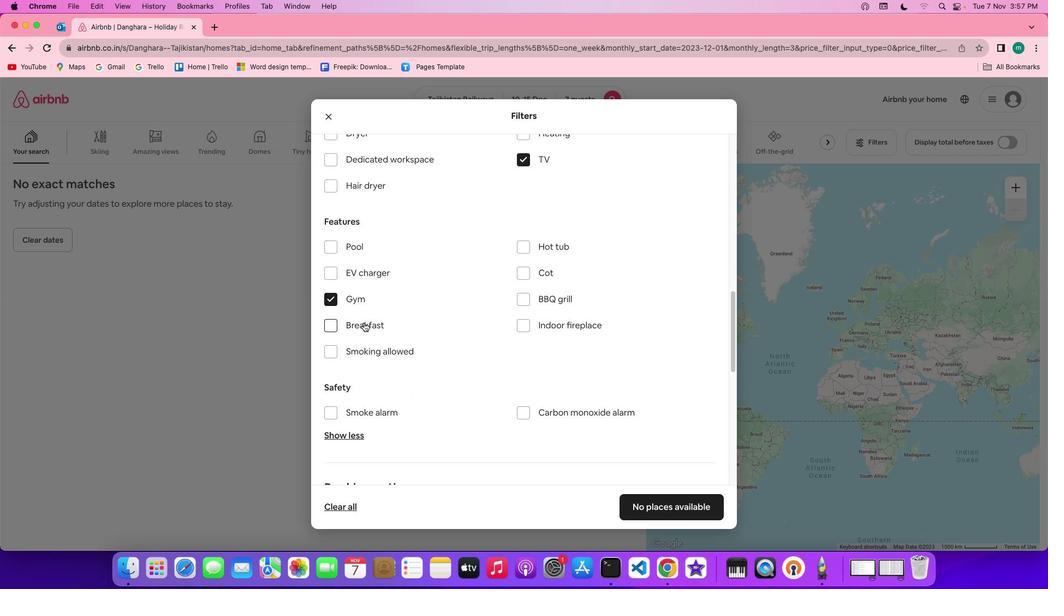 
Action: Mouse moved to (430, 340)
Screenshot: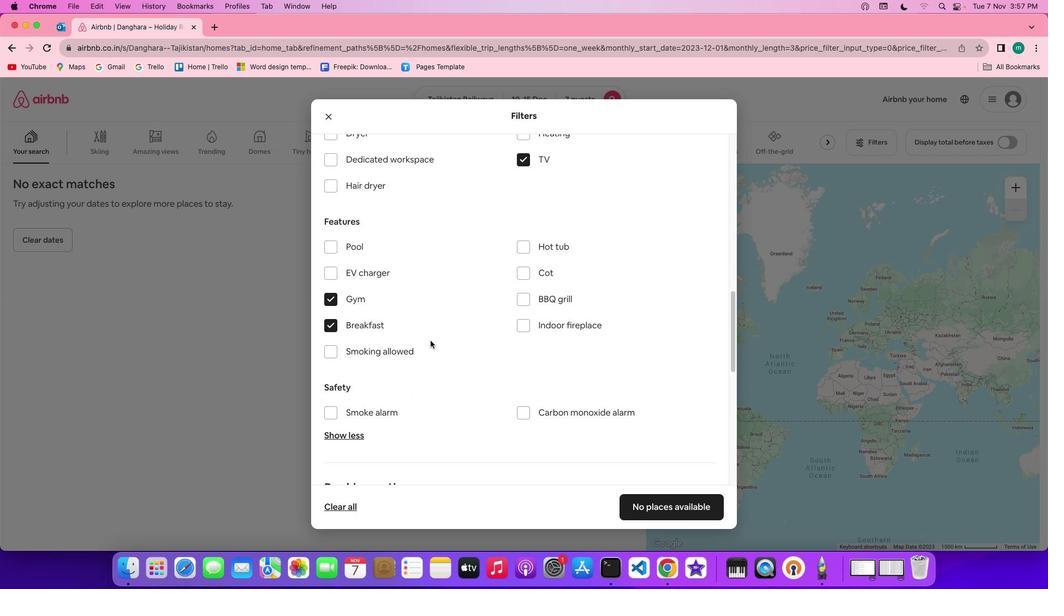 
Action: Mouse scrolled (430, 340) with delta (0, 0)
Screenshot: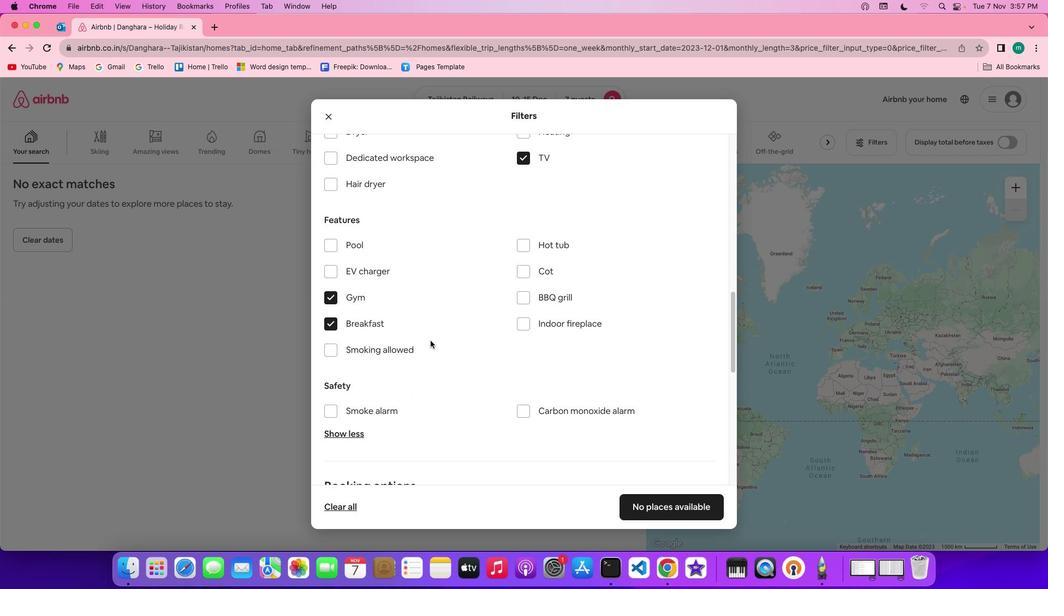 
Action: Mouse scrolled (430, 340) with delta (0, 0)
Screenshot: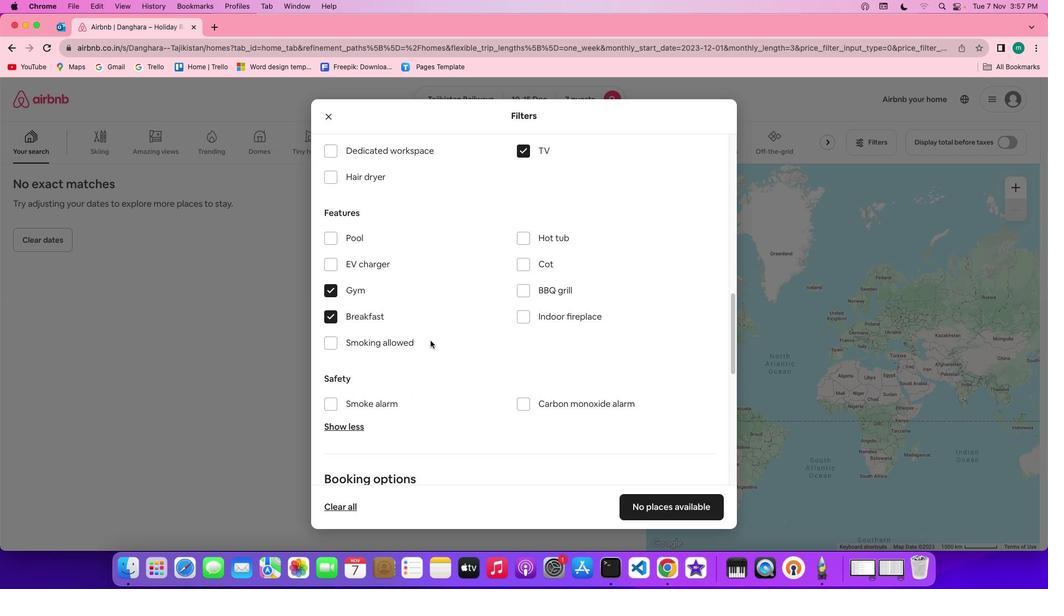 
Action: Mouse scrolled (430, 340) with delta (0, 0)
Screenshot: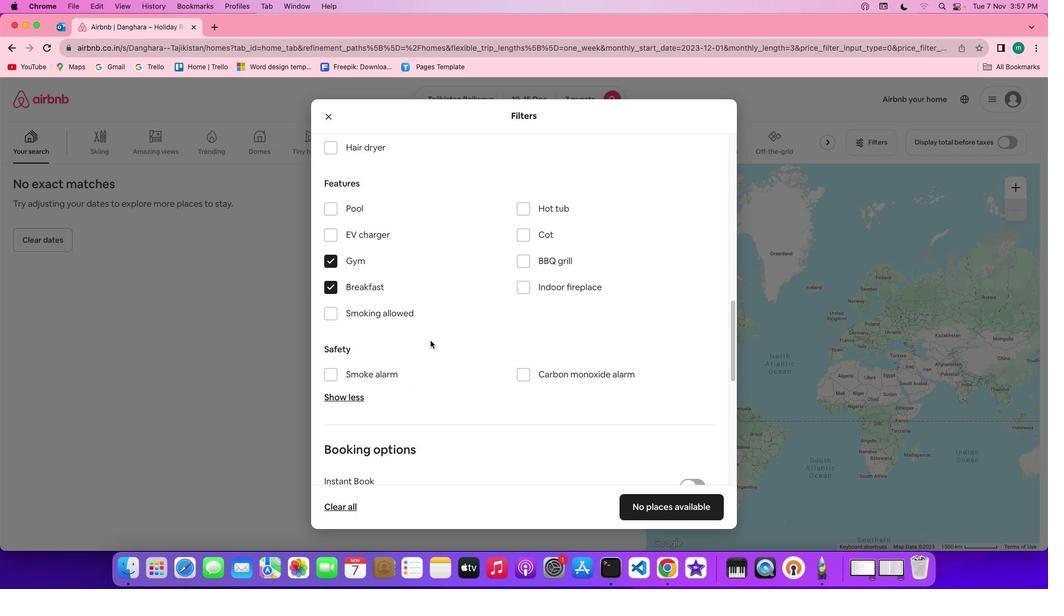 
Action: Mouse scrolled (430, 340) with delta (0, 0)
Screenshot: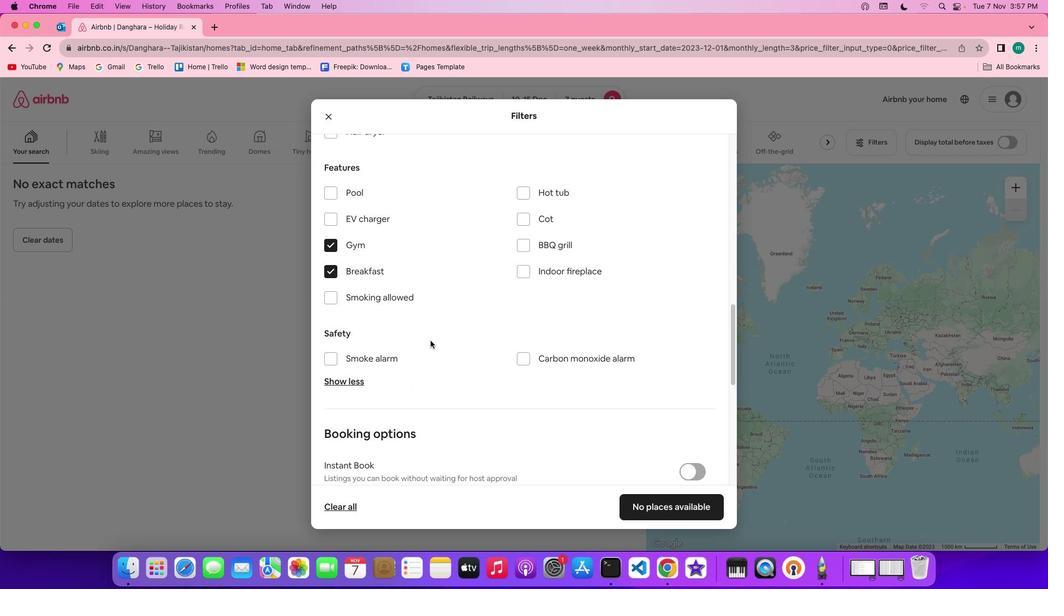 
Action: Mouse scrolled (430, 340) with delta (0, 0)
Screenshot: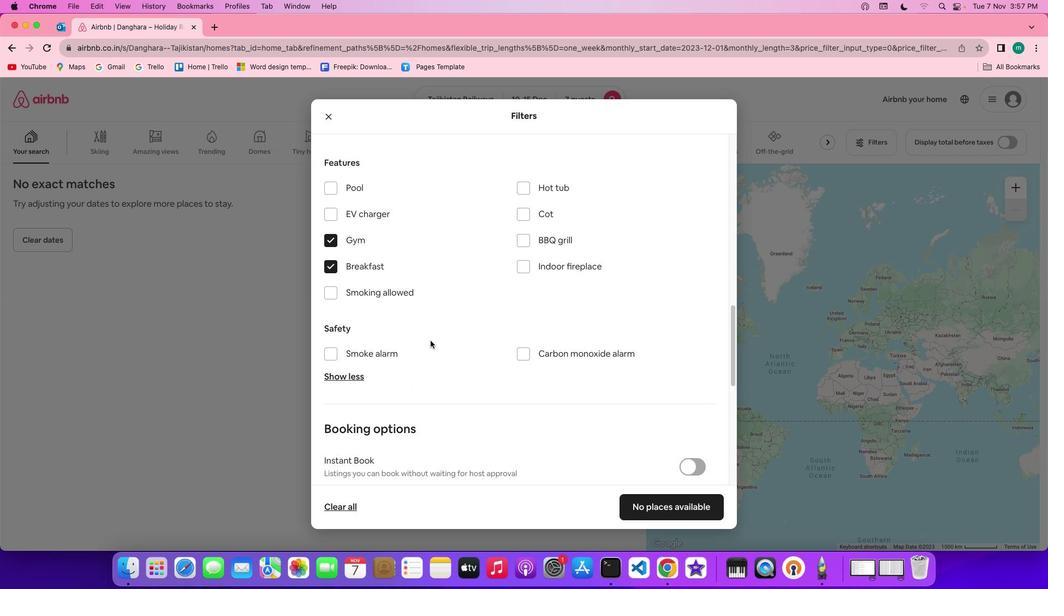 
Action: Mouse scrolled (430, 340) with delta (0, 0)
Screenshot: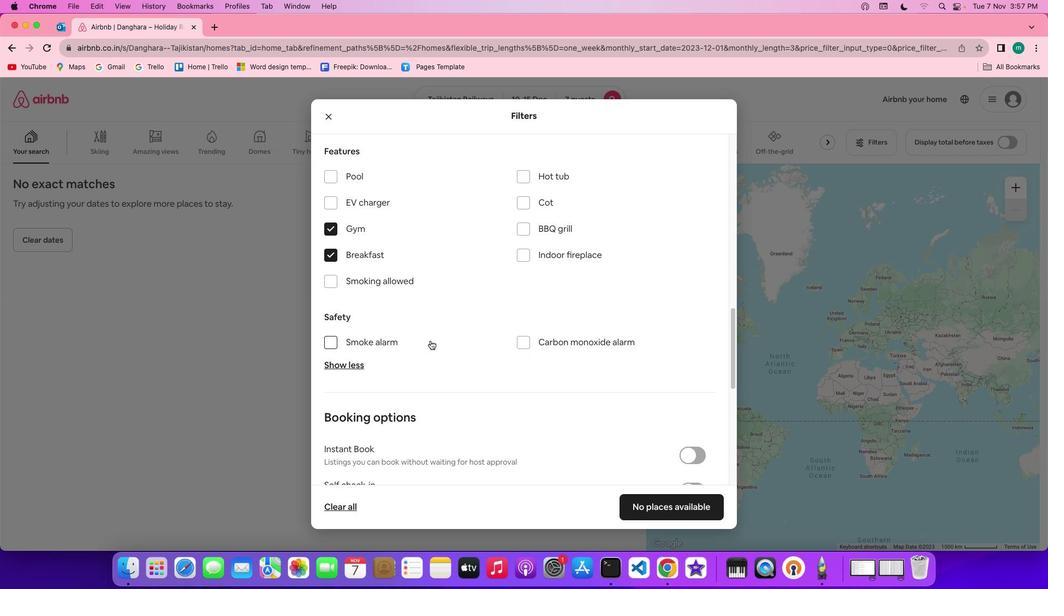 
Action: Mouse scrolled (430, 340) with delta (0, 0)
Screenshot: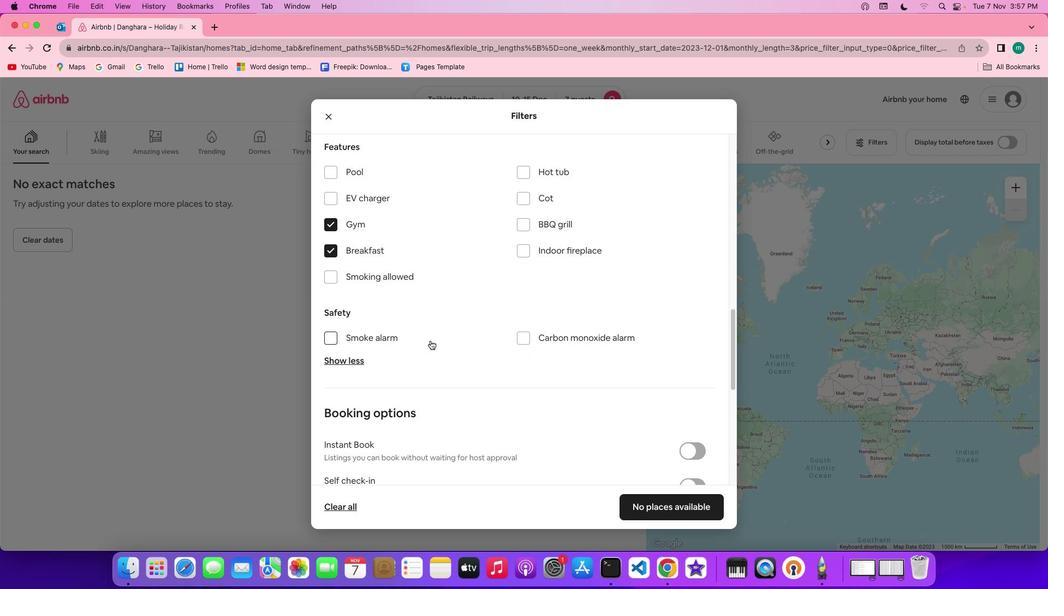 
Action: Mouse scrolled (430, 340) with delta (0, 0)
Screenshot: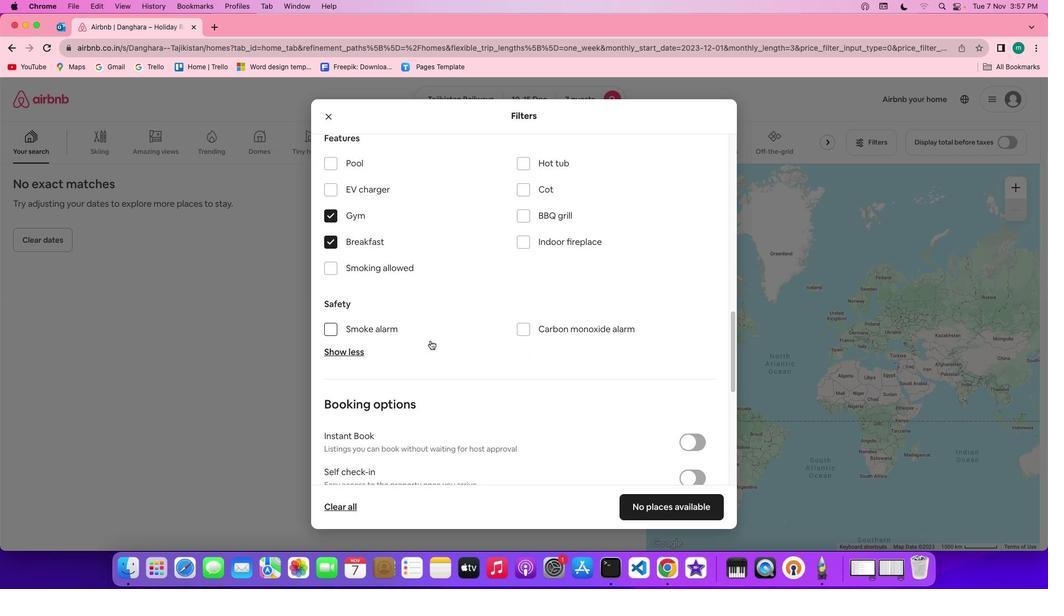 
Action: Mouse scrolled (430, 340) with delta (0, 0)
Screenshot: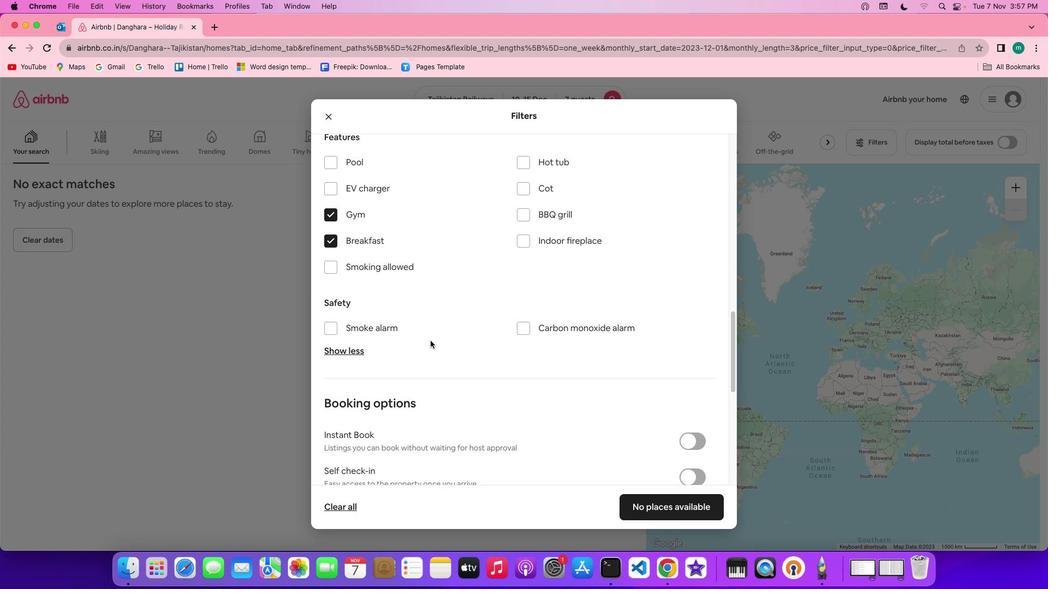 
Action: Mouse scrolled (430, 340) with delta (0, 0)
Screenshot: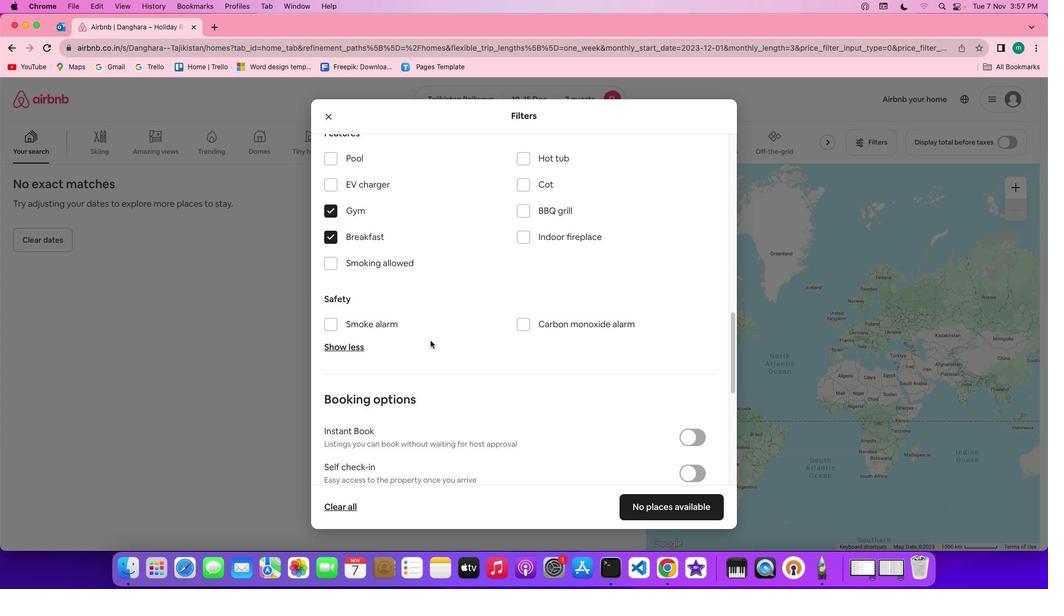 
Action: Mouse scrolled (430, 340) with delta (0, 0)
Screenshot: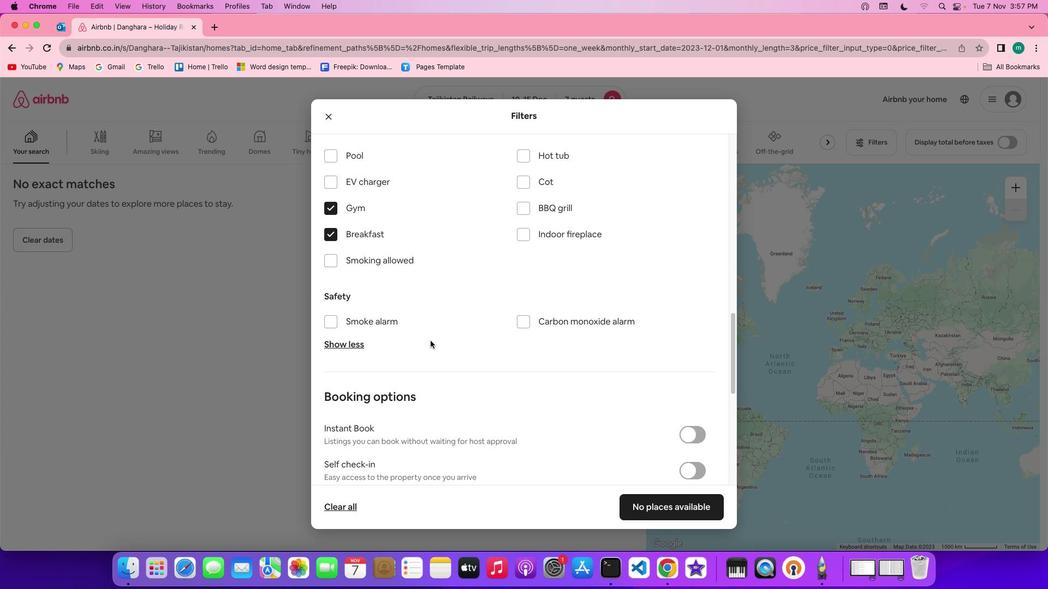 
Action: Mouse scrolled (430, 340) with delta (0, 0)
Screenshot: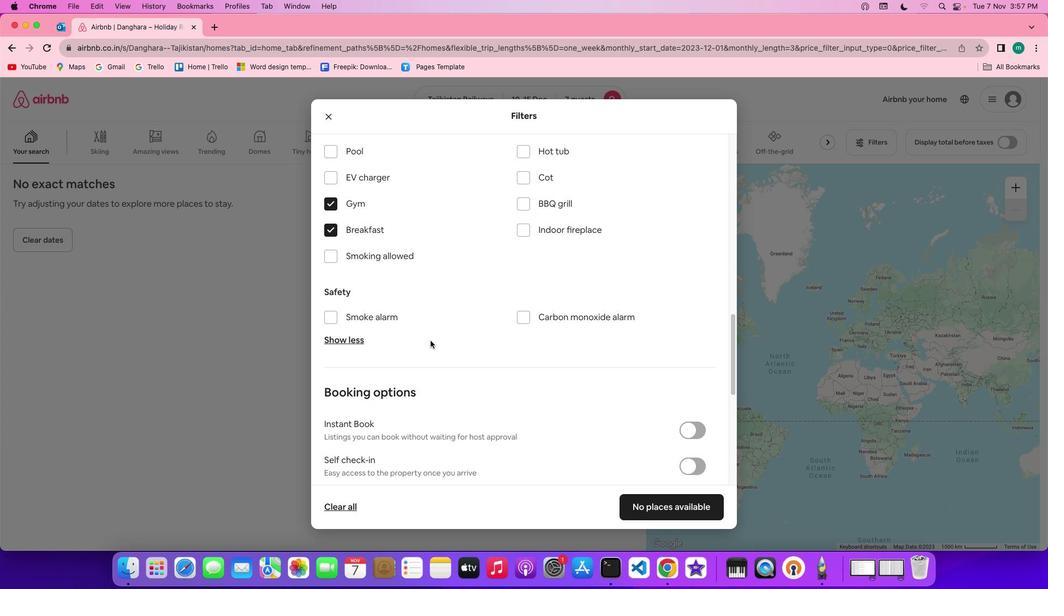 
Action: Mouse scrolled (430, 340) with delta (0, 0)
Screenshot: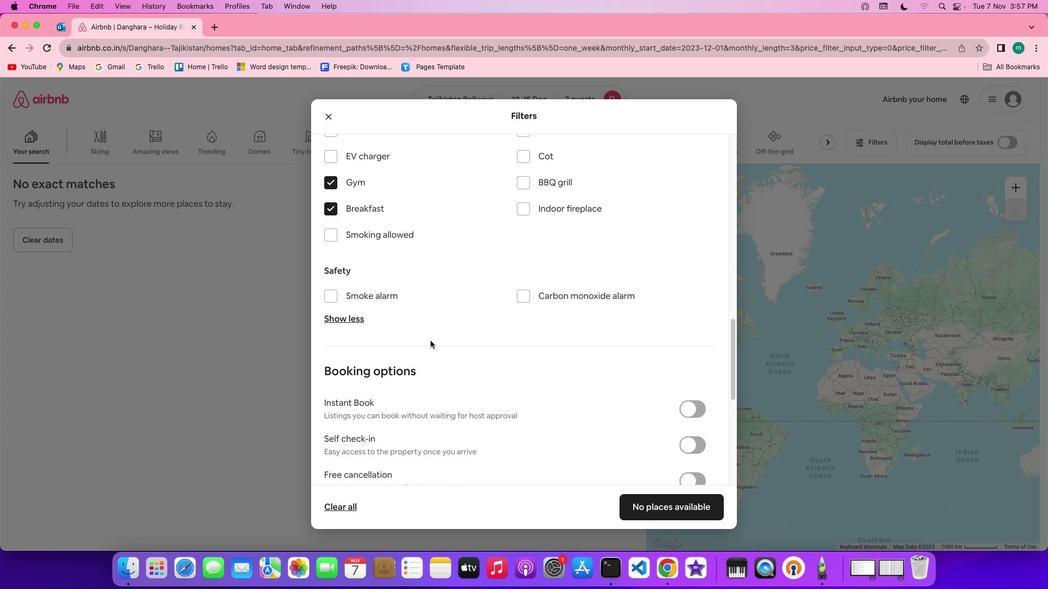 
Action: Mouse scrolled (430, 340) with delta (0, -1)
Screenshot: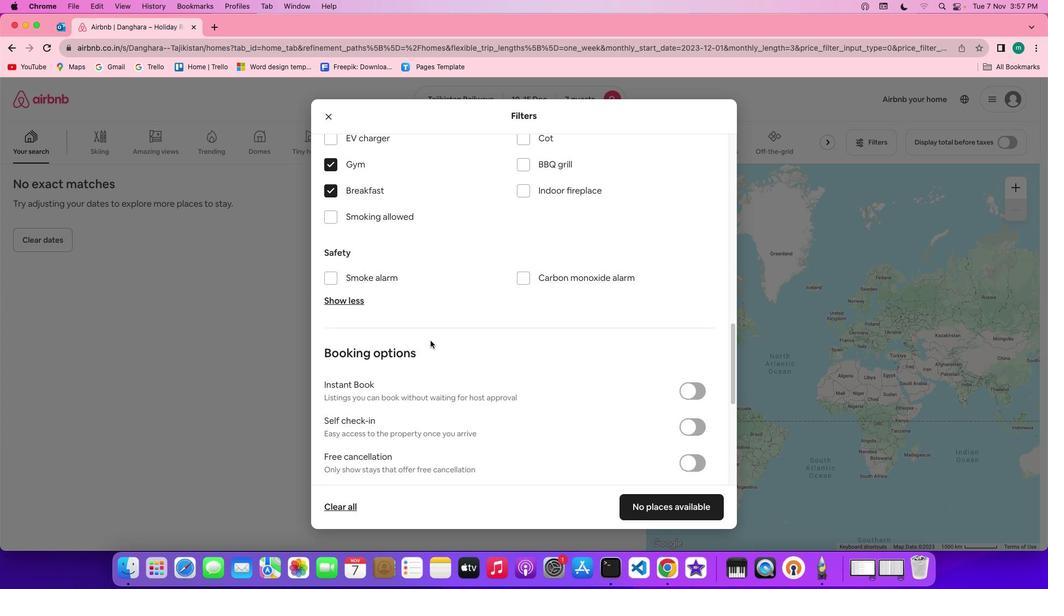 
Action: Mouse moved to (472, 353)
Screenshot: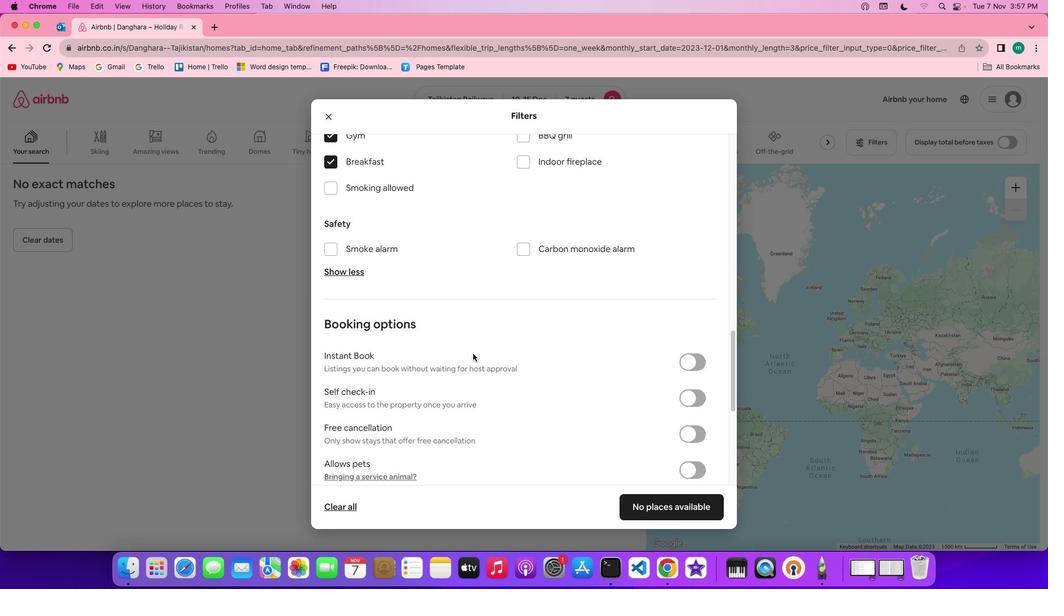 
Action: Mouse scrolled (472, 353) with delta (0, 0)
Screenshot: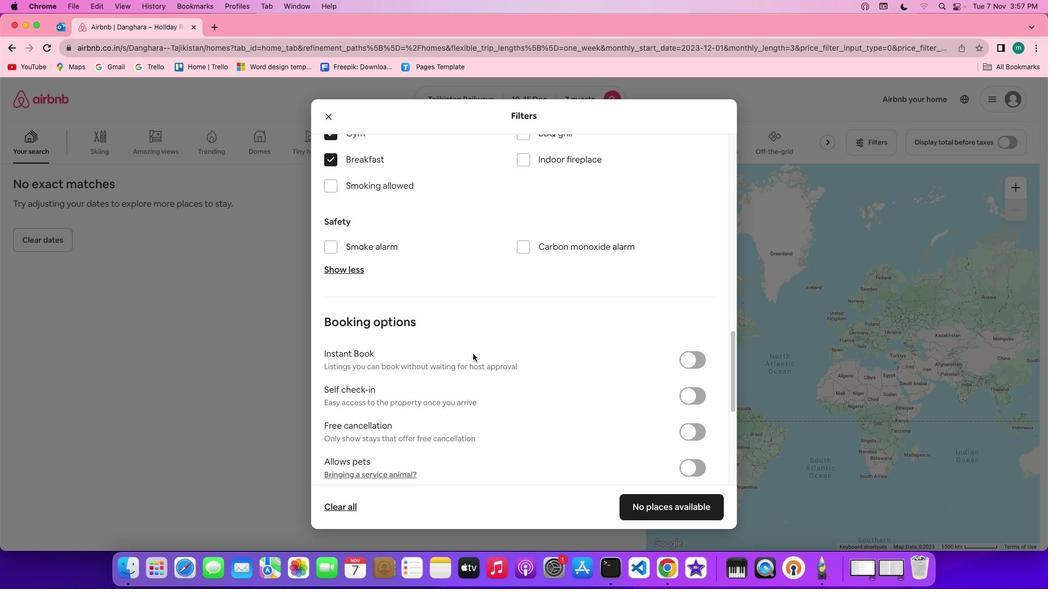 
Action: Mouse scrolled (472, 353) with delta (0, 0)
Screenshot: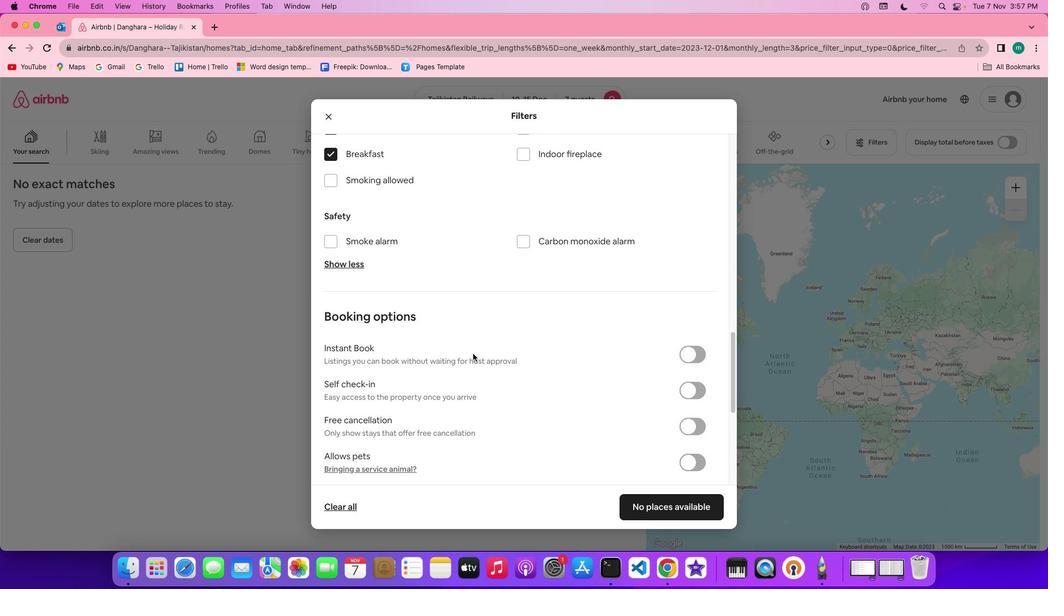 
Action: Mouse scrolled (472, 353) with delta (0, 0)
Screenshot: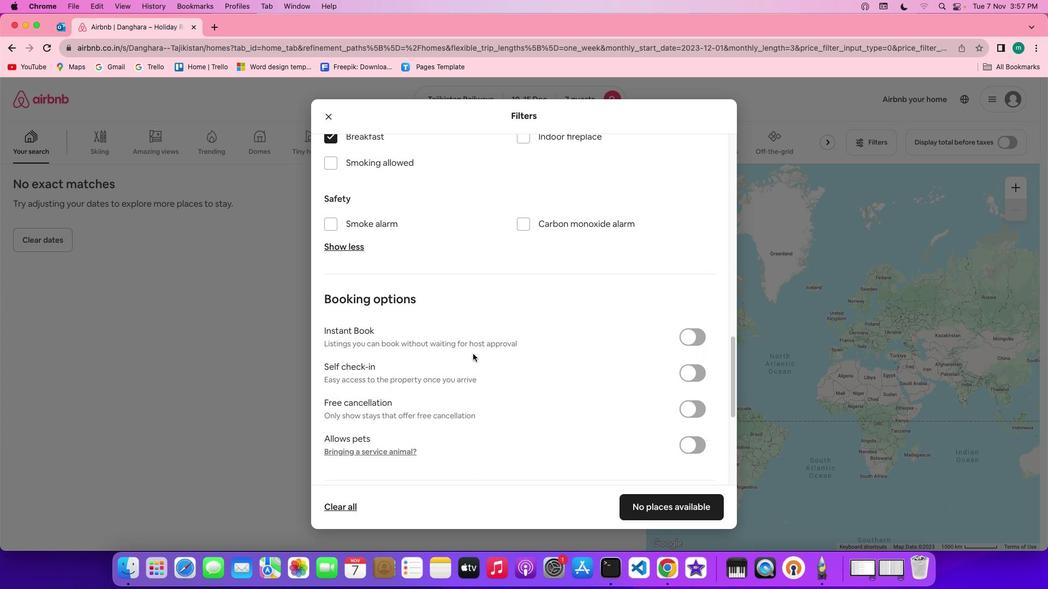 
Action: Mouse scrolled (472, 353) with delta (0, 0)
Screenshot: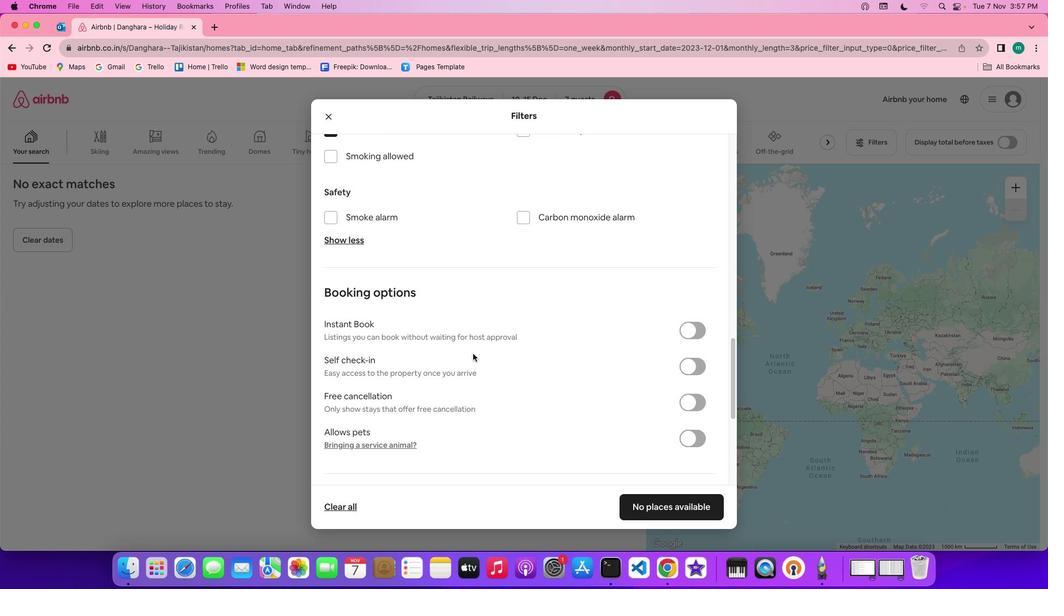 
Action: Mouse scrolled (472, 353) with delta (0, 0)
Screenshot: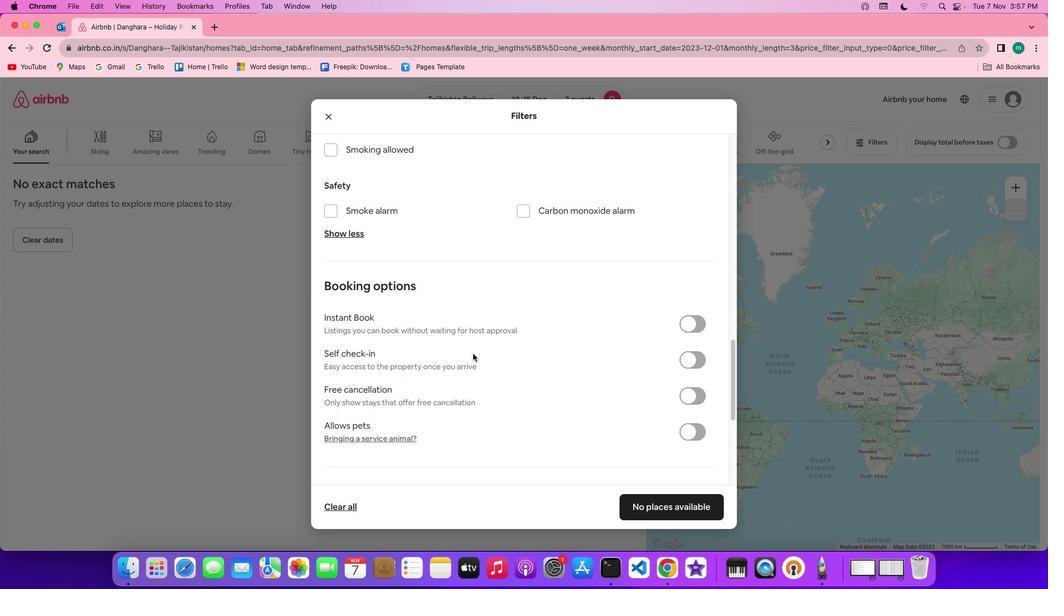 
Action: Mouse scrolled (472, 353) with delta (0, 0)
Screenshot: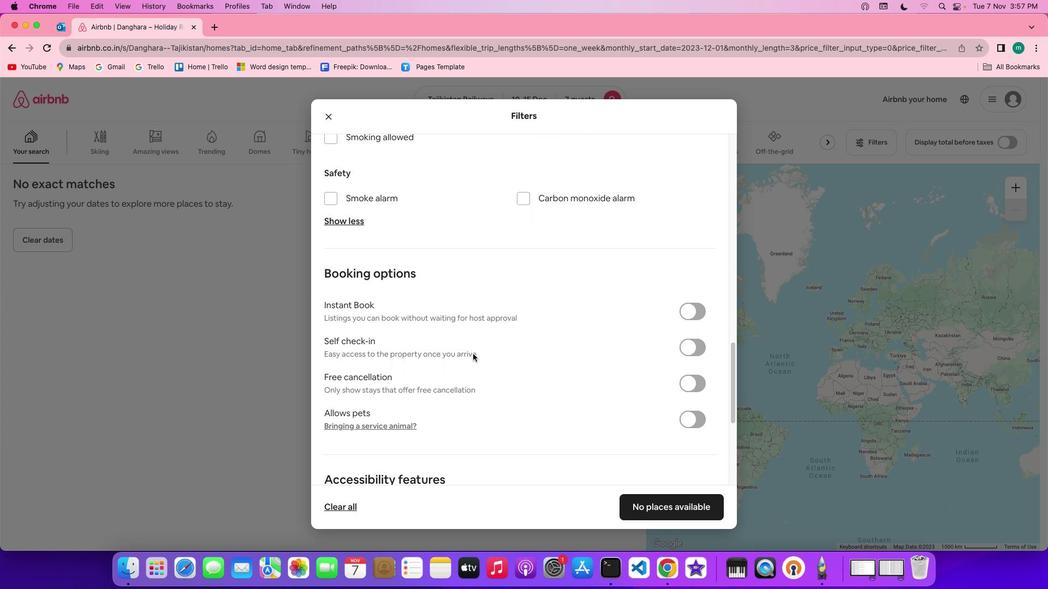 
Action: Mouse moved to (514, 365)
Screenshot: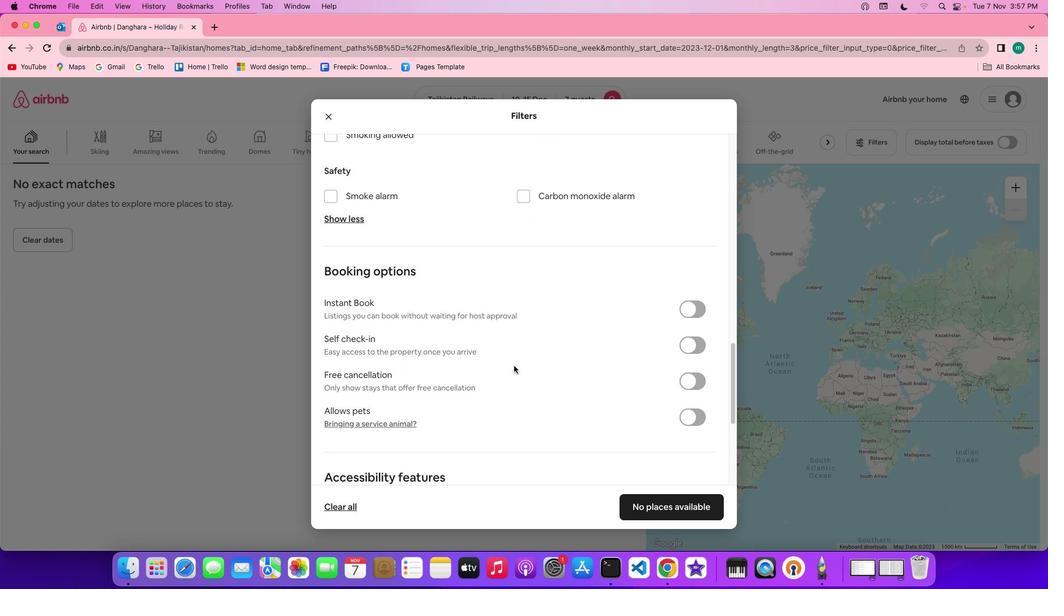 
Action: Mouse scrolled (514, 365) with delta (0, 0)
Screenshot: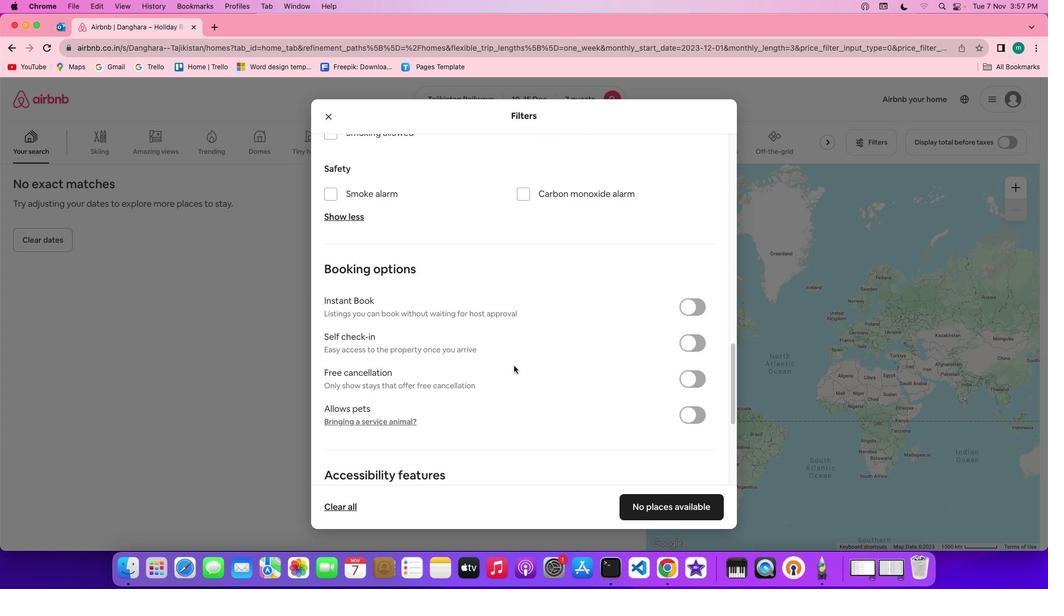 
Action: Mouse scrolled (514, 365) with delta (0, 0)
Screenshot: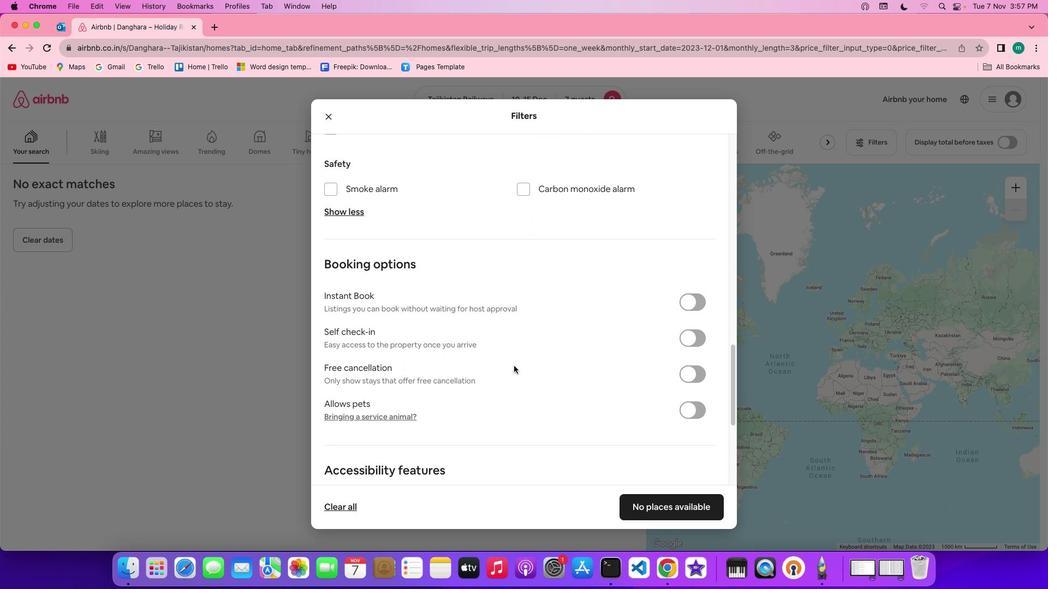 
Action: Mouse scrolled (514, 365) with delta (0, 0)
Screenshot: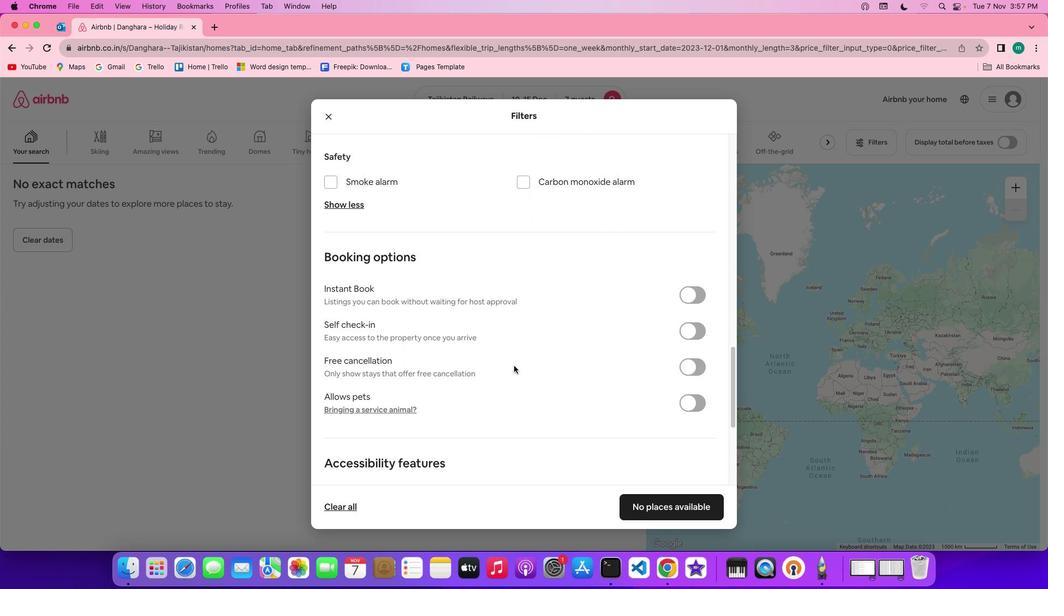 
Action: Mouse scrolled (514, 365) with delta (0, 0)
Screenshot: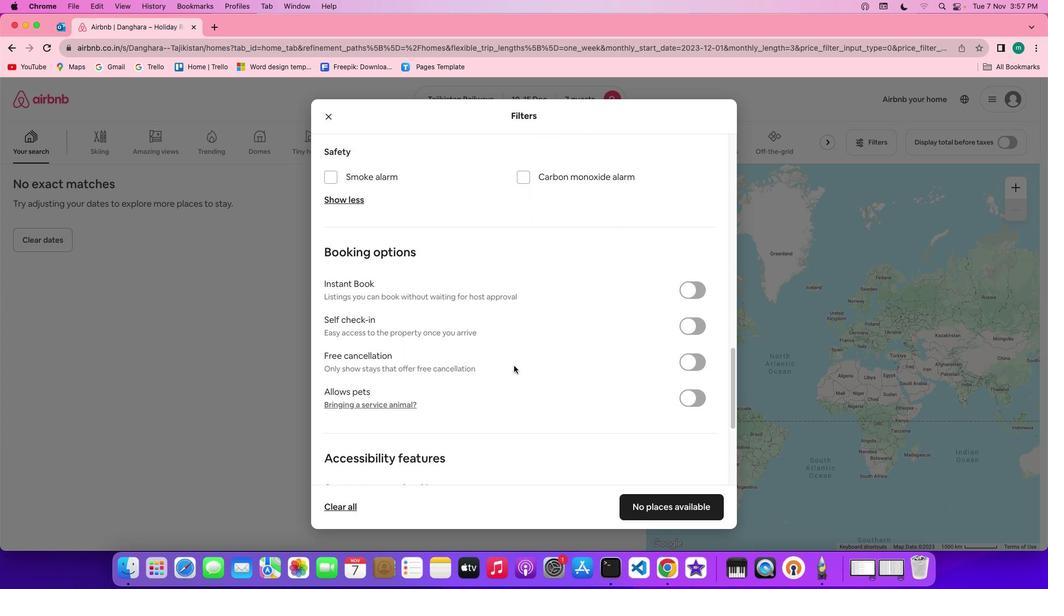 
Action: Mouse scrolled (514, 365) with delta (0, 0)
Screenshot: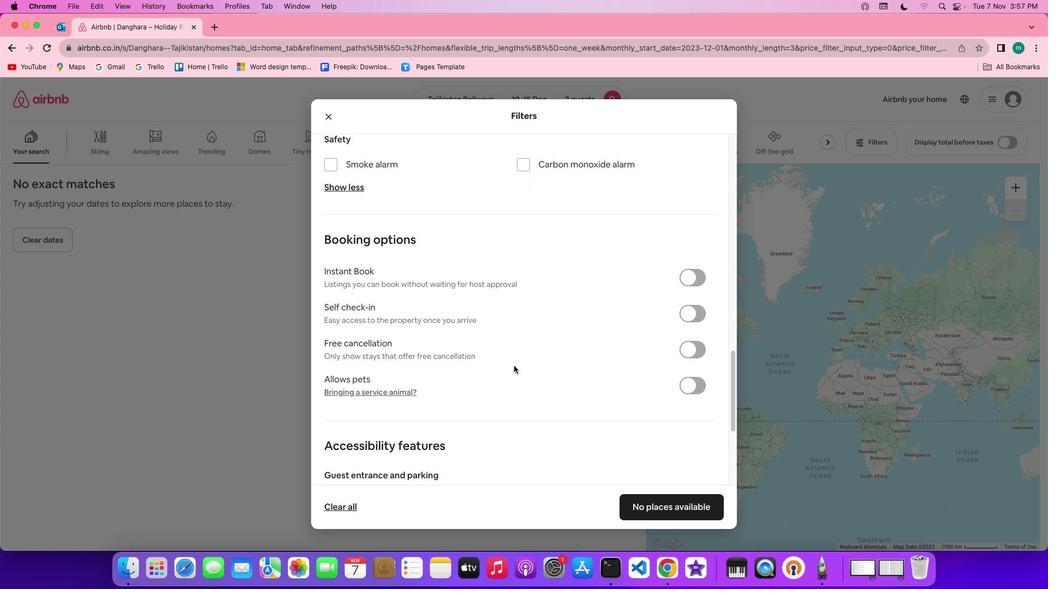 
Action: Mouse scrolled (514, 365) with delta (0, 0)
Screenshot: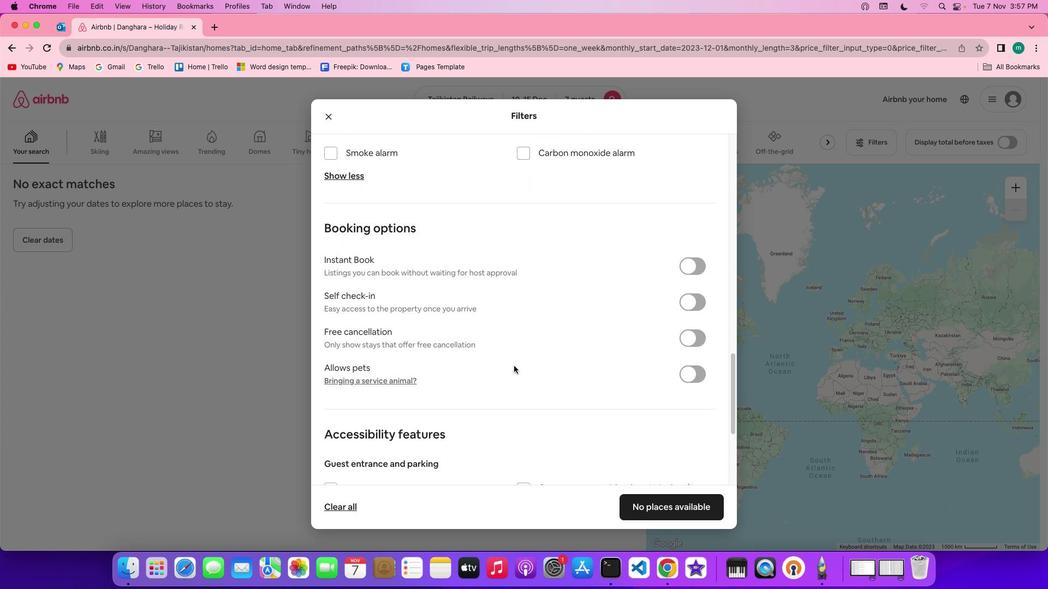 
Action: Mouse scrolled (514, 365) with delta (0, 0)
Screenshot: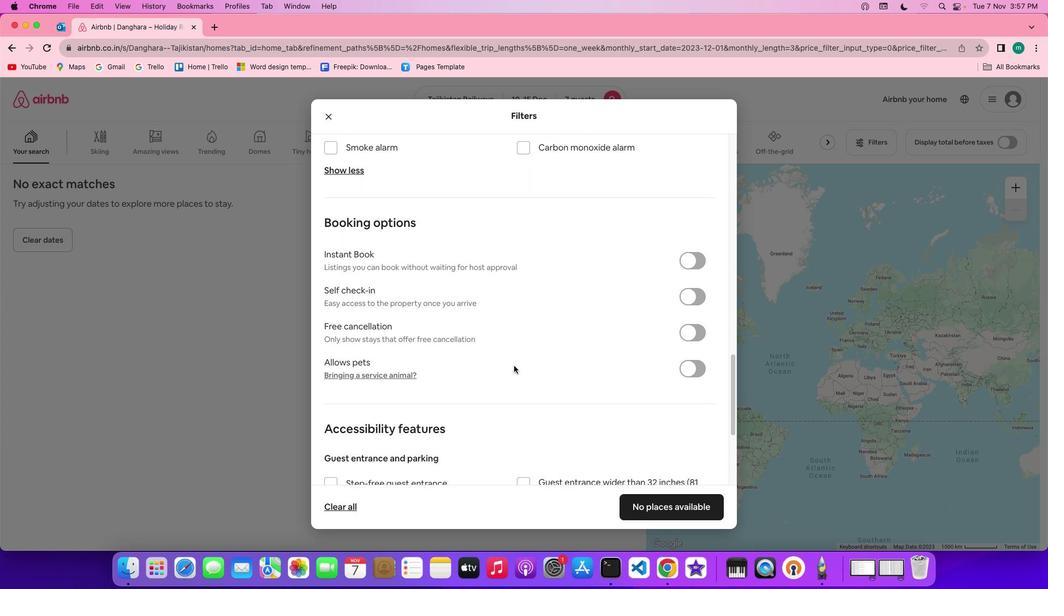 
Action: Mouse scrolled (514, 365) with delta (0, 0)
Screenshot: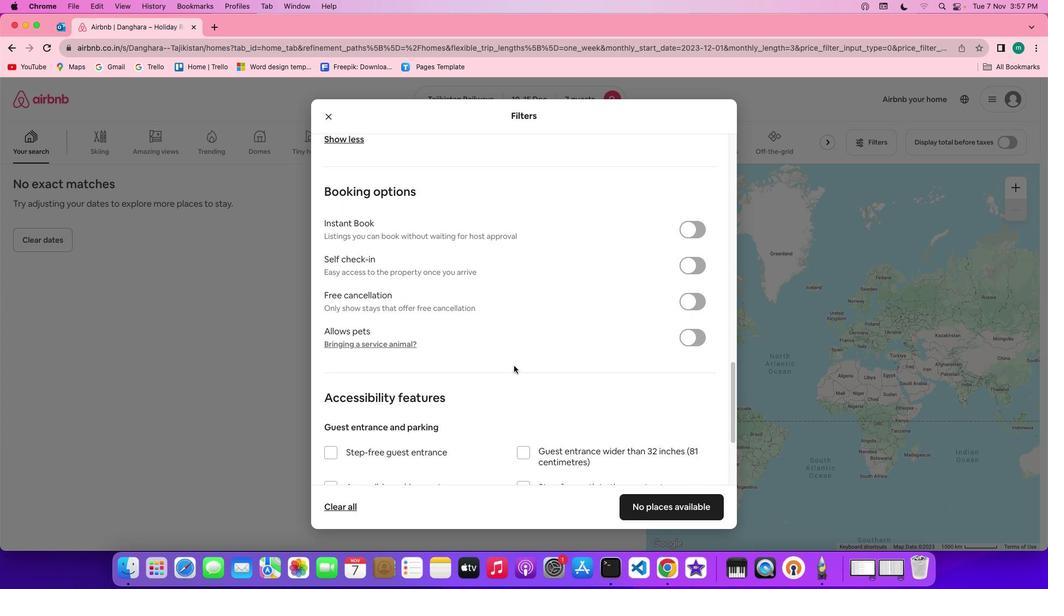 
Action: Mouse moved to (546, 377)
Screenshot: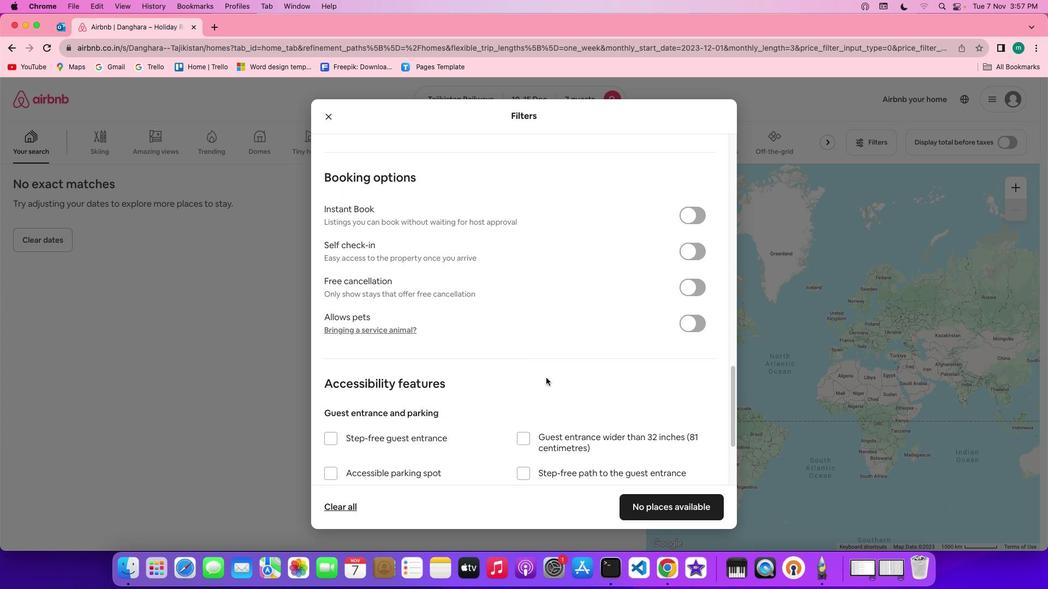
Action: Mouse scrolled (546, 377) with delta (0, 0)
Screenshot: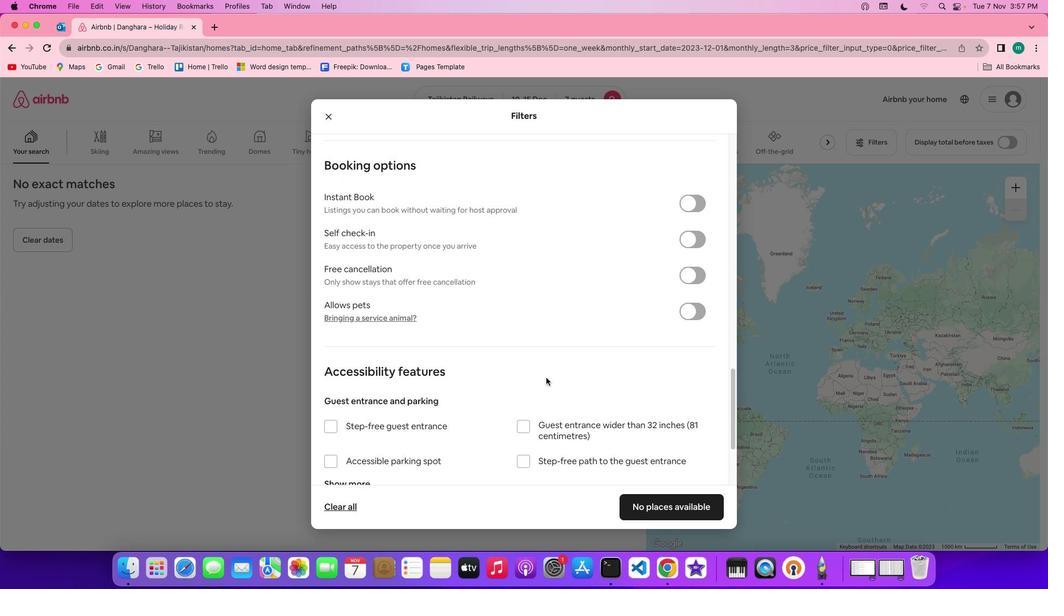 
Action: Mouse scrolled (546, 377) with delta (0, 0)
Screenshot: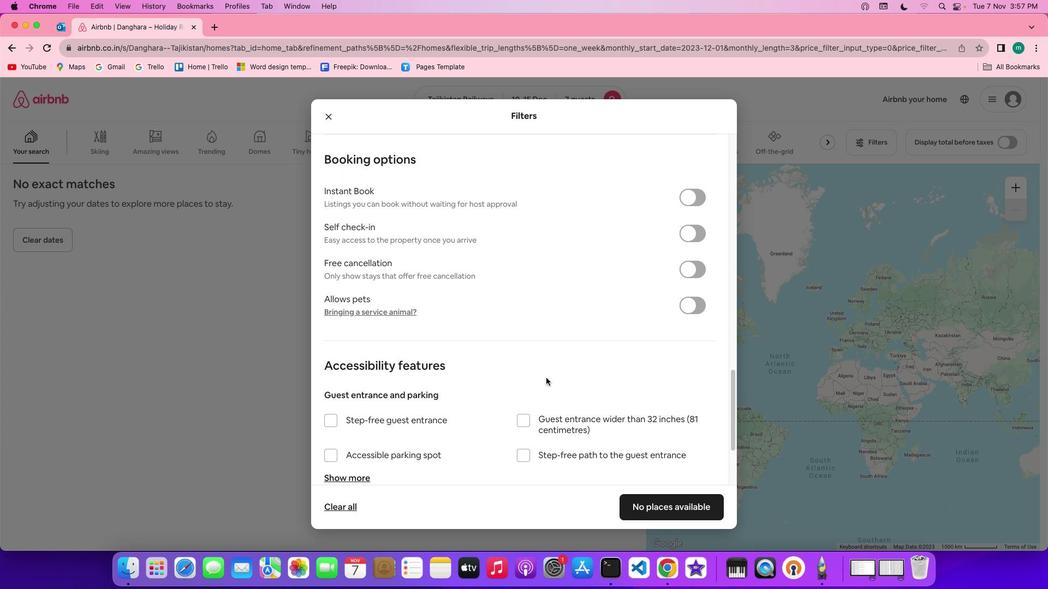 
Action: Mouse scrolled (546, 377) with delta (0, -1)
Screenshot: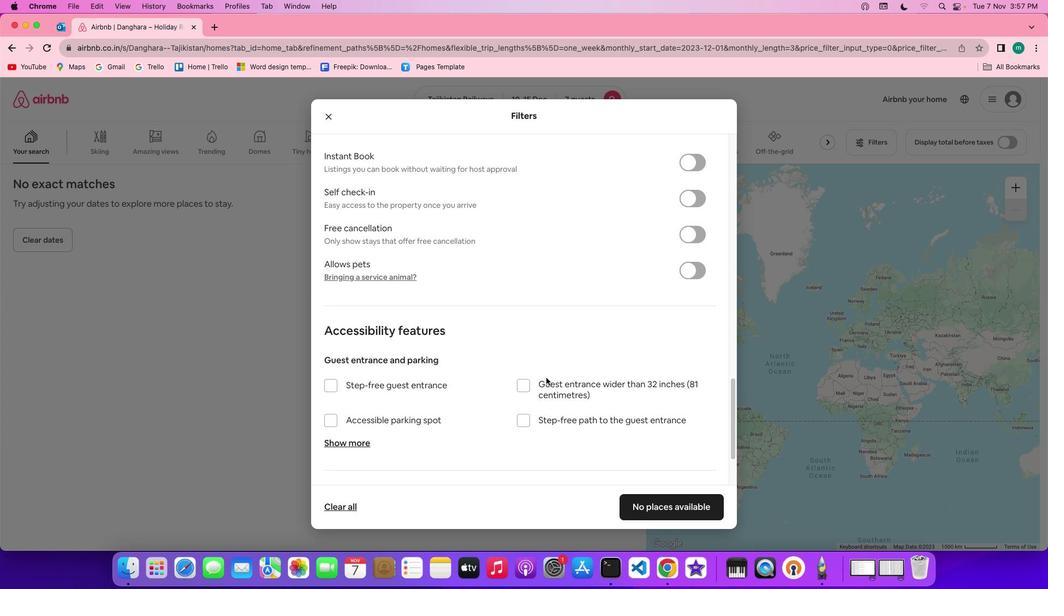 
Action: Mouse moved to (579, 390)
Screenshot: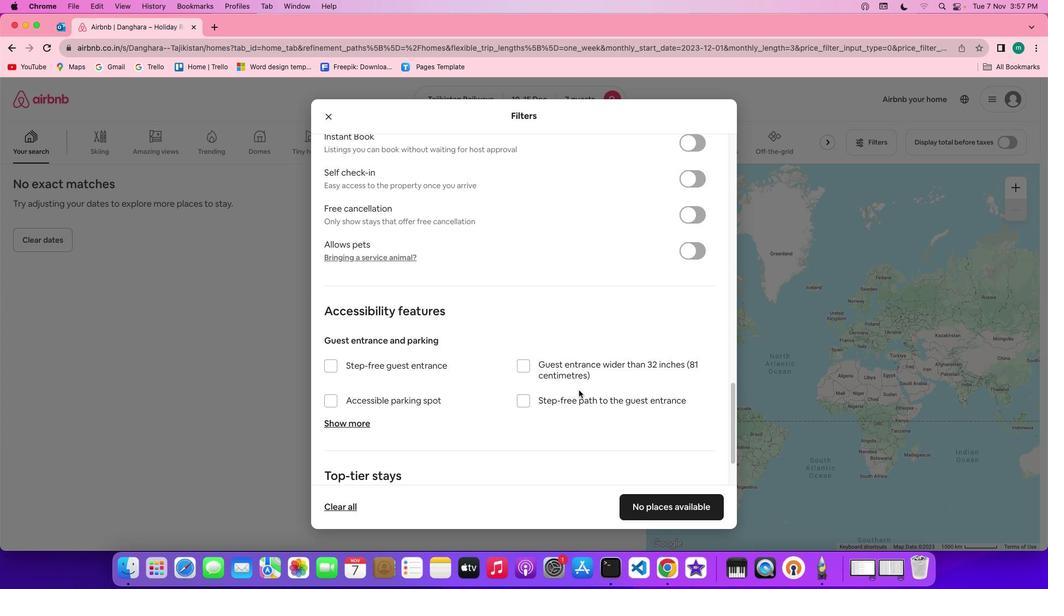
Action: Mouse scrolled (579, 390) with delta (0, 0)
Screenshot: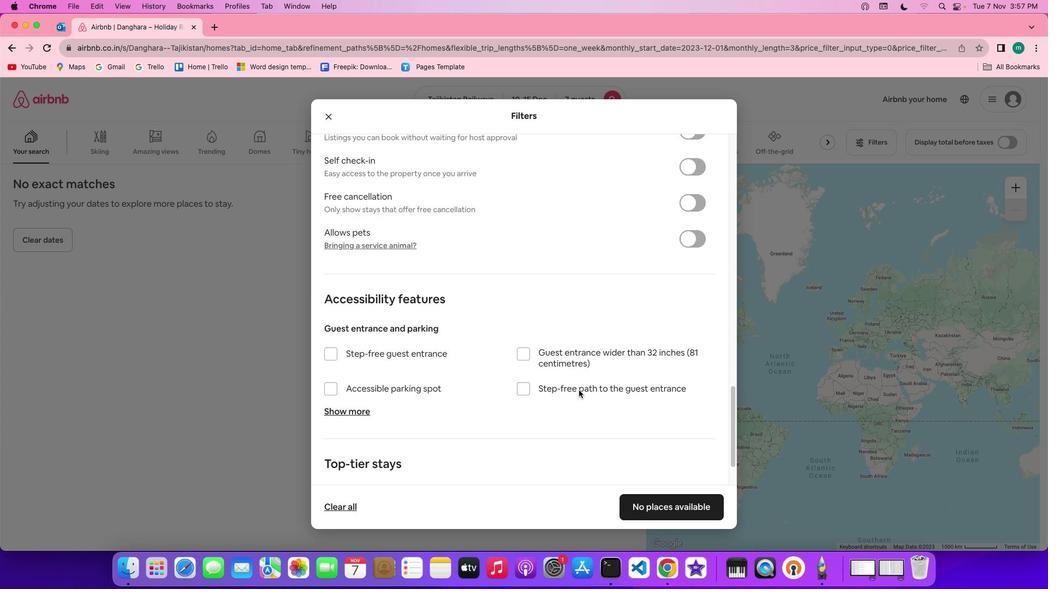 
Action: Mouse scrolled (579, 390) with delta (0, 0)
Screenshot: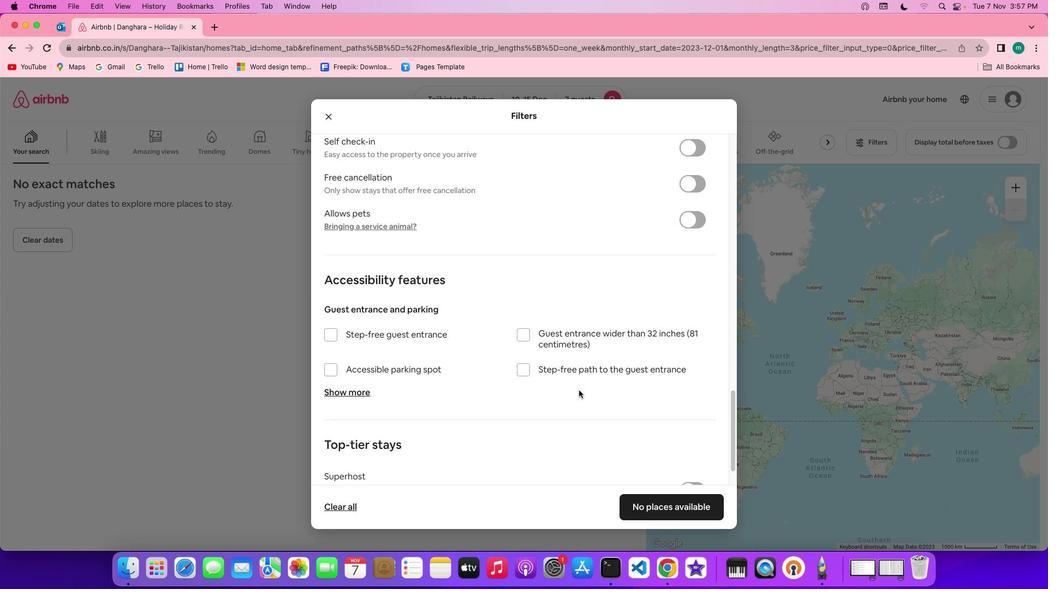 
Action: Mouse scrolled (579, 390) with delta (0, -1)
Screenshot: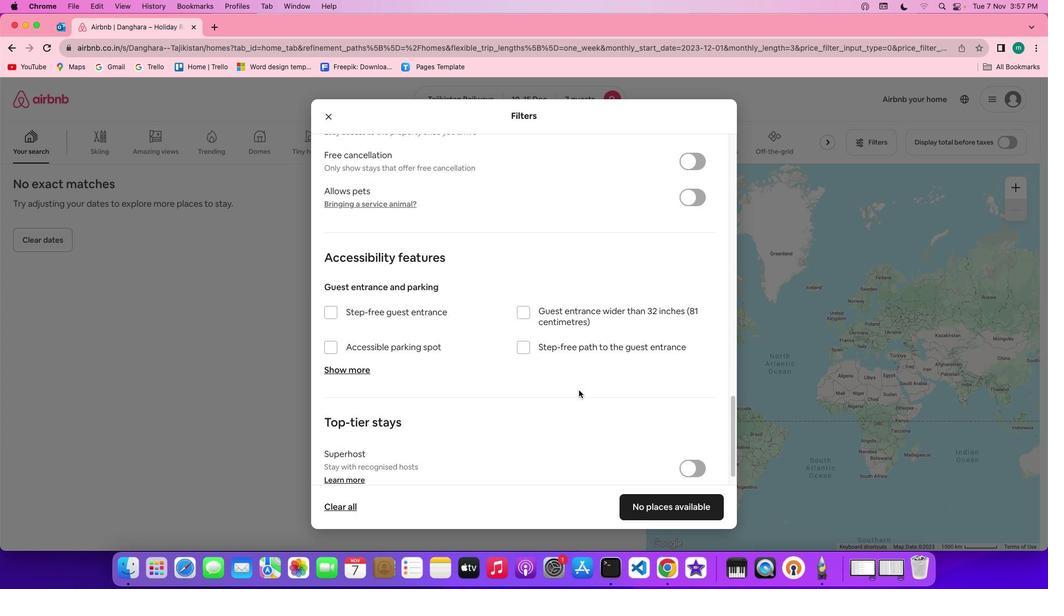
Action: Mouse scrolled (579, 390) with delta (0, -1)
Screenshot: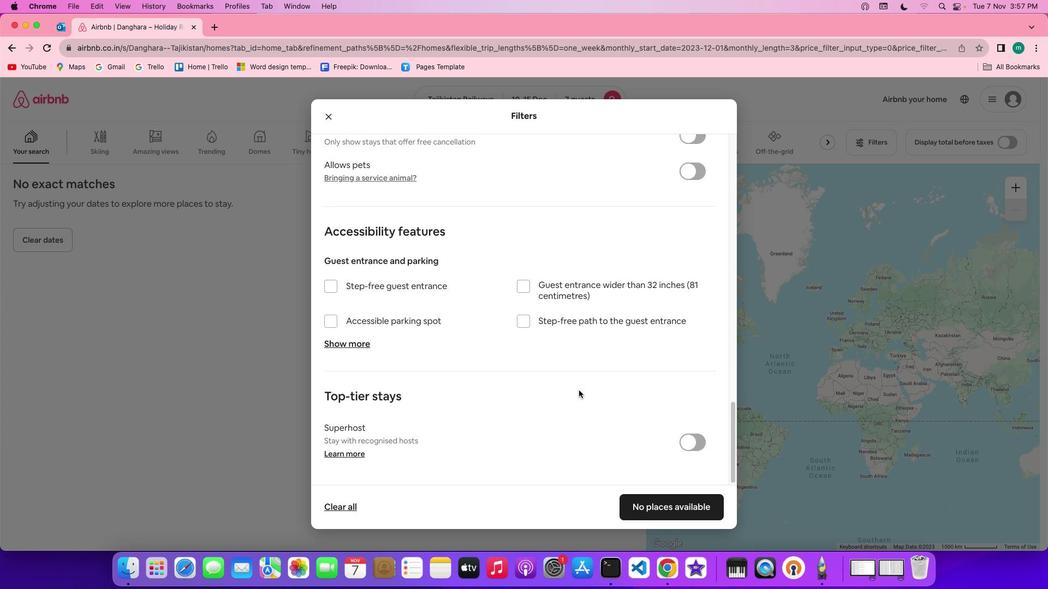 
Action: Mouse scrolled (579, 390) with delta (0, 0)
Screenshot: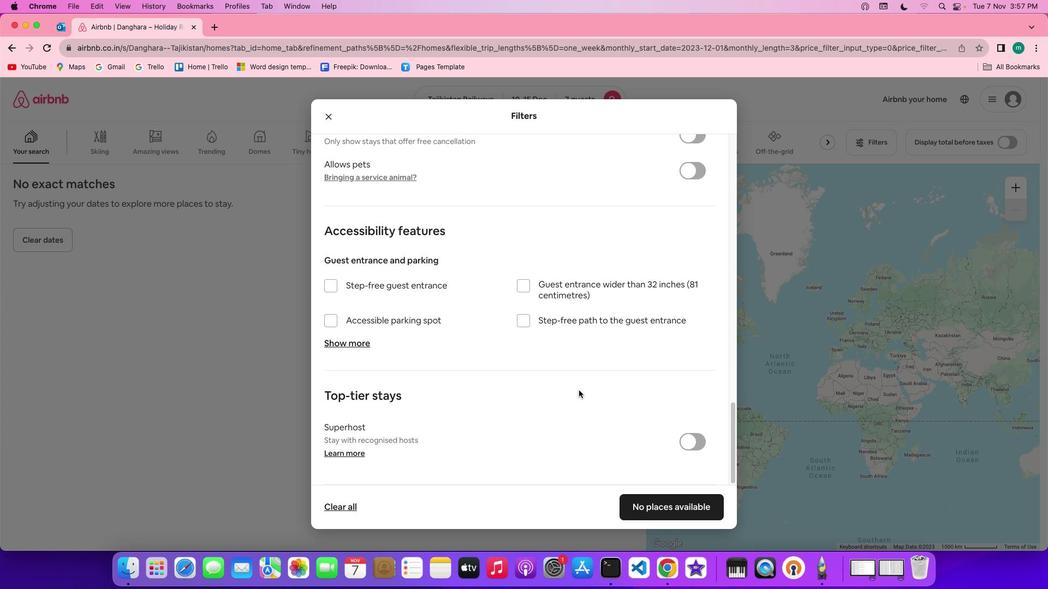 
Action: Mouse scrolled (579, 390) with delta (0, 0)
Screenshot: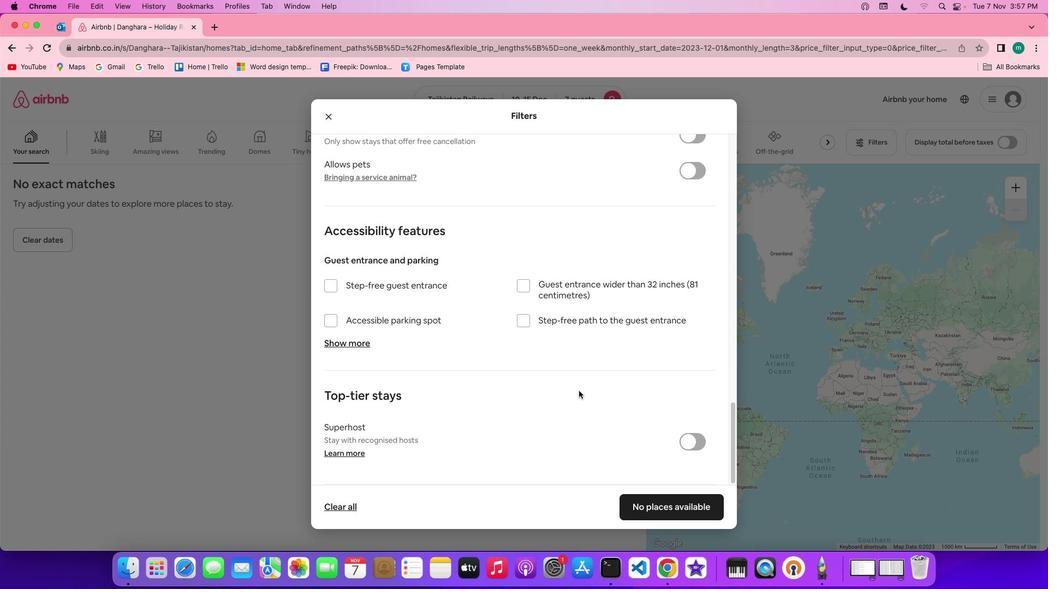 
Action: Mouse scrolled (579, 390) with delta (0, -1)
Screenshot: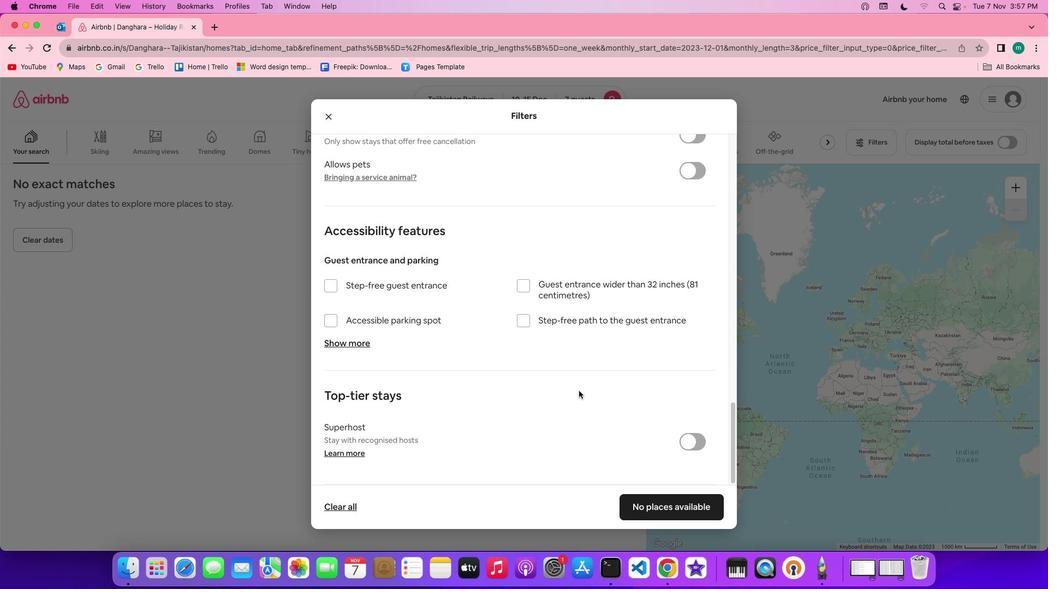 
Action: Mouse scrolled (579, 390) with delta (0, -1)
Screenshot: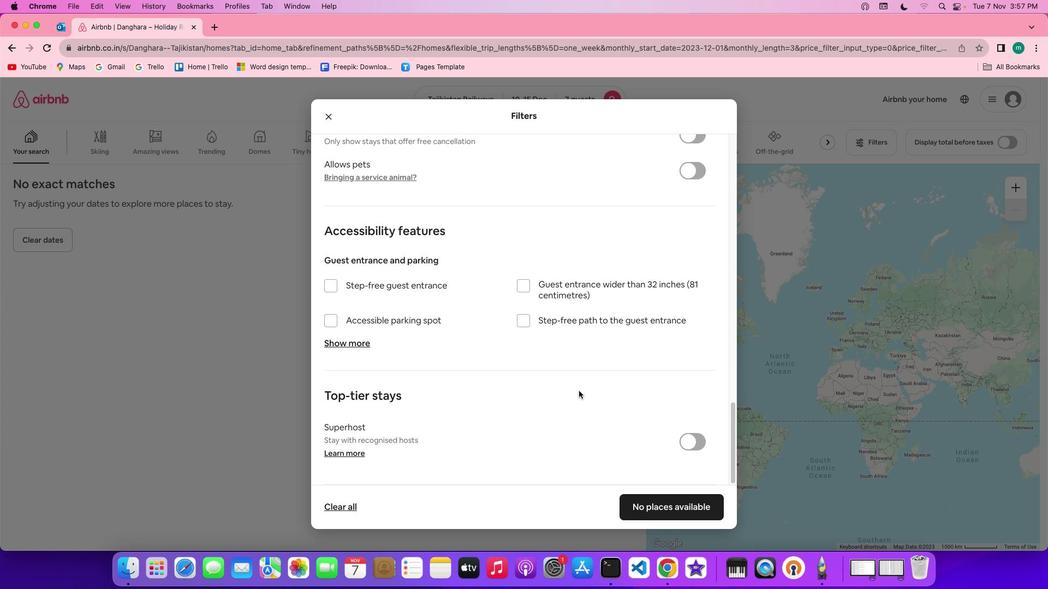 
Action: Mouse moved to (579, 390)
Screenshot: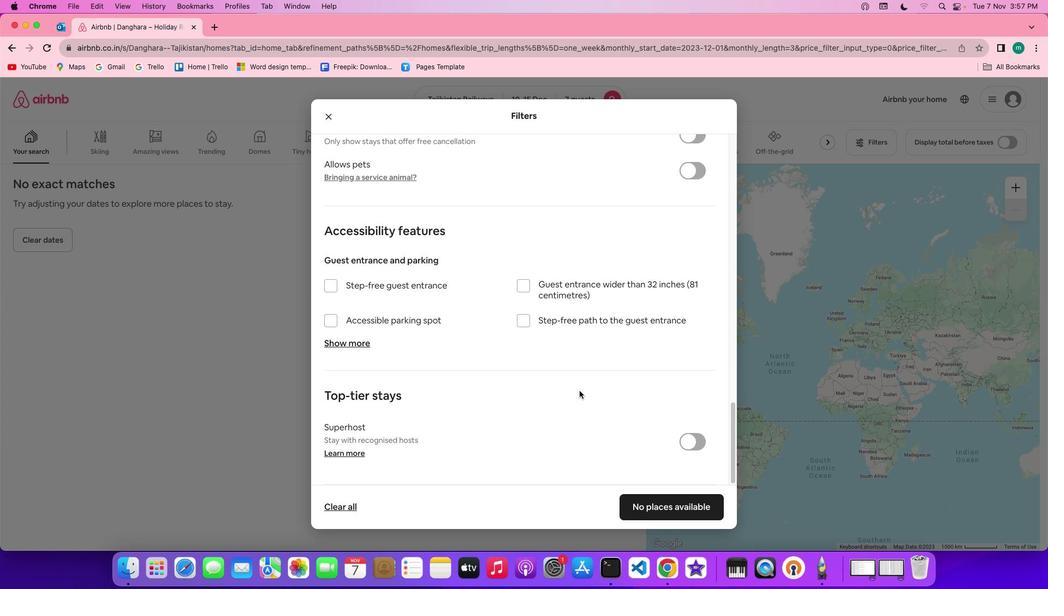 
Action: Mouse scrolled (579, 390) with delta (0, 0)
Screenshot: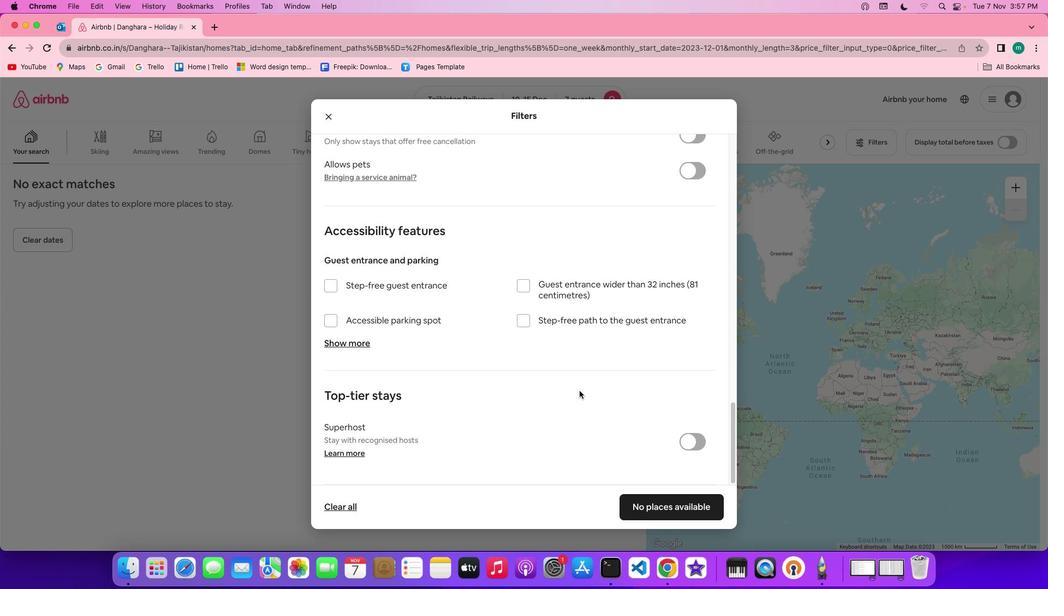 
Action: Mouse scrolled (579, 390) with delta (0, 0)
Screenshot: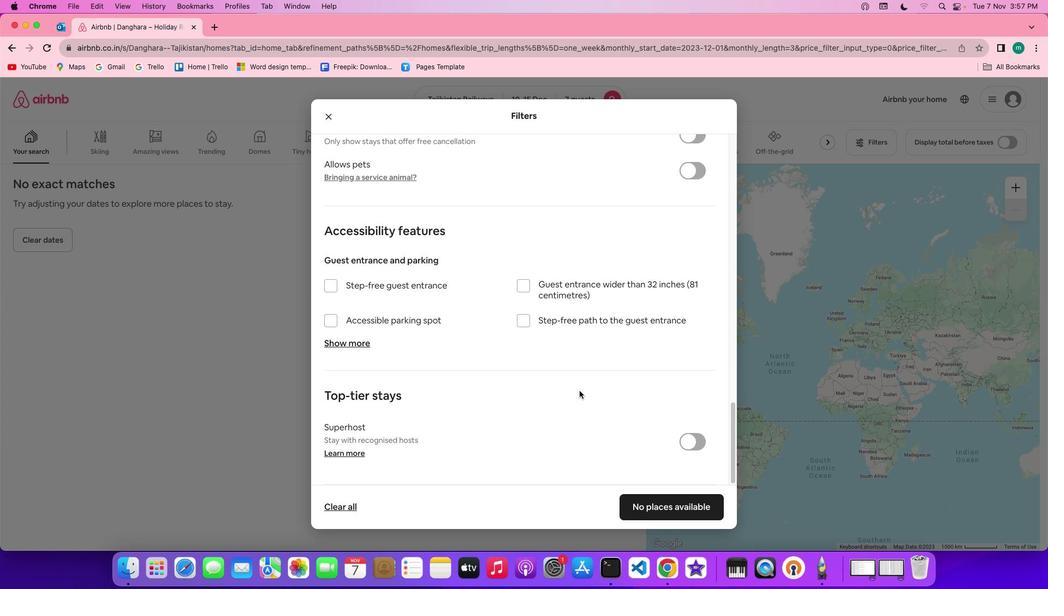 
Action: Mouse scrolled (579, 390) with delta (0, -1)
Screenshot: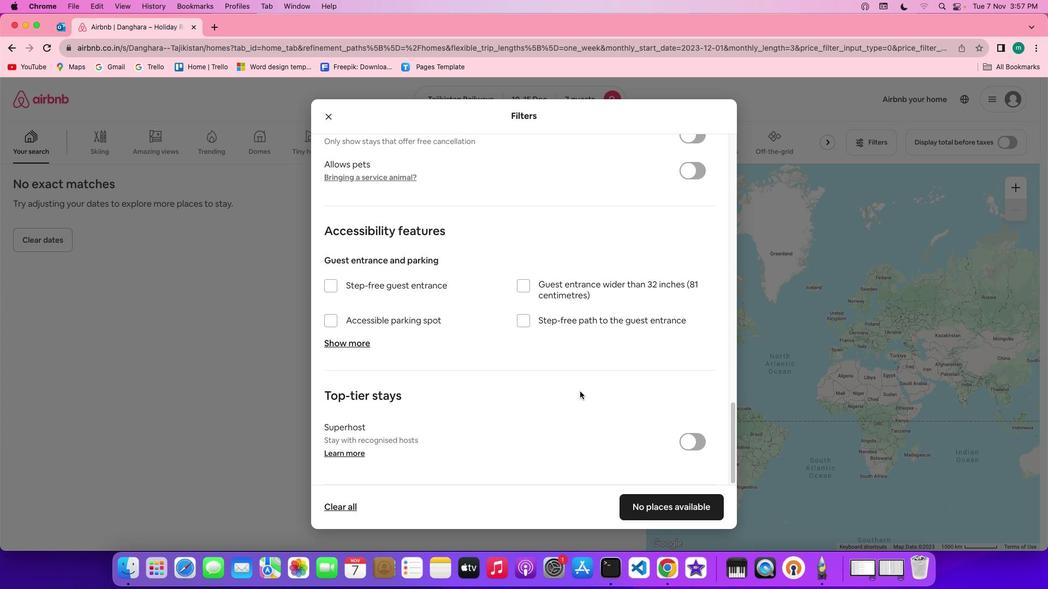 
Action: Mouse moved to (679, 502)
Screenshot: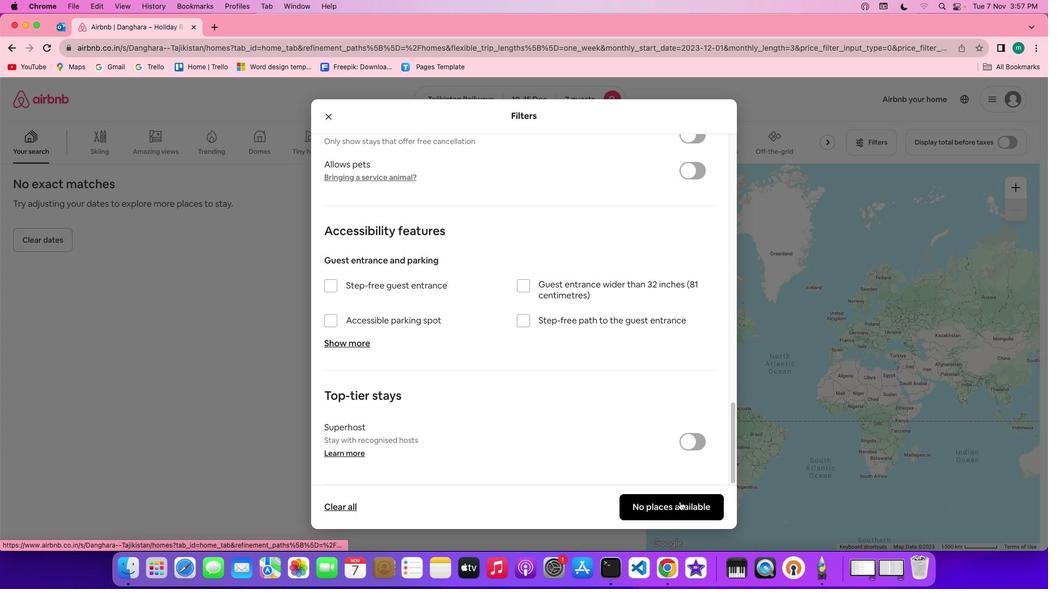 
Action: Mouse pressed left at (679, 502)
Screenshot: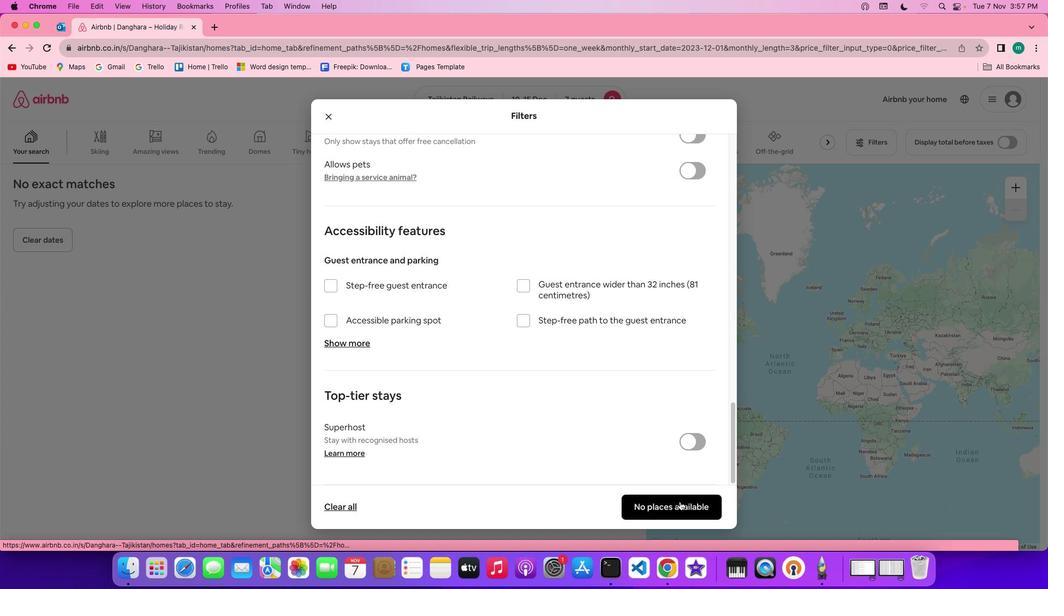 
Action: Mouse moved to (358, 337)
Screenshot: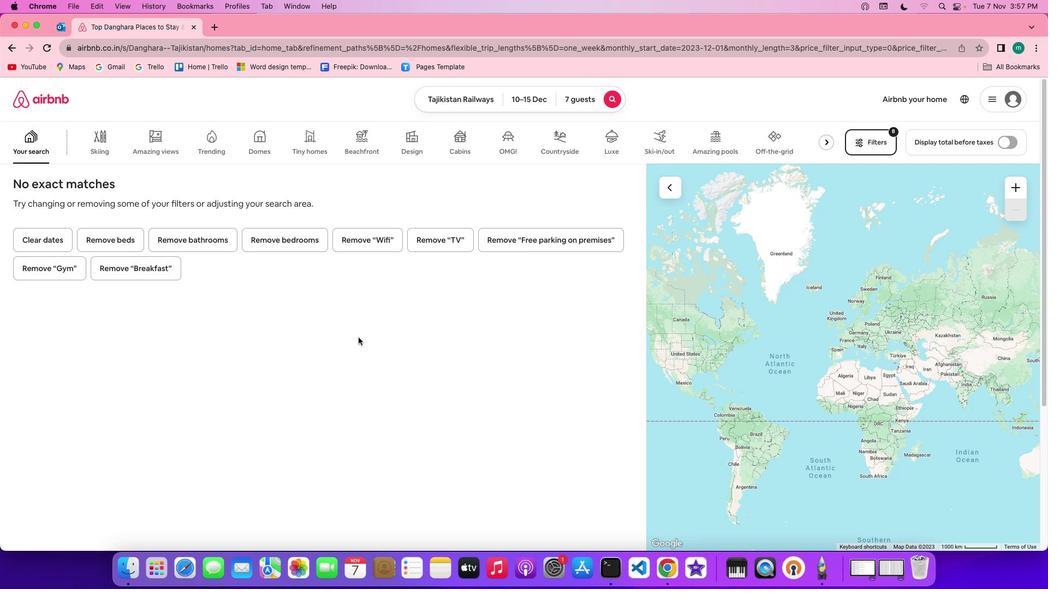 
